 Task: Add a signature Kiera Campbell containing With heartfelt thanks and warm wishes, Kiera Campbell to email address softage.3@softage.net and add a folder Quality control
Action: Mouse moved to (104, 146)
Screenshot: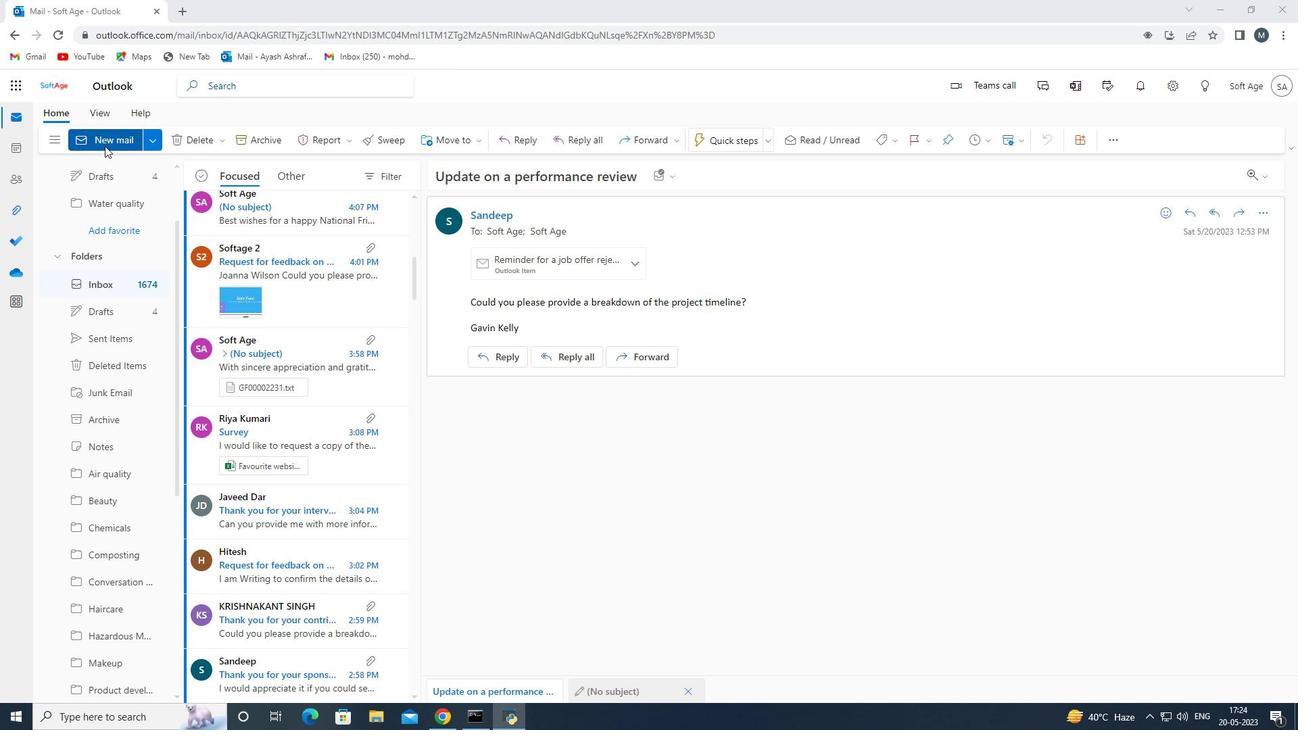 
Action: Mouse pressed left at (104, 146)
Screenshot: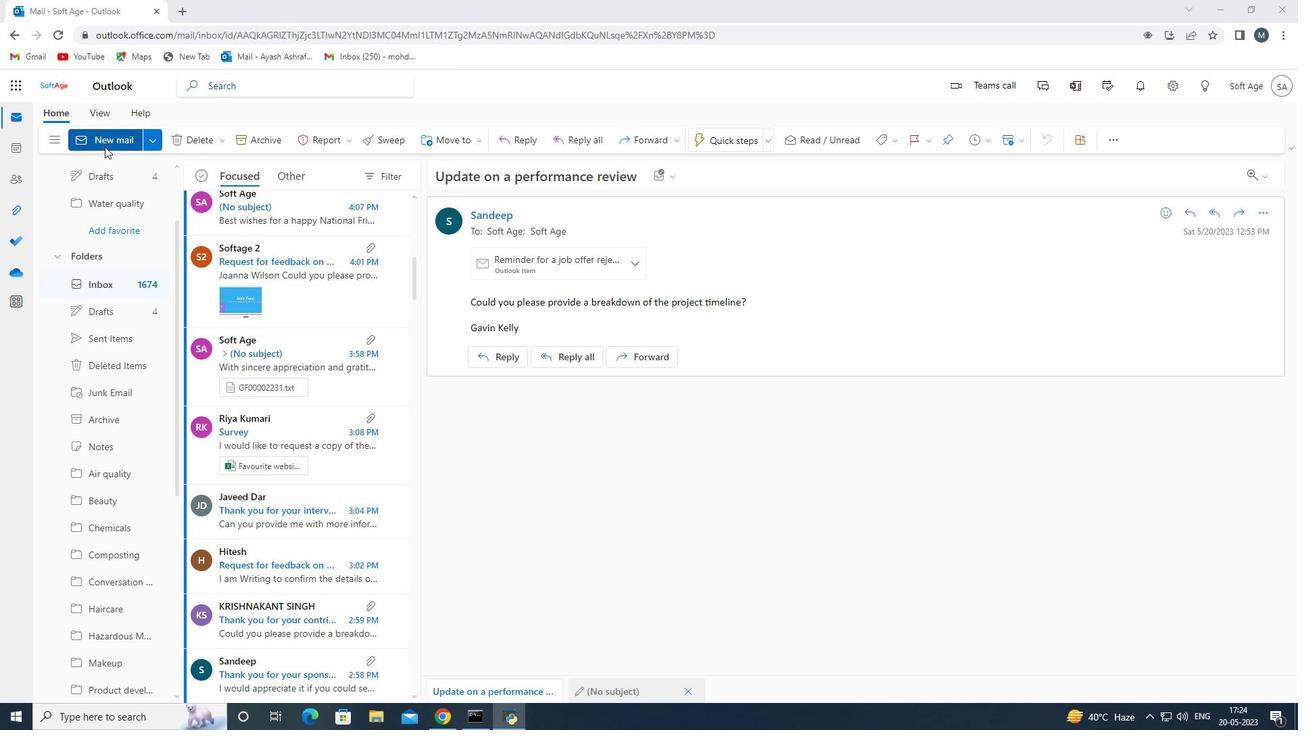 
Action: Mouse moved to (868, 146)
Screenshot: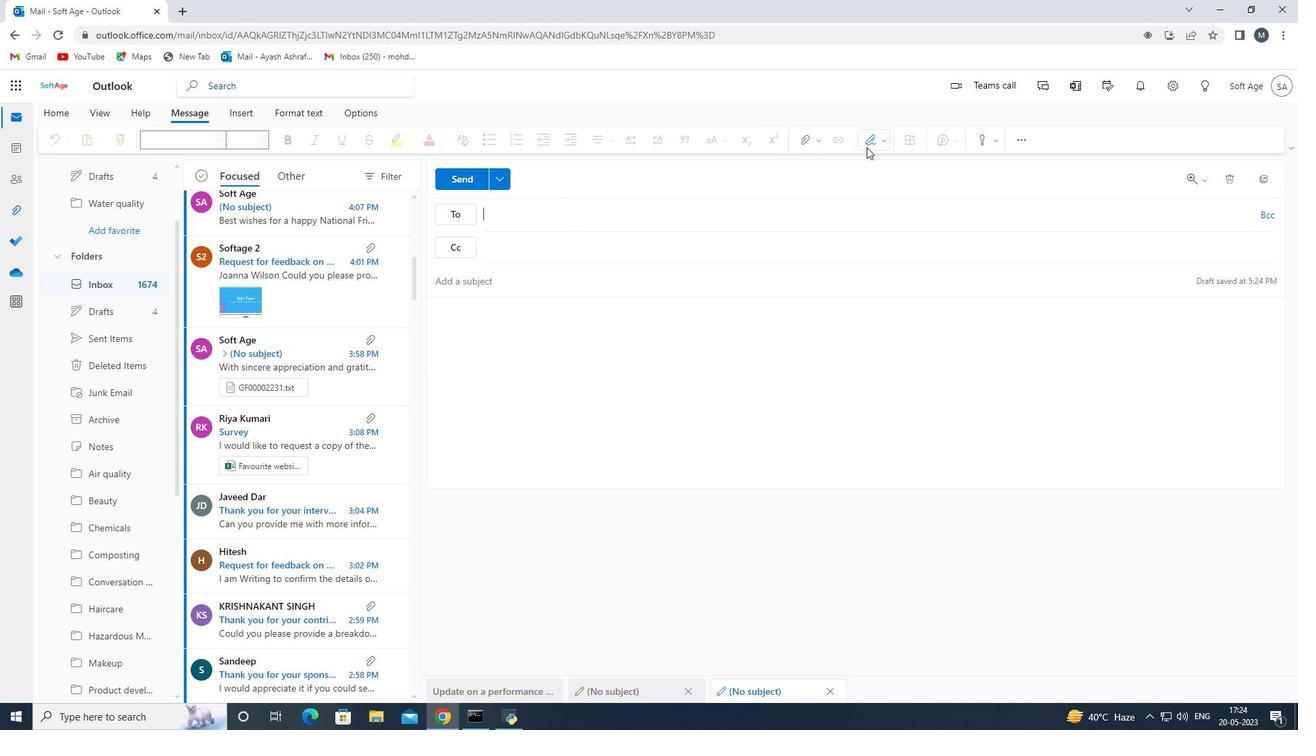 
Action: Mouse pressed left at (868, 146)
Screenshot: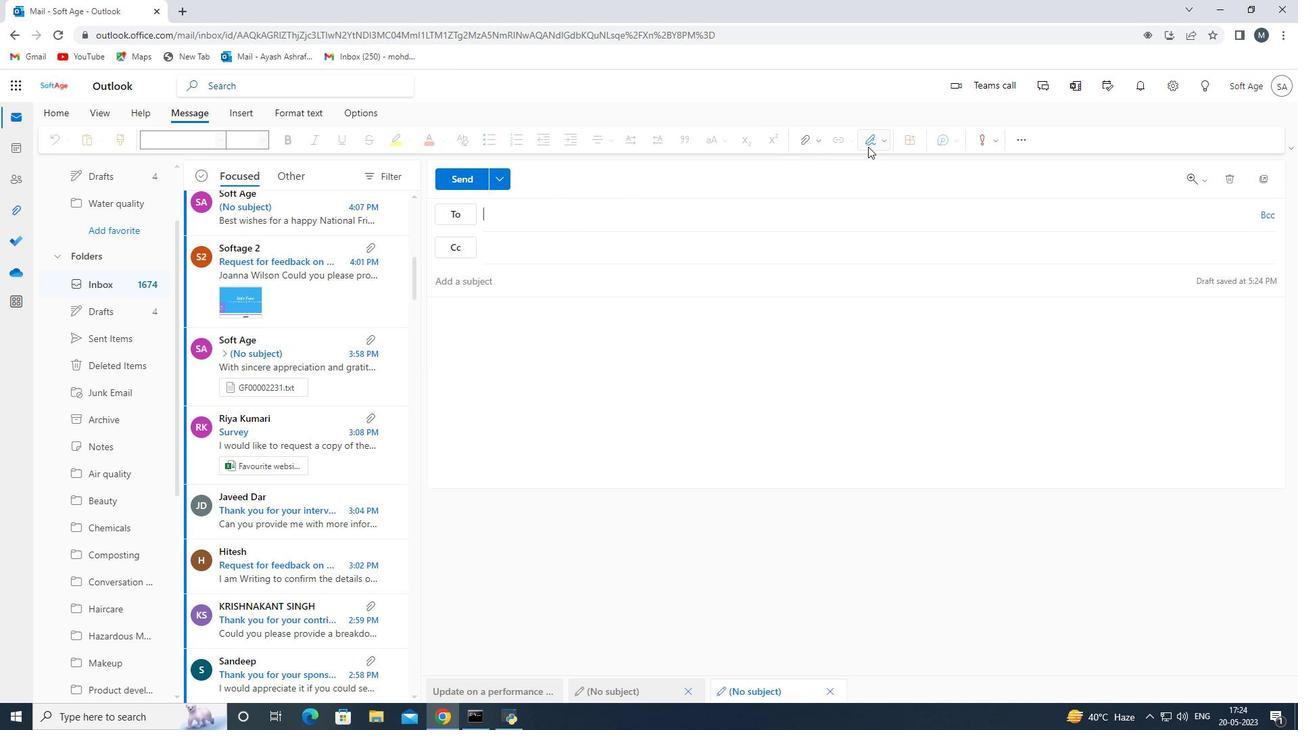 
Action: Mouse moved to (863, 193)
Screenshot: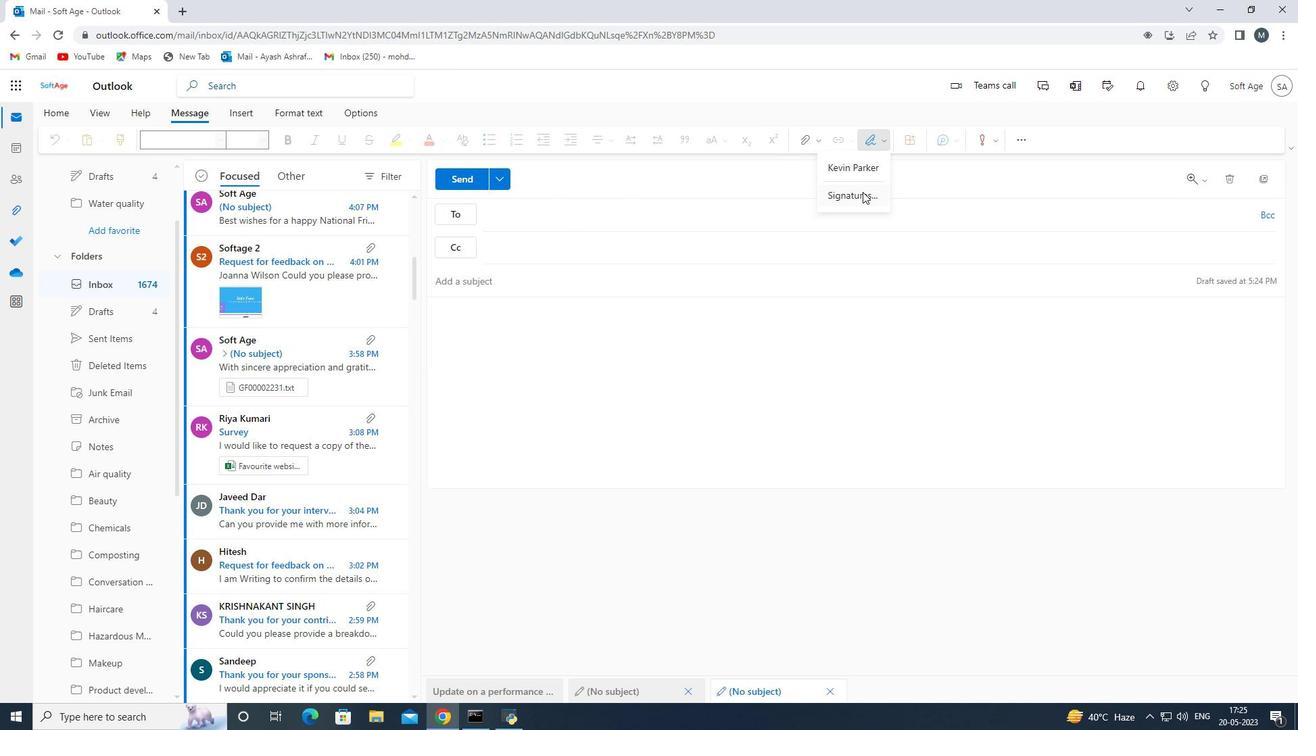 
Action: Mouse pressed left at (863, 193)
Screenshot: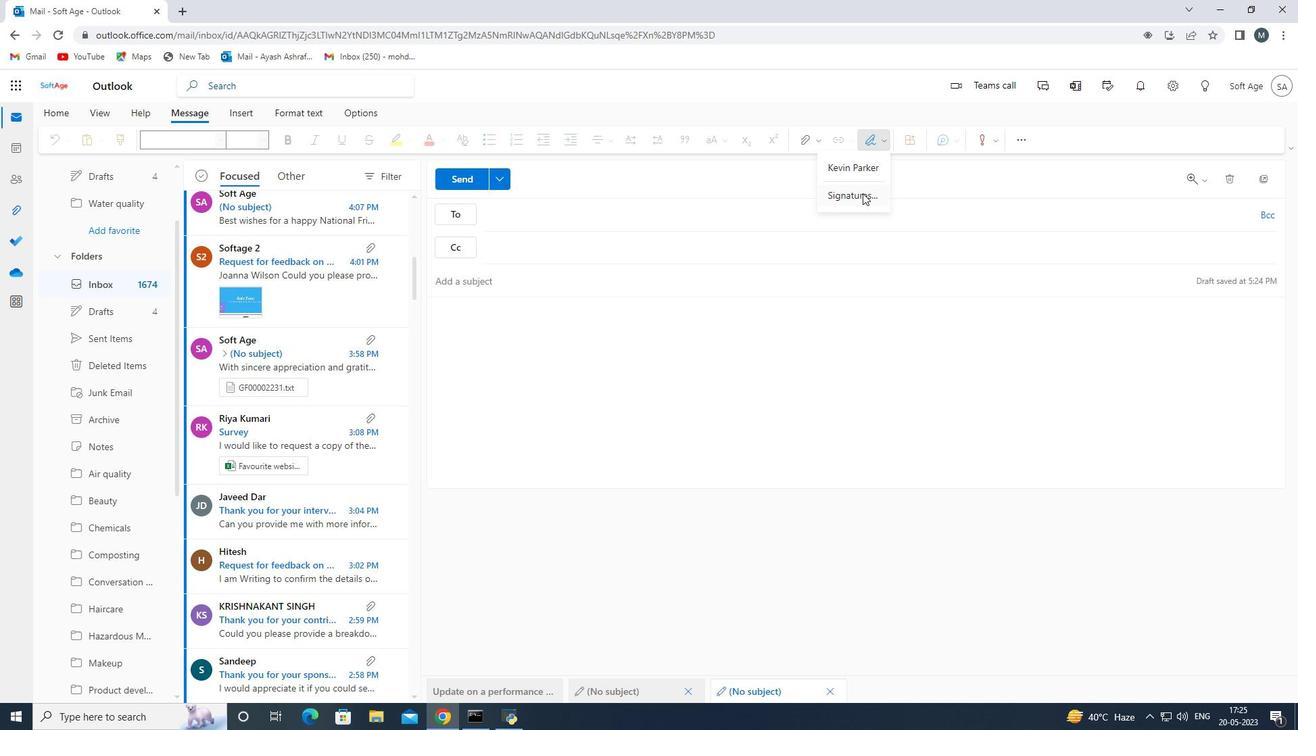
Action: Mouse moved to (929, 246)
Screenshot: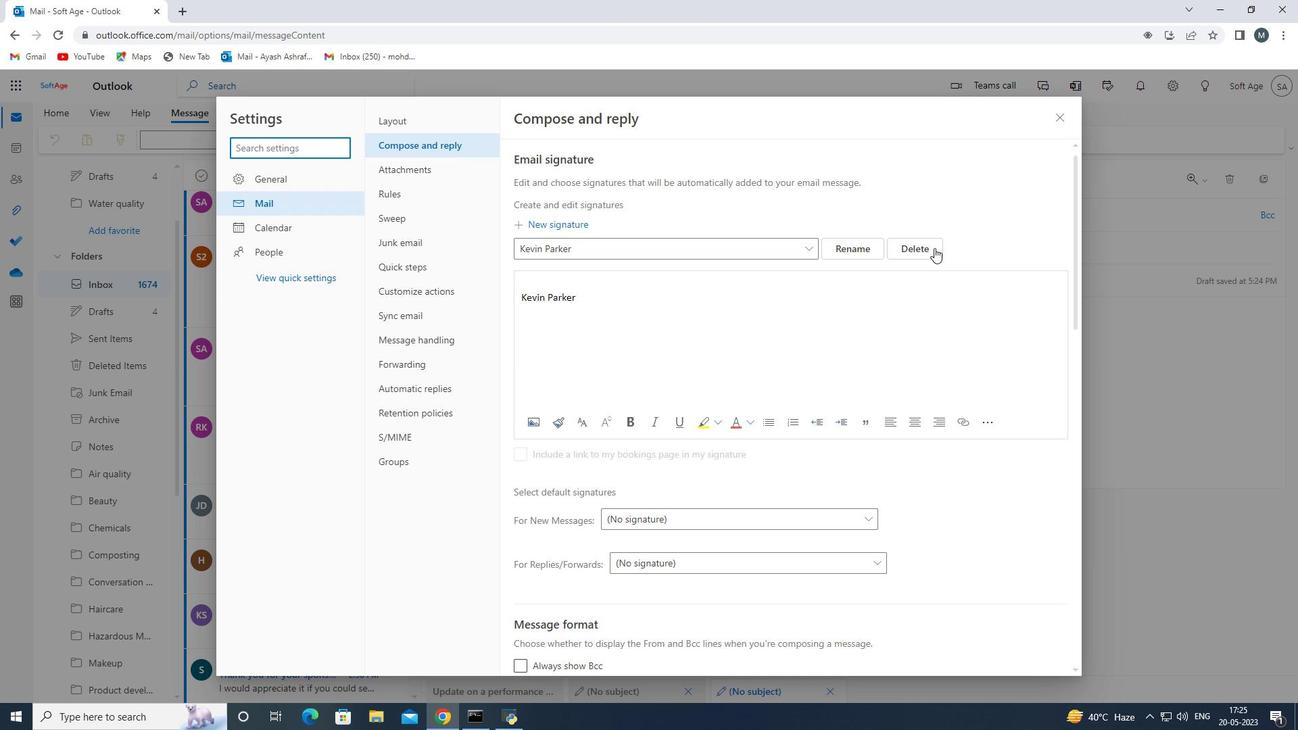 
Action: Mouse pressed left at (929, 246)
Screenshot: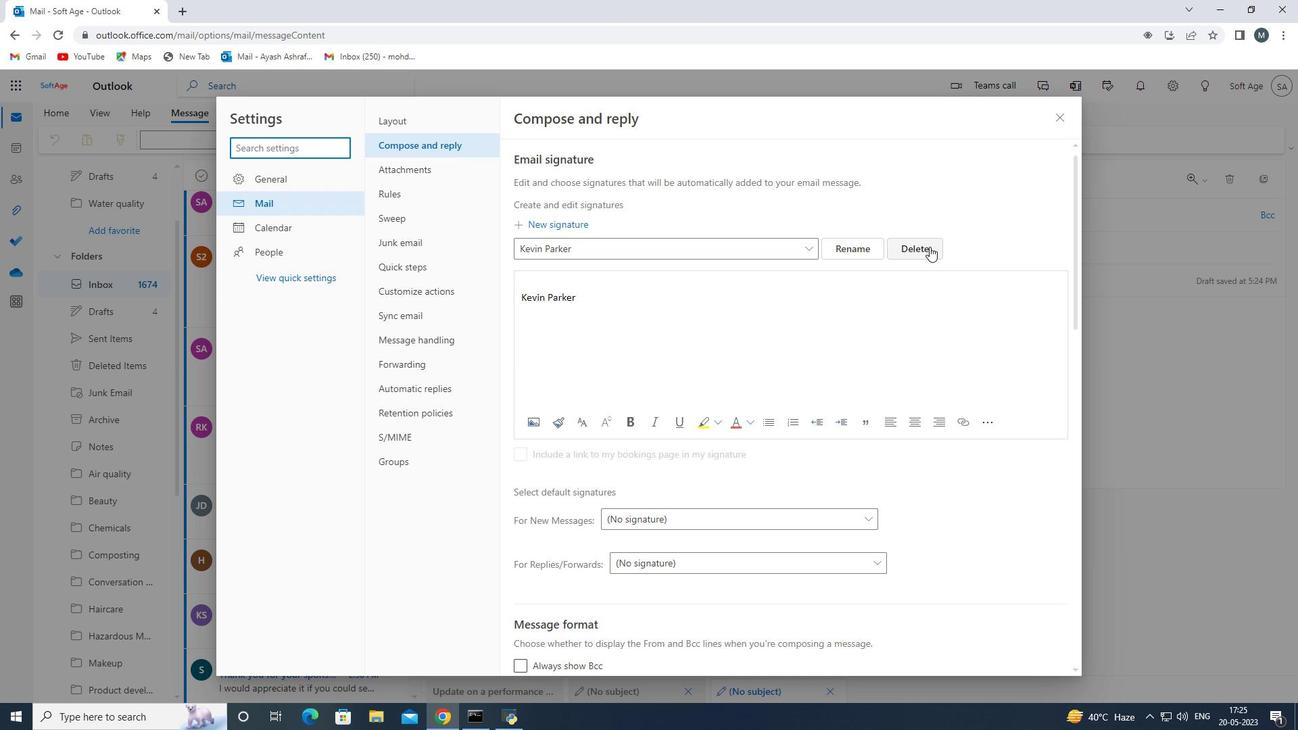 
Action: Mouse moved to (764, 248)
Screenshot: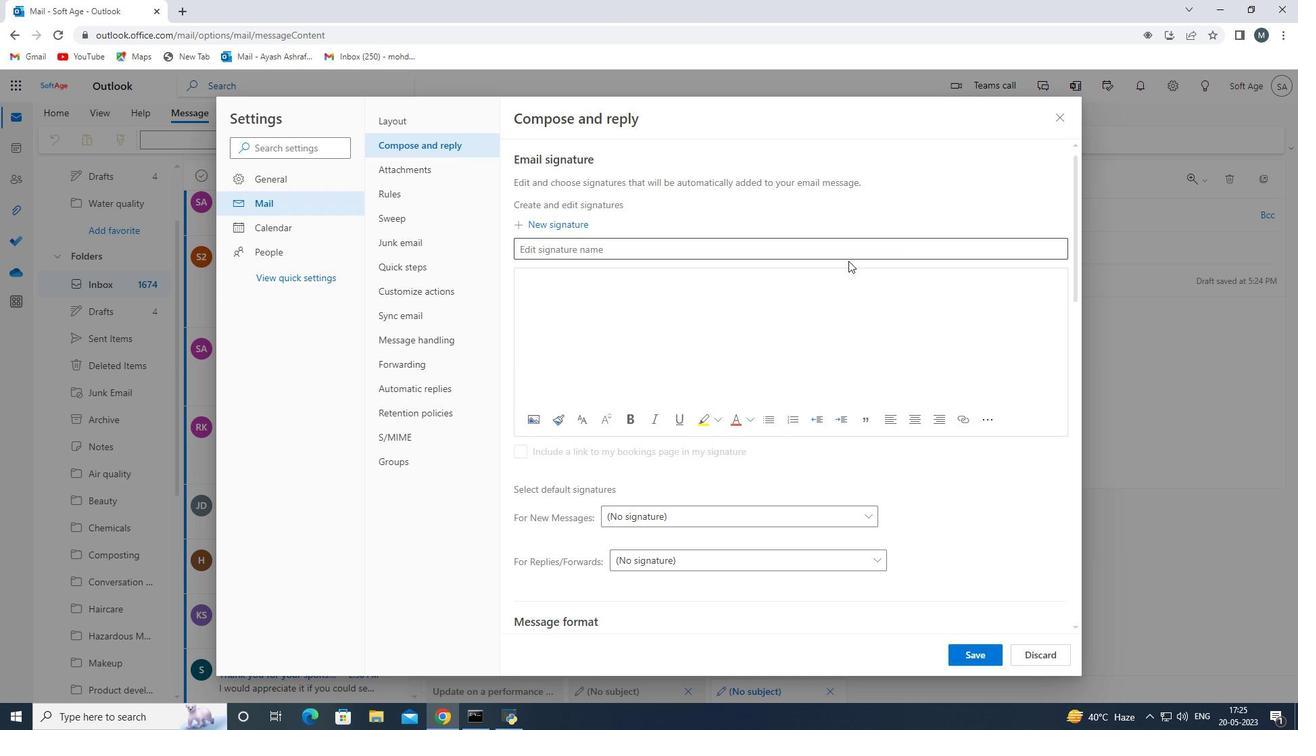 
Action: Mouse pressed left at (764, 248)
Screenshot: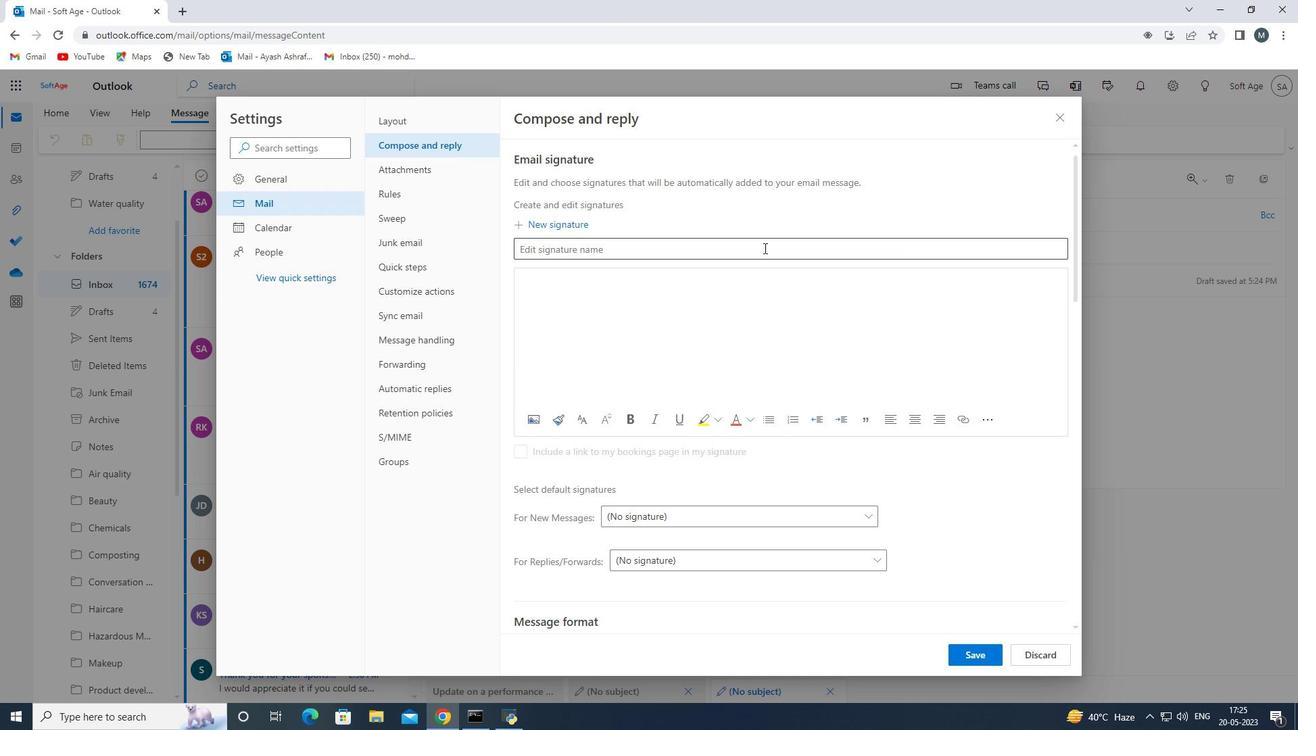 
Action: Key pressed <Key.shift>Kiera<Key.space><Key.shift>Campbell
Screenshot: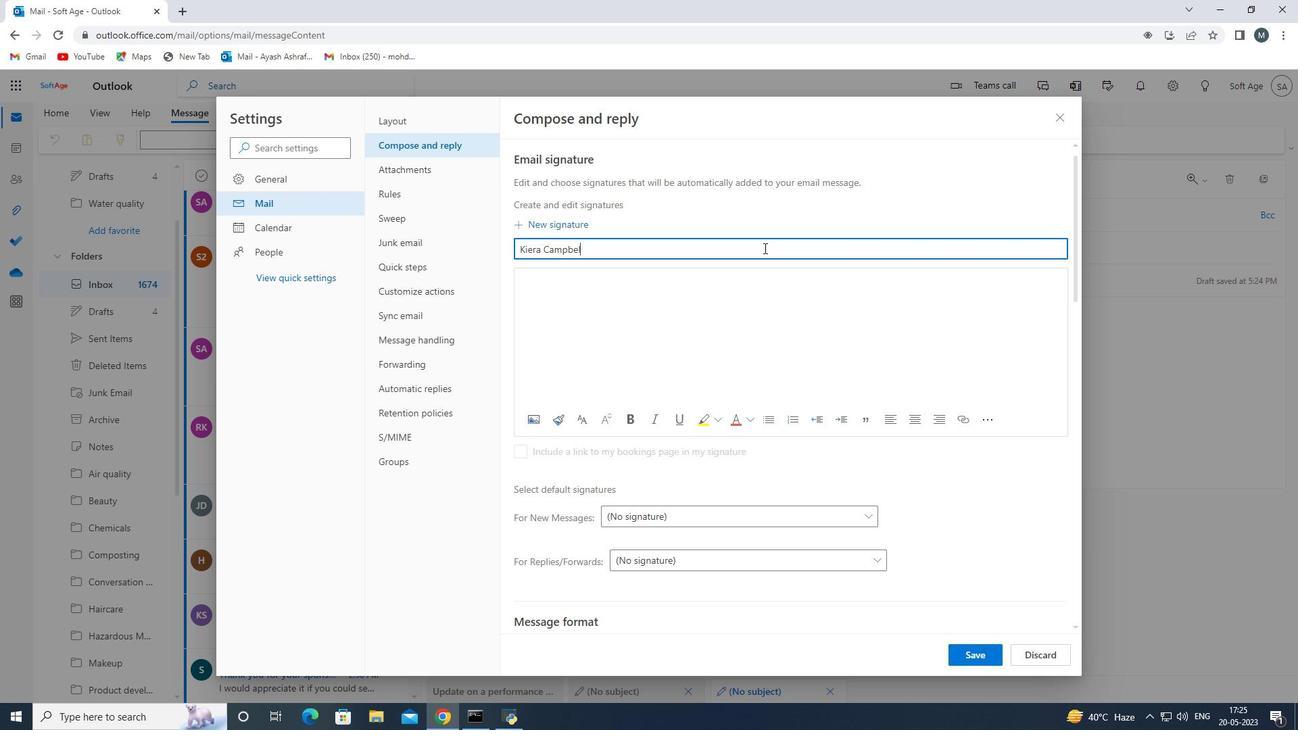 
Action: Mouse moved to (624, 296)
Screenshot: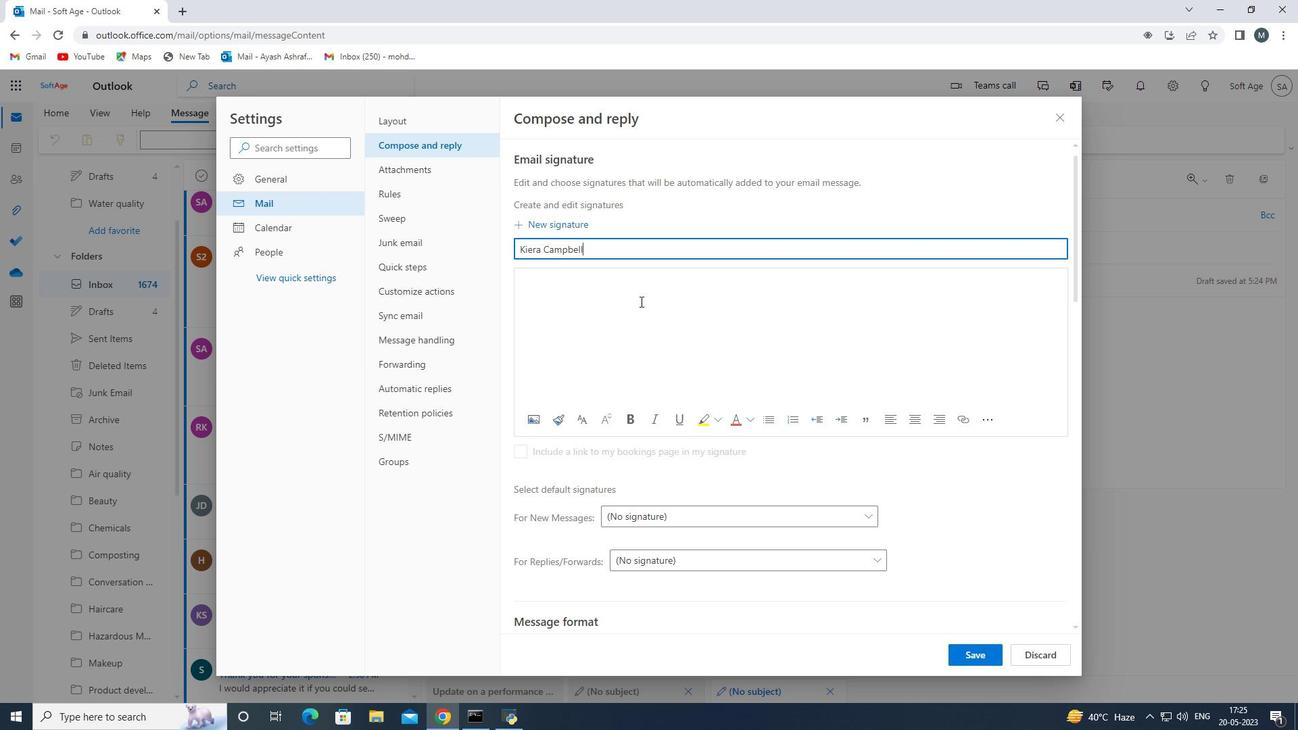 
Action: Mouse pressed left at (624, 296)
Screenshot: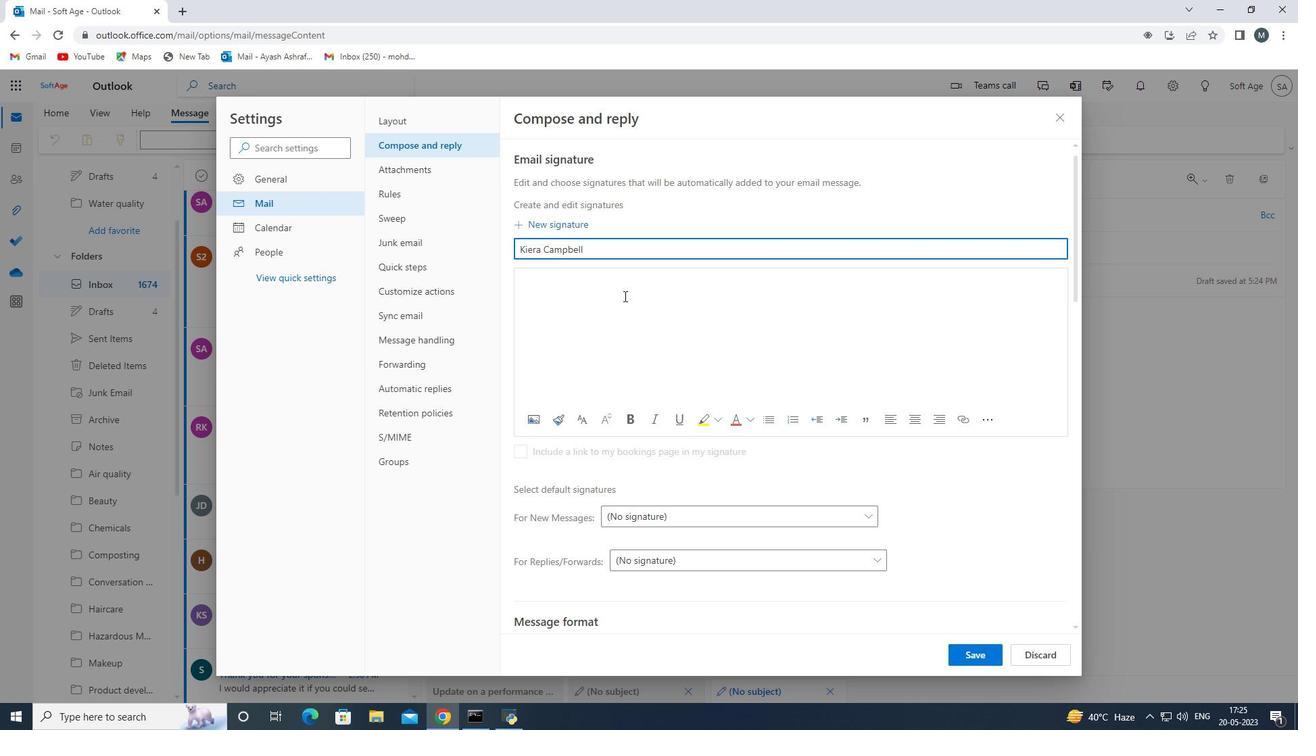 
Action: Key pressed <Key.enter><Key.shift>Kiera<Key.space><Key.shift>Campbell<Key.space>
Screenshot: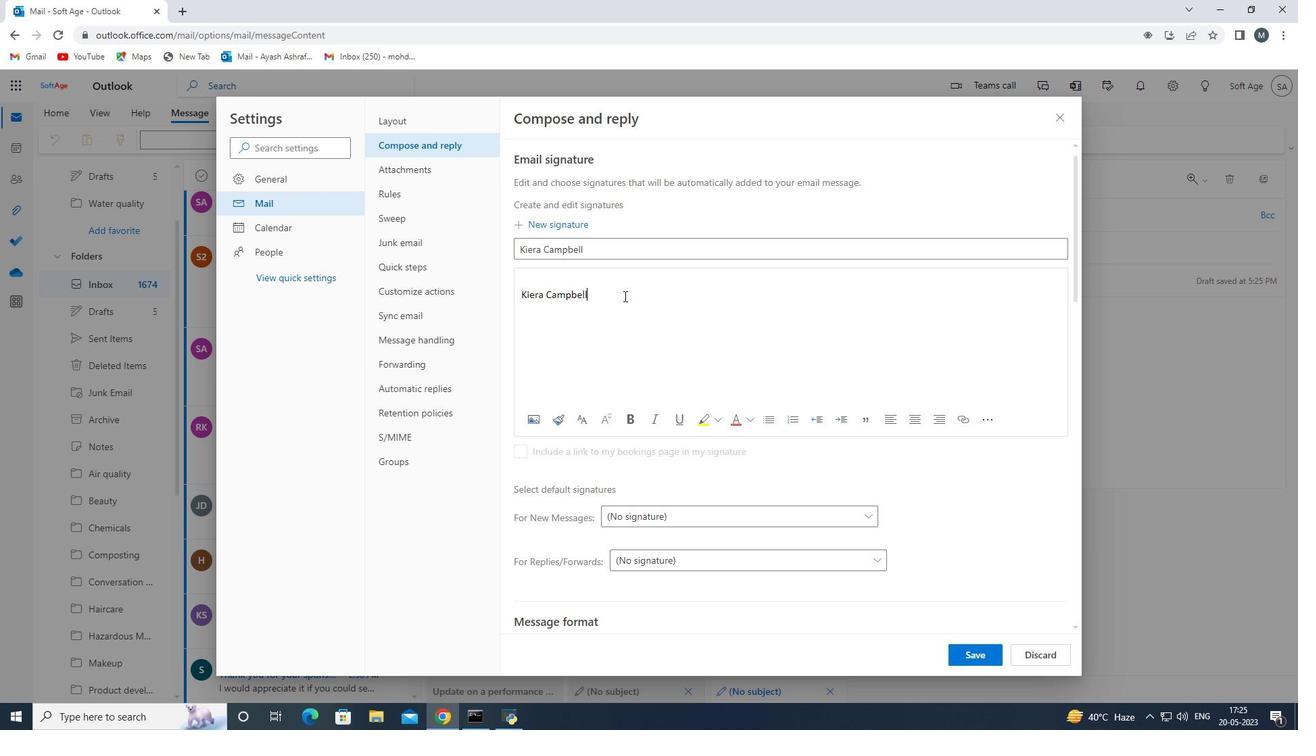 
Action: Mouse moved to (955, 655)
Screenshot: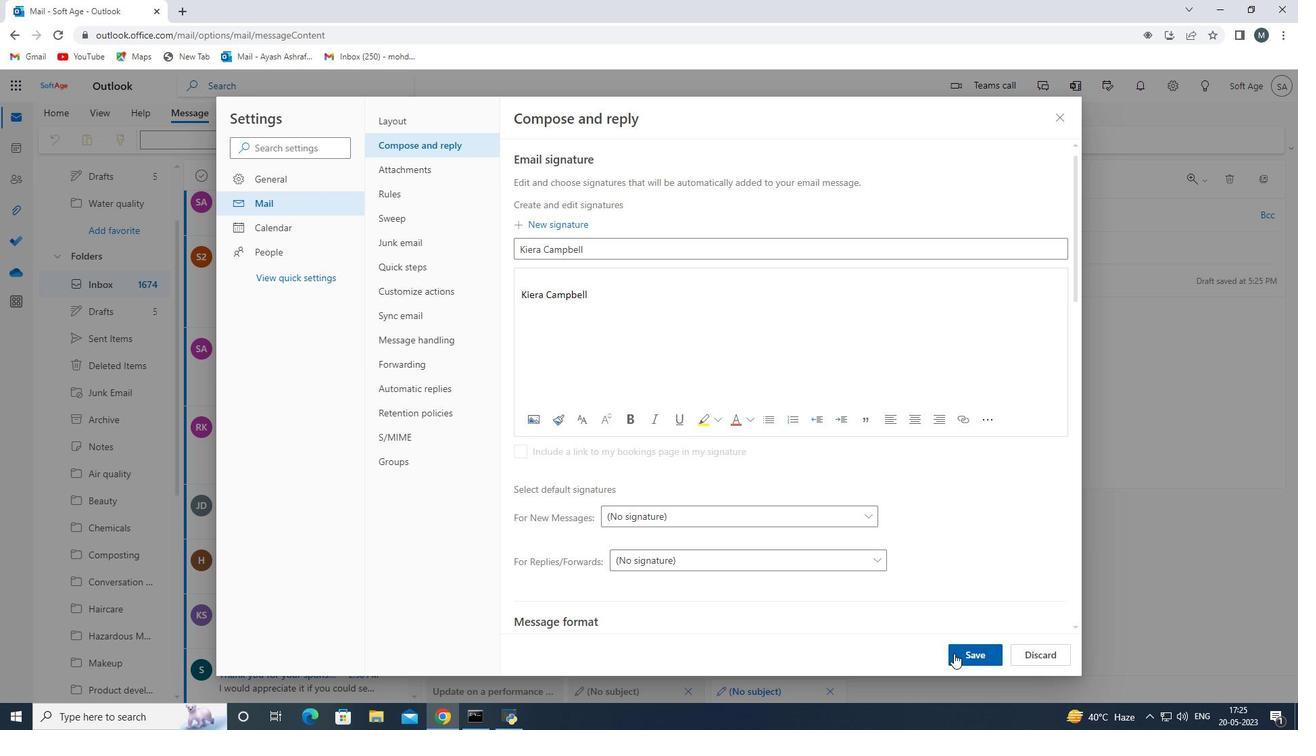 
Action: Mouse pressed left at (955, 655)
Screenshot: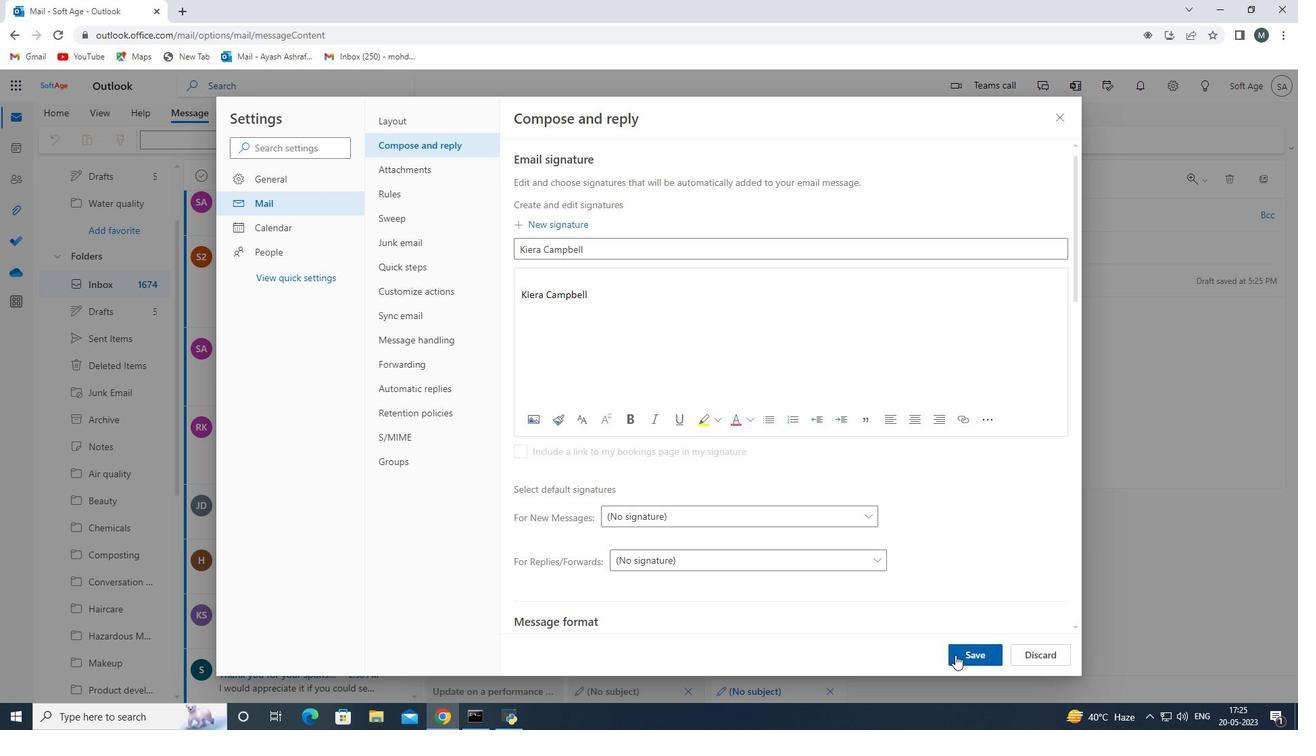 
Action: Mouse moved to (936, 368)
Screenshot: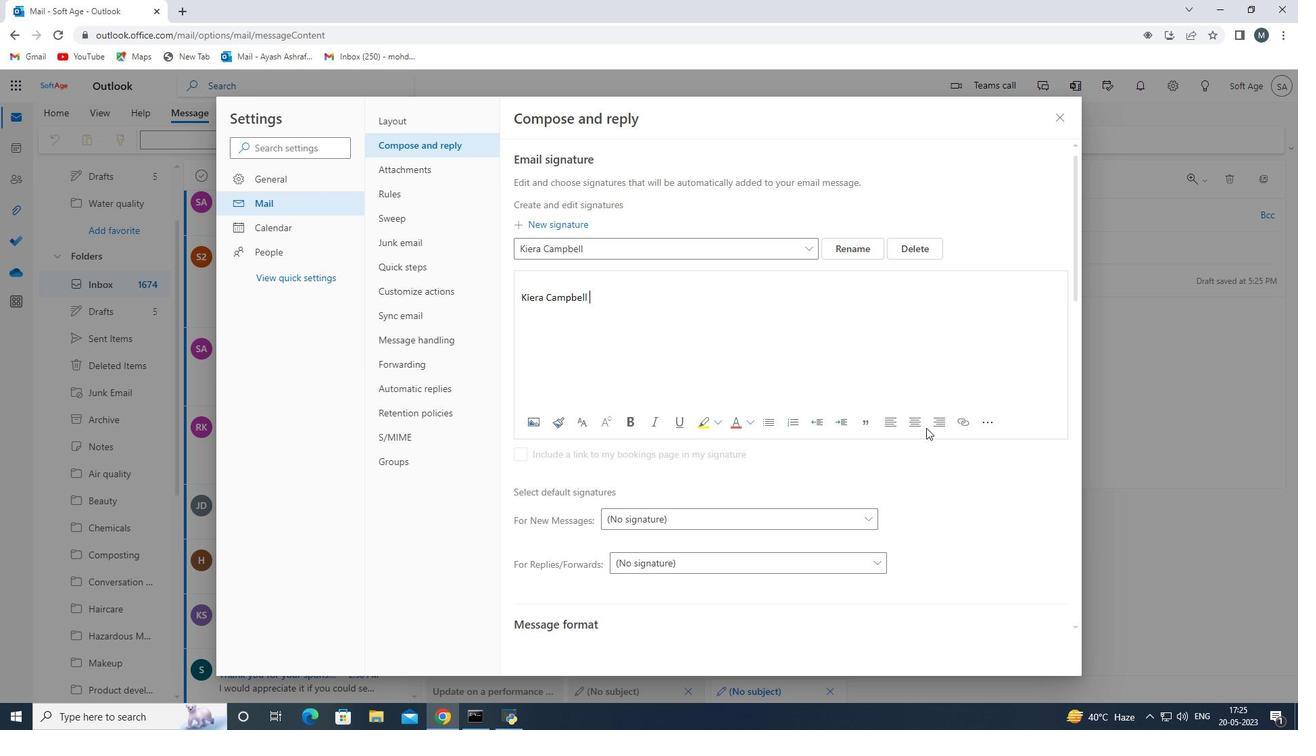 
Action: Mouse scrolled (936, 369) with delta (0, 0)
Screenshot: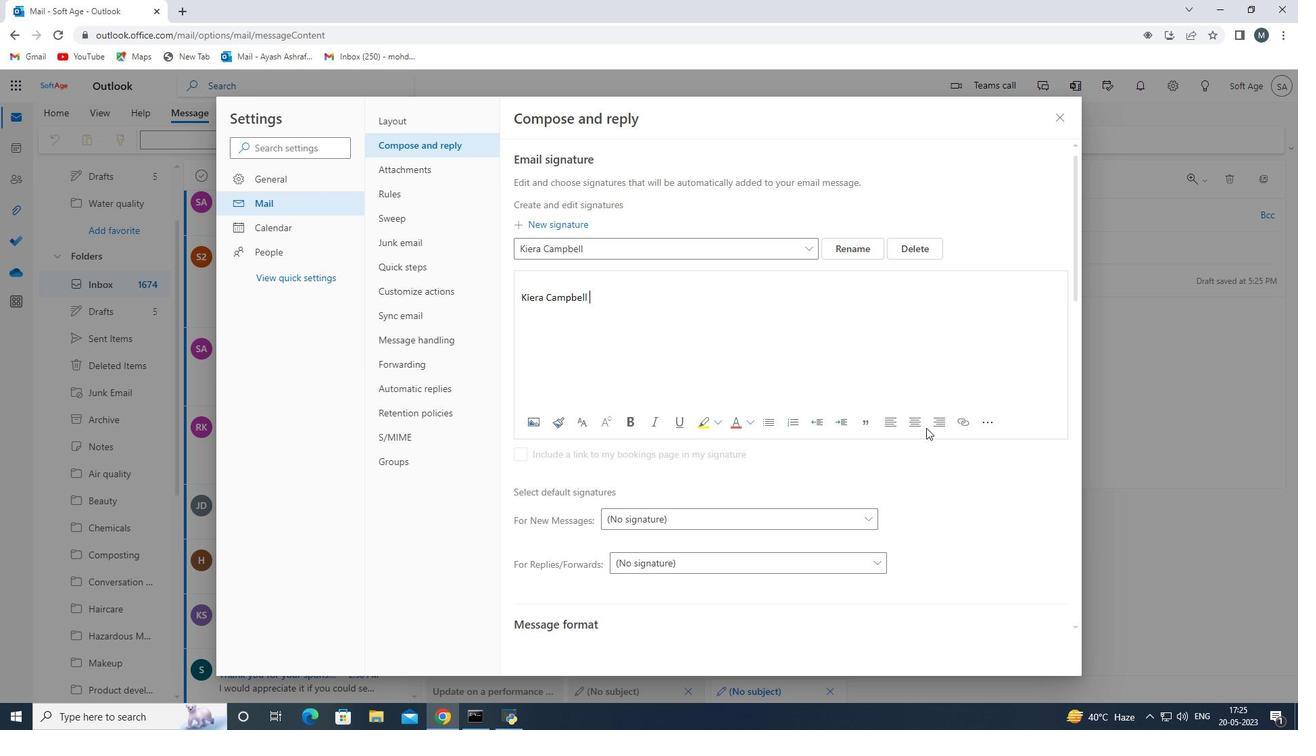 
Action: Mouse scrolled (936, 369) with delta (0, 0)
Screenshot: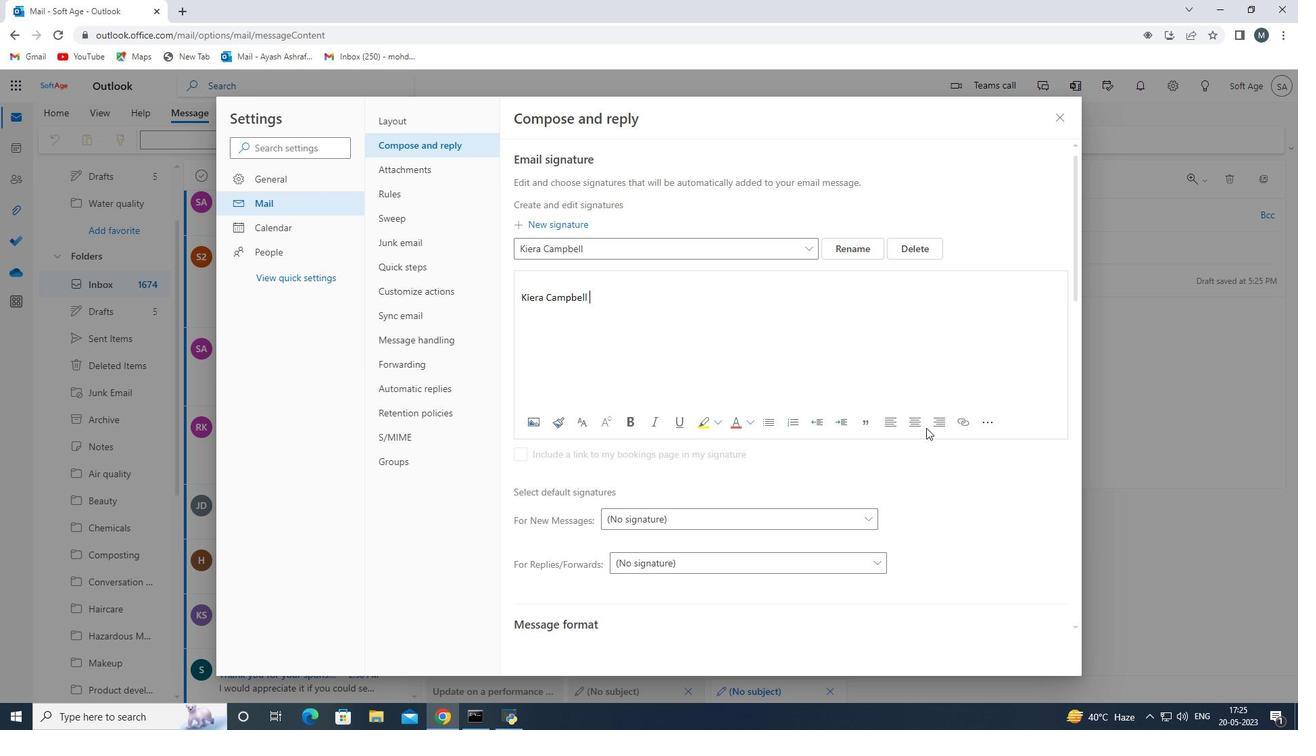 
Action: Mouse moved to (1063, 126)
Screenshot: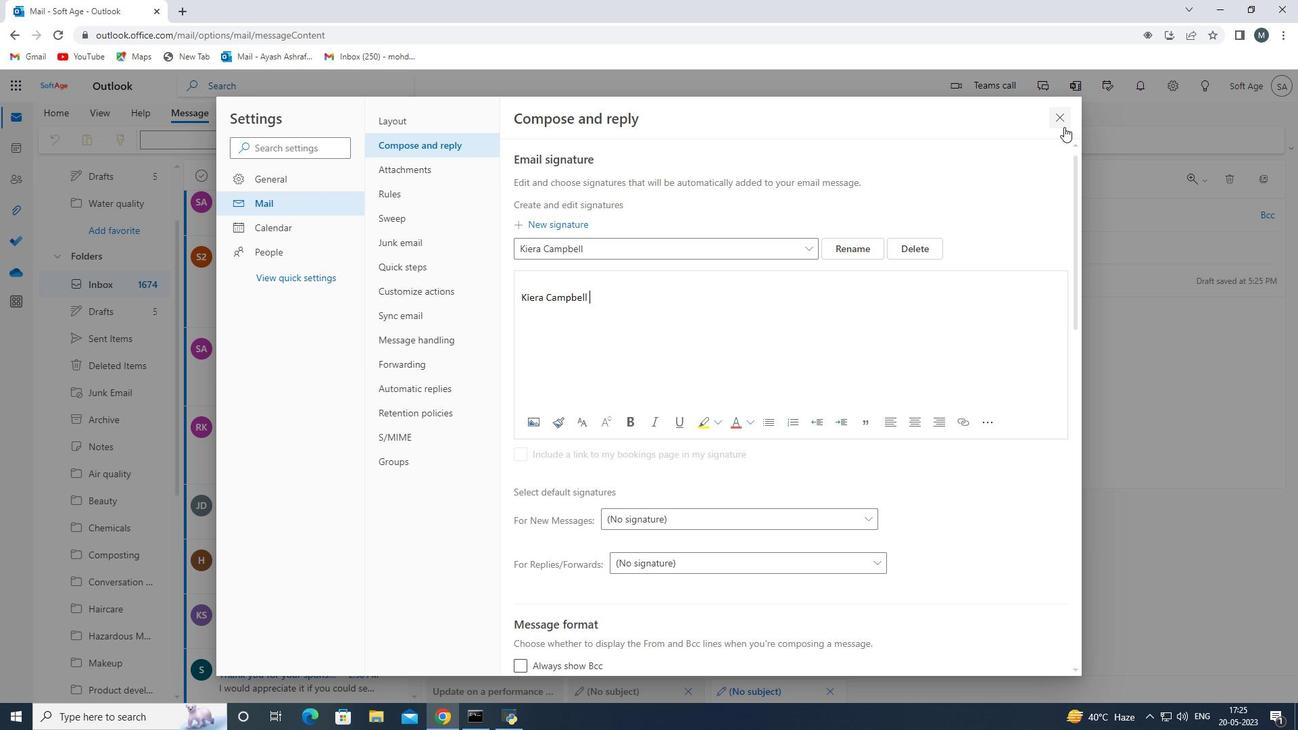 
Action: Mouse pressed left at (1063, 126)
Screenshot: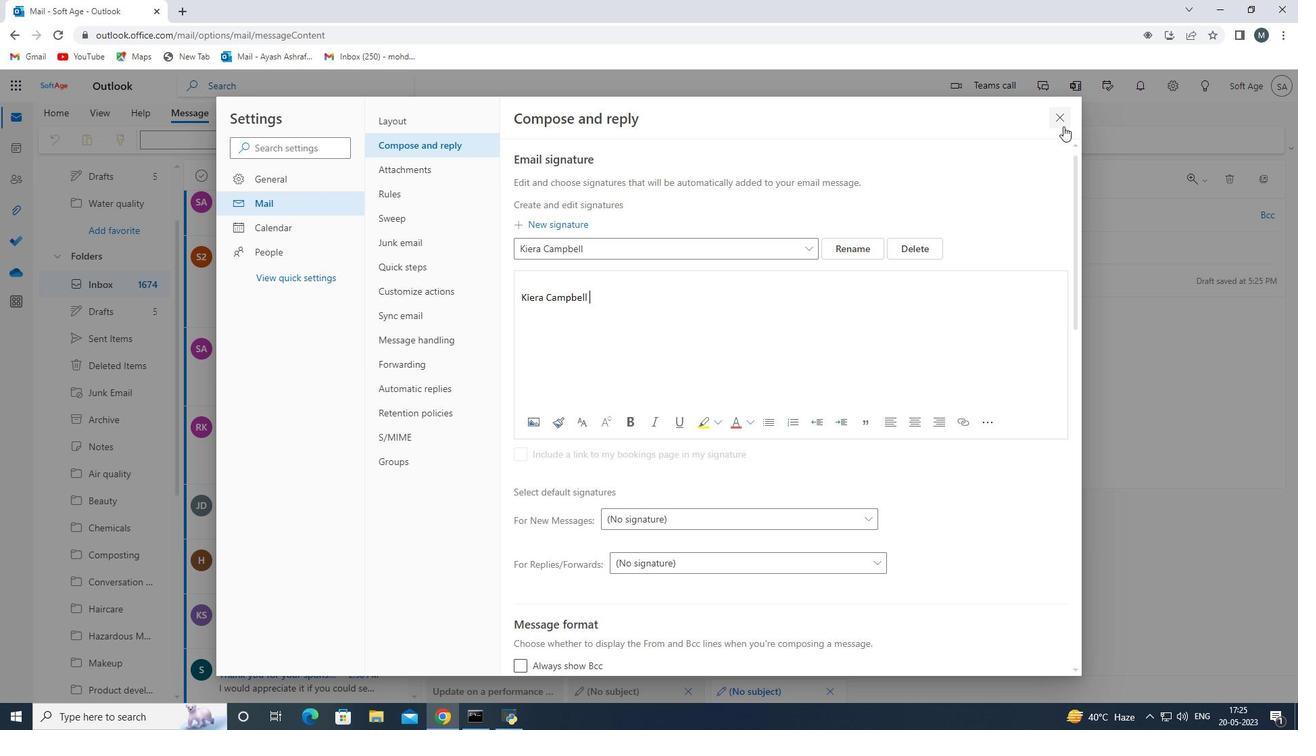 
Action: Mouse moved to (479, 309)
Screenshot: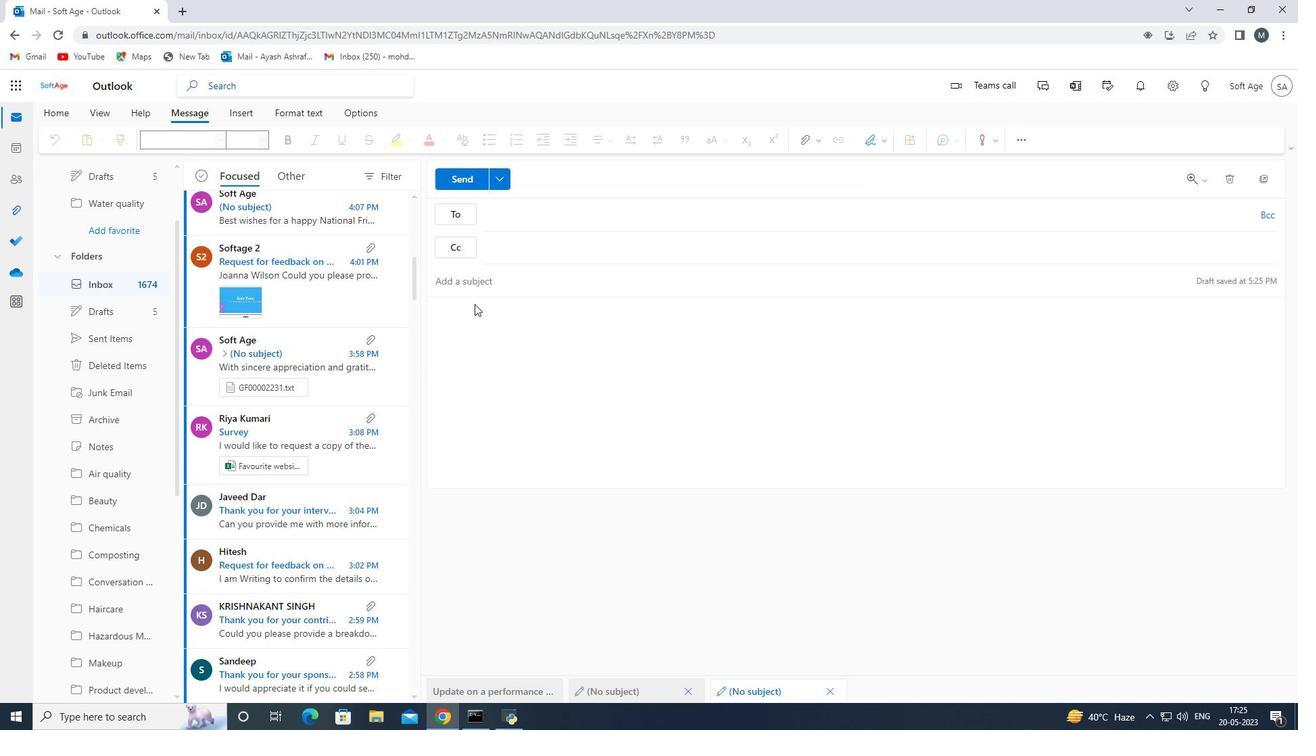 
Action: Mouse pressed left at (479, 309)
Screenshot: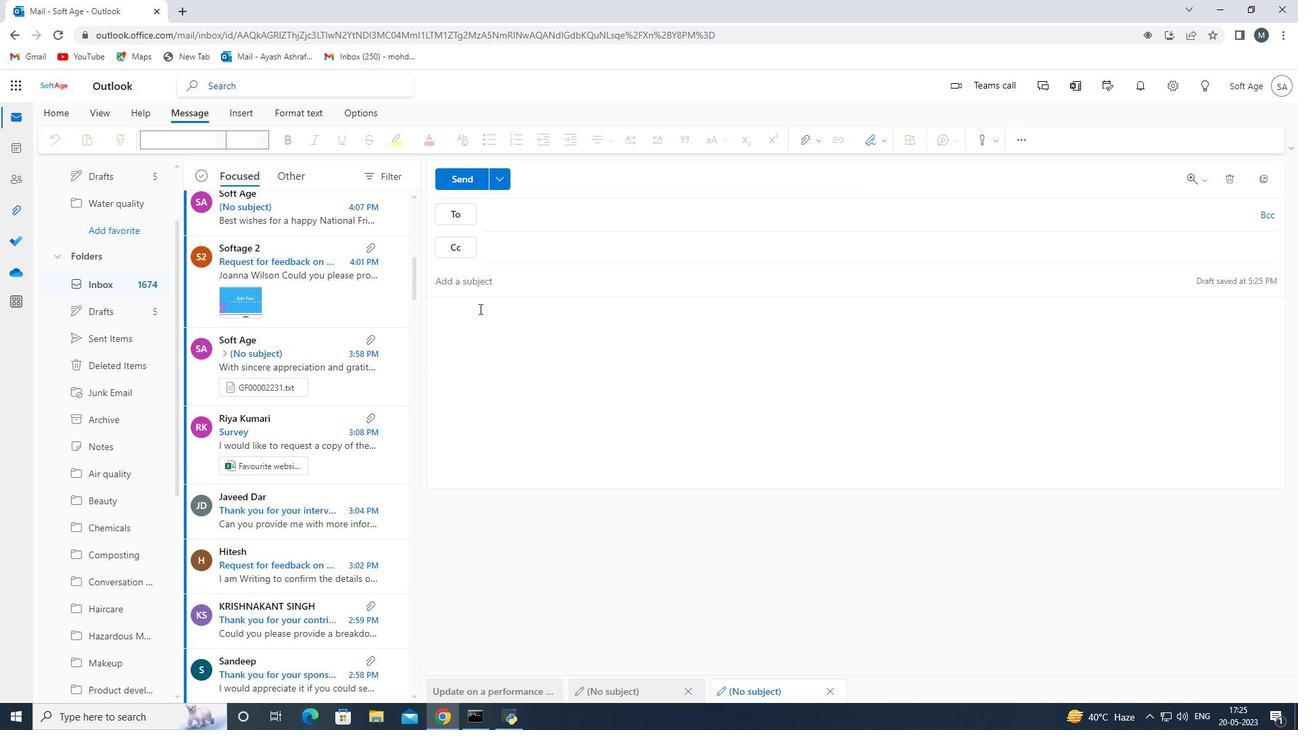 
Action: Key pressed <Key.shift>Heartfelt<Key.space>thanks<Key.space>and<Key.space>warm<Key.space>wishes,<Key.space><Key.shift>kiera<Key.space><Key.backspace><Key.backspace><Key.backspace><Key.backspace><Key.backspace><Key.backspace><Key.enter><Key.enter>
Screenshot: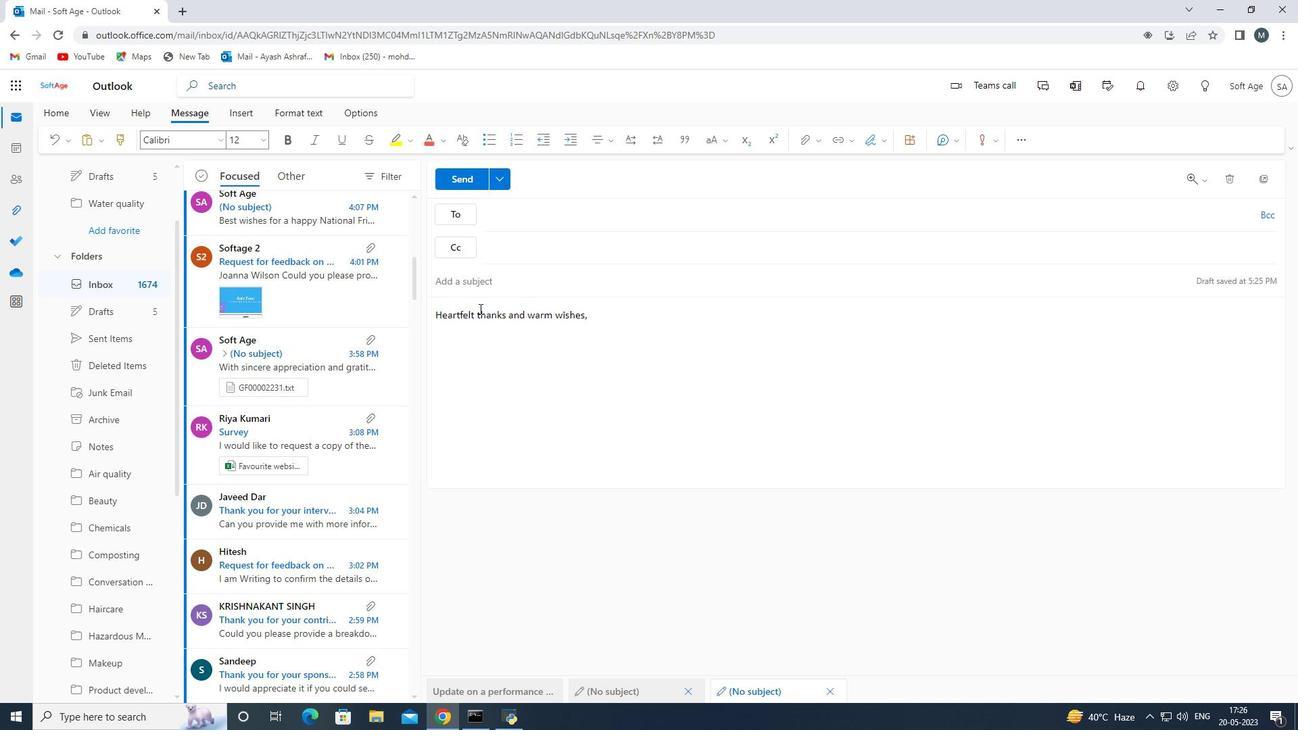 
Action: Mouse moved to (875, 144)
Screenshot: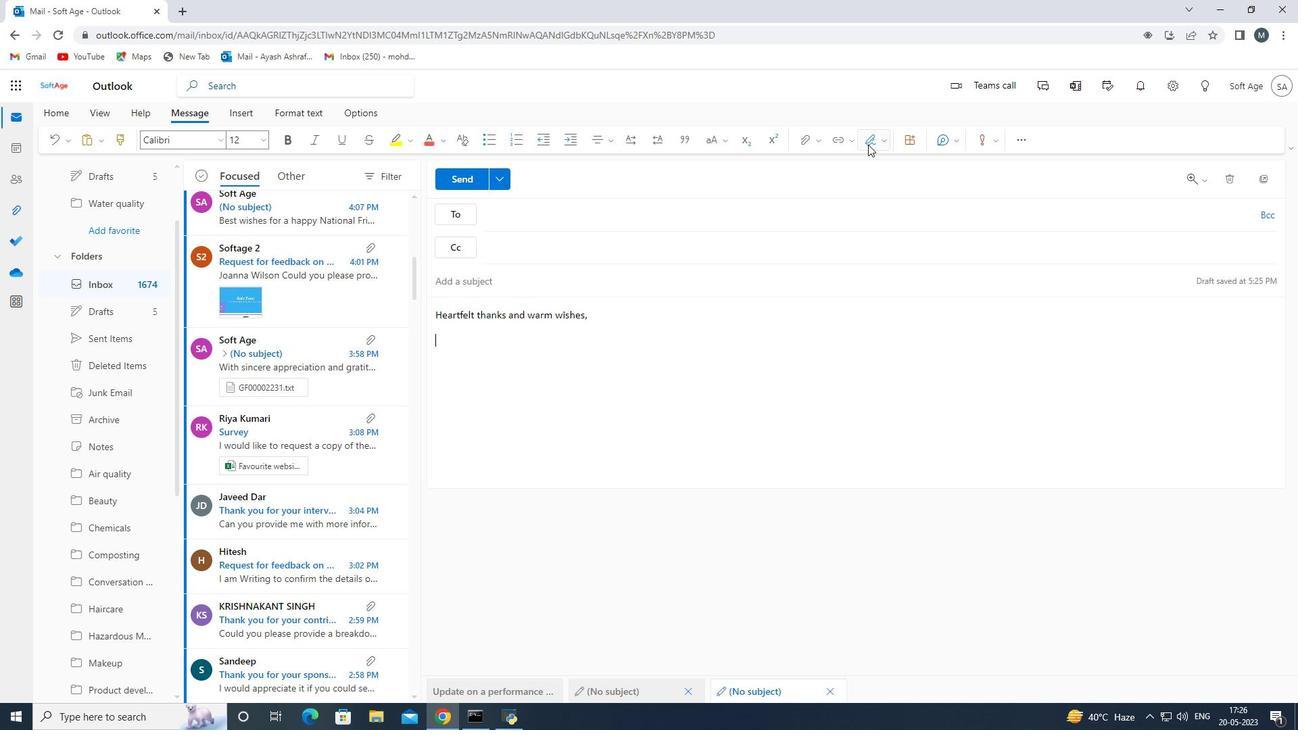 
Action: Mouse pressed left at (875, 144)
Screenshot: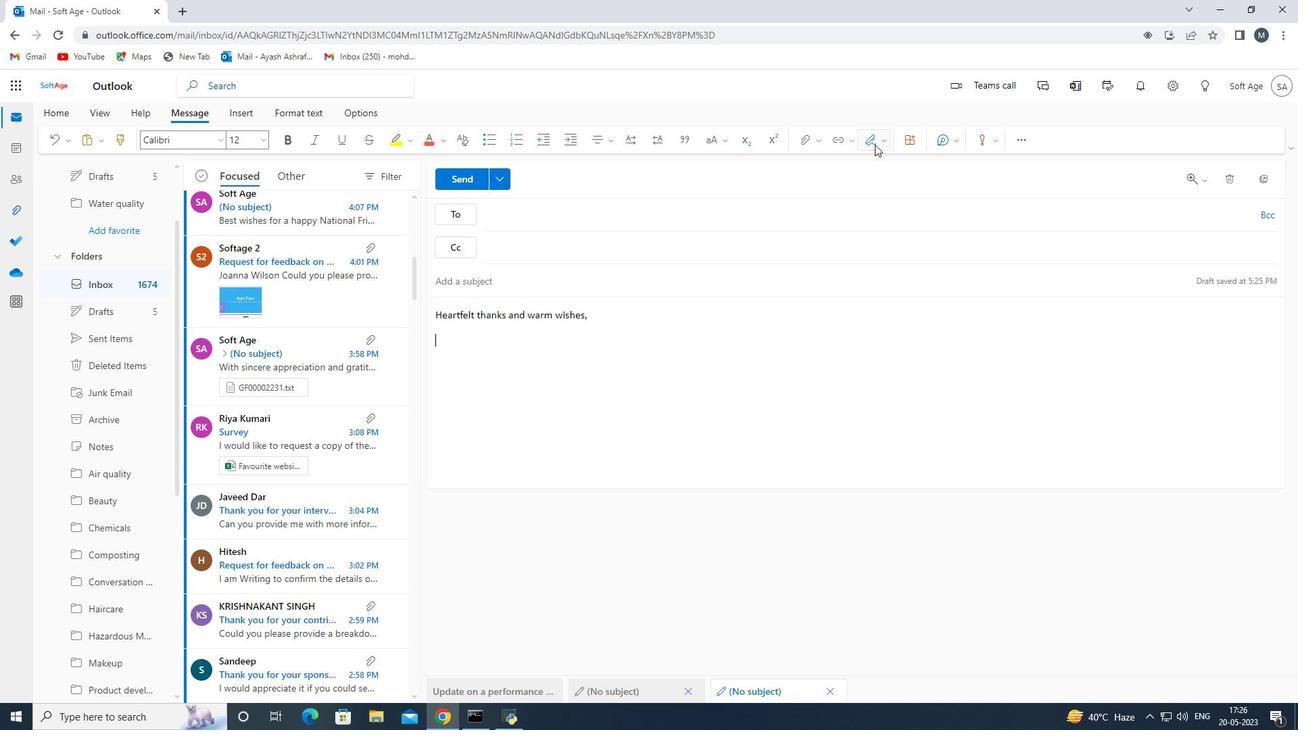
Action: Mouse moved to (856, 171)
Screenshot: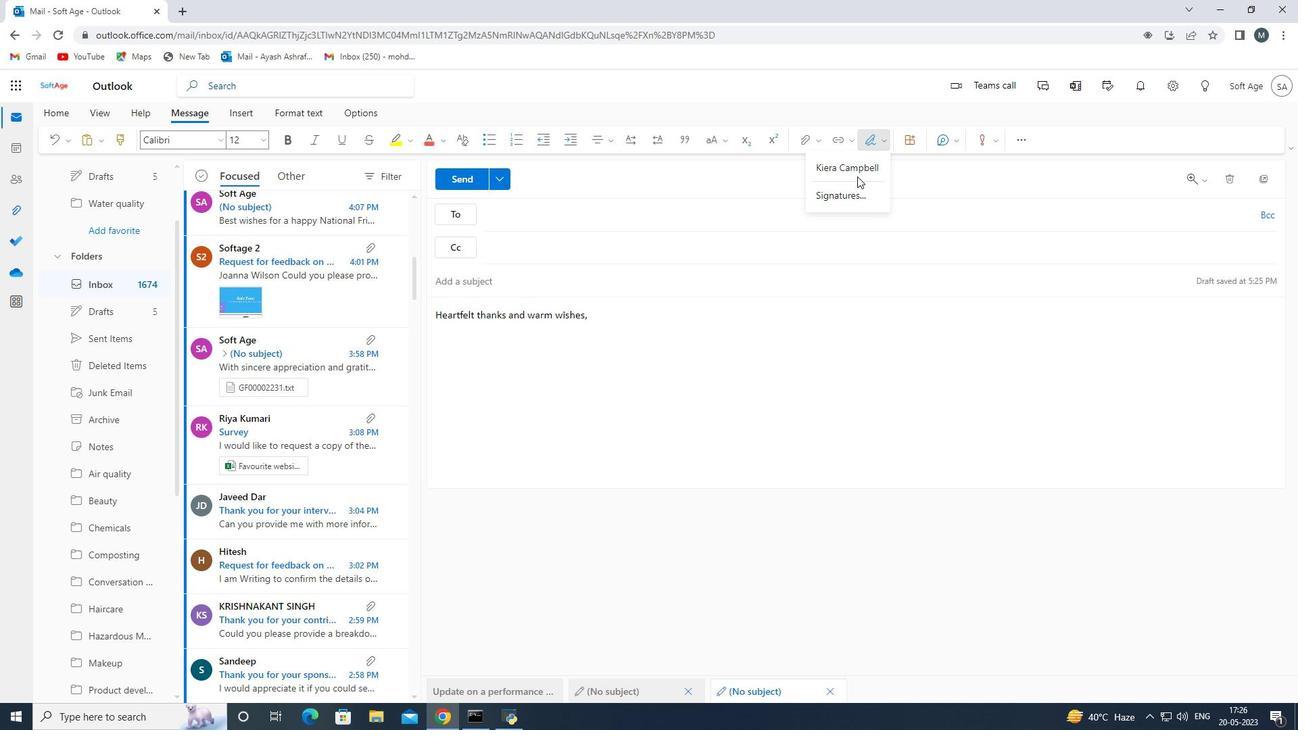 
Action: Mouse pressed left at (856, 171)
Screenshot: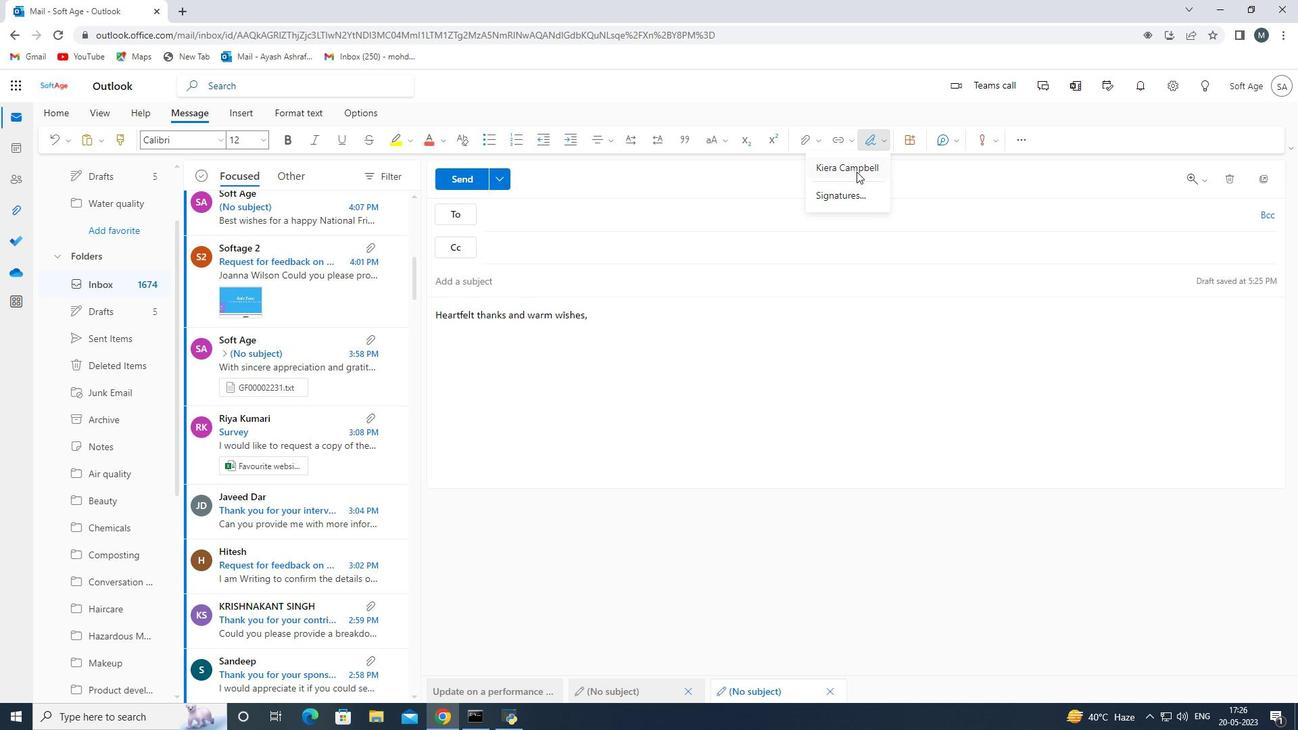 
Action: Mouse moved to (585, 332)
Screenshot: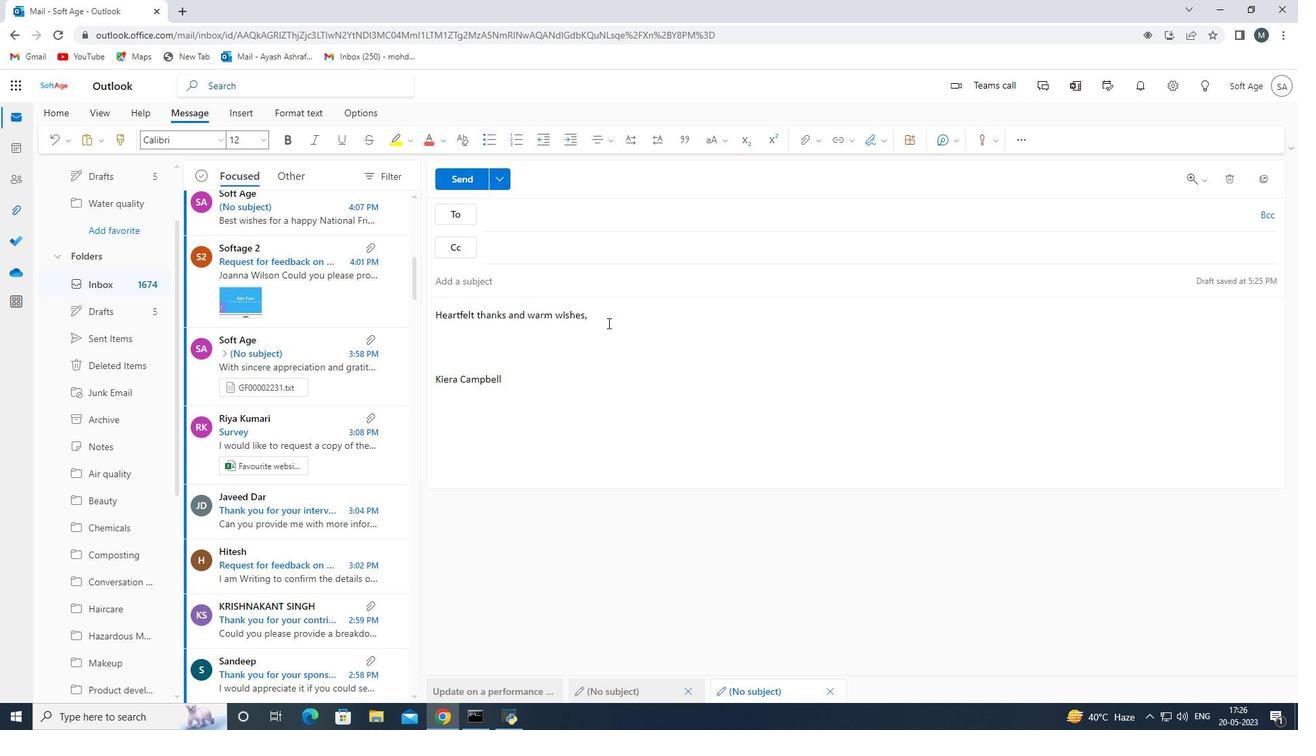 
Action: Key pressed <Key.backspace><Key.backspace>
Screenshot: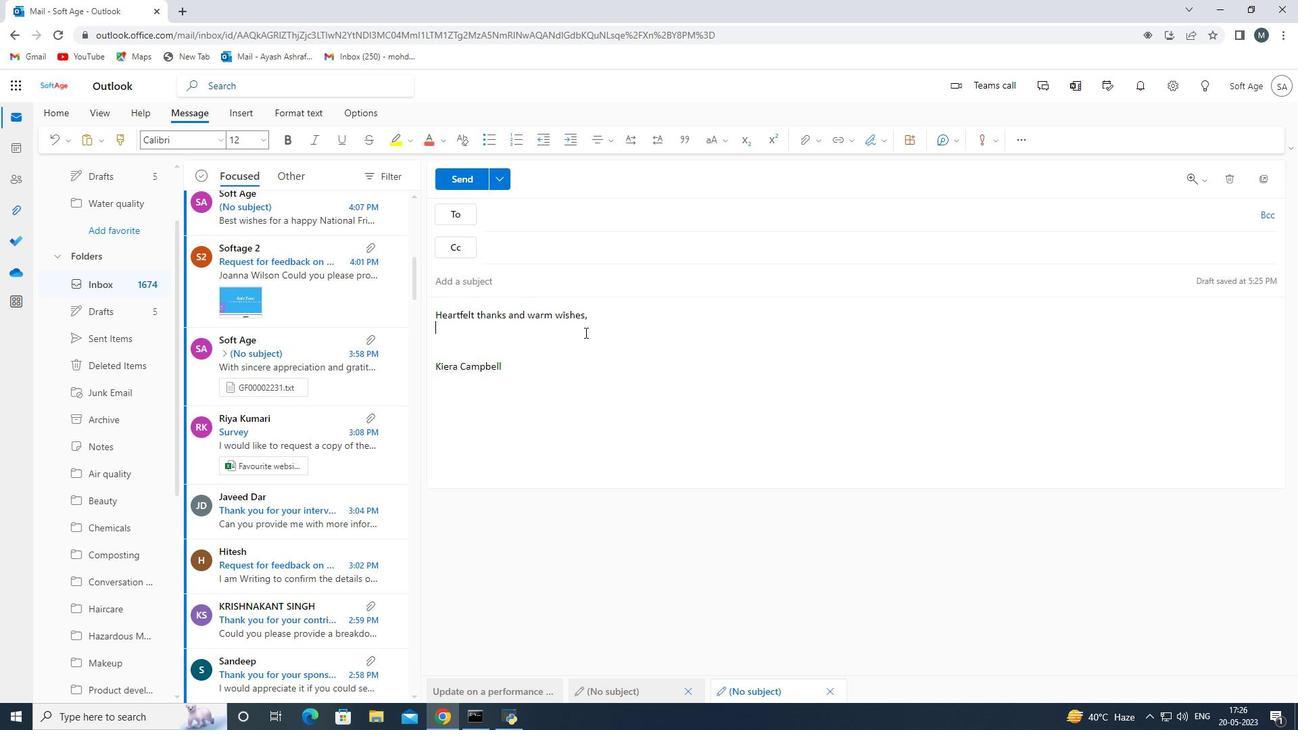 
Action: Mouse moved to (532, 313)
Screenshot: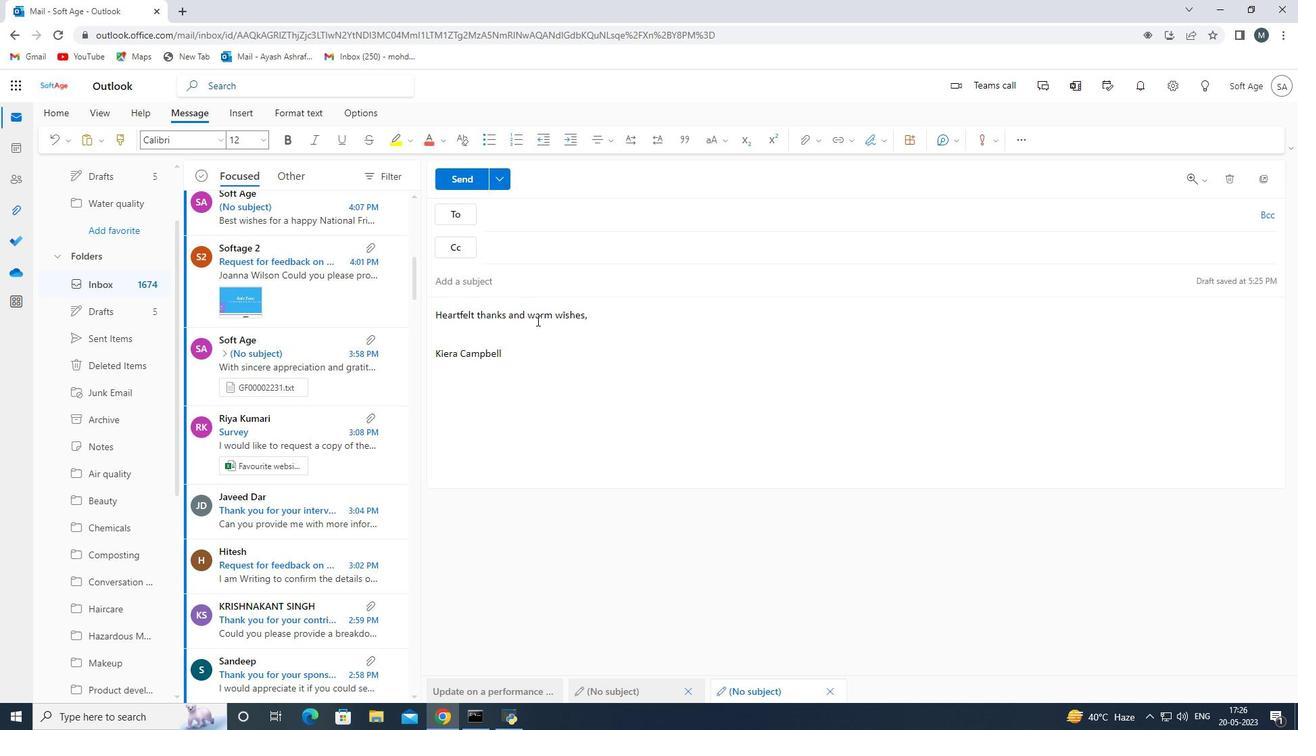 
Action: Mouse scrolled (532, 313) with delta (0, 0)
Screenshot: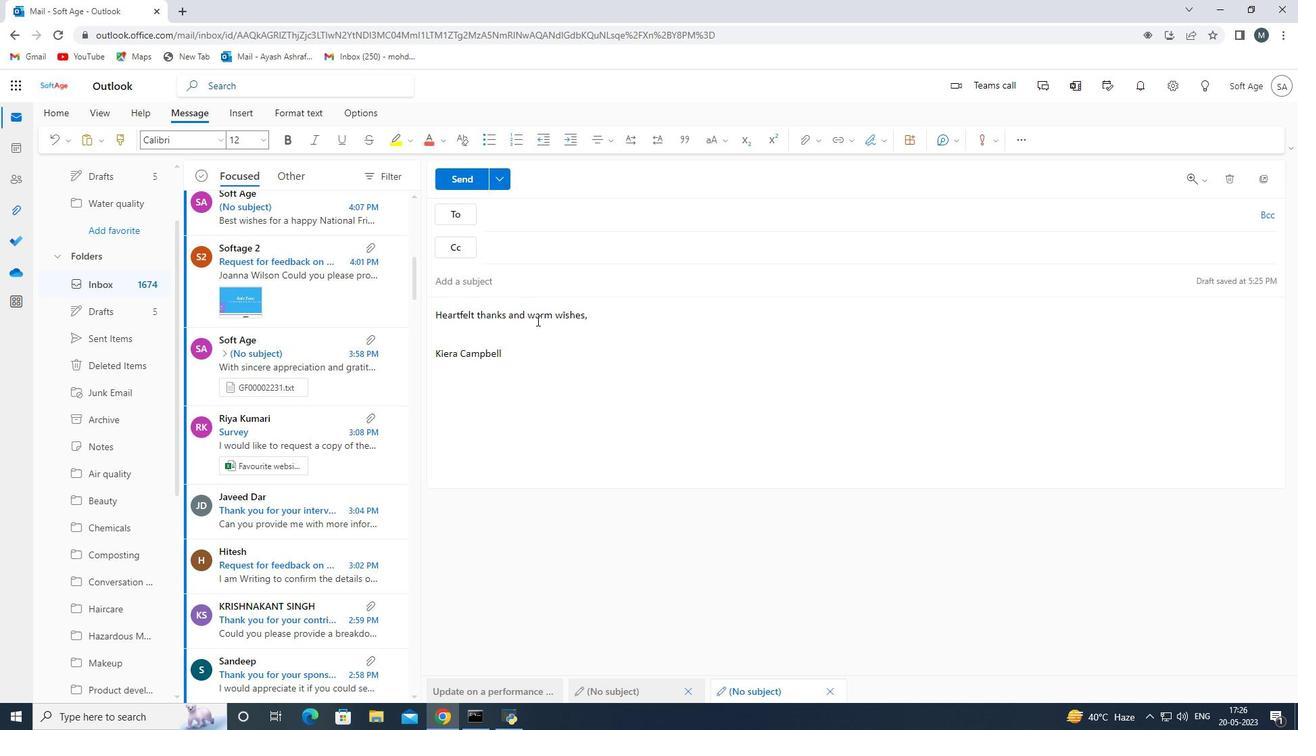 
Action: Mouse moved to (530, 311)
Screenshot: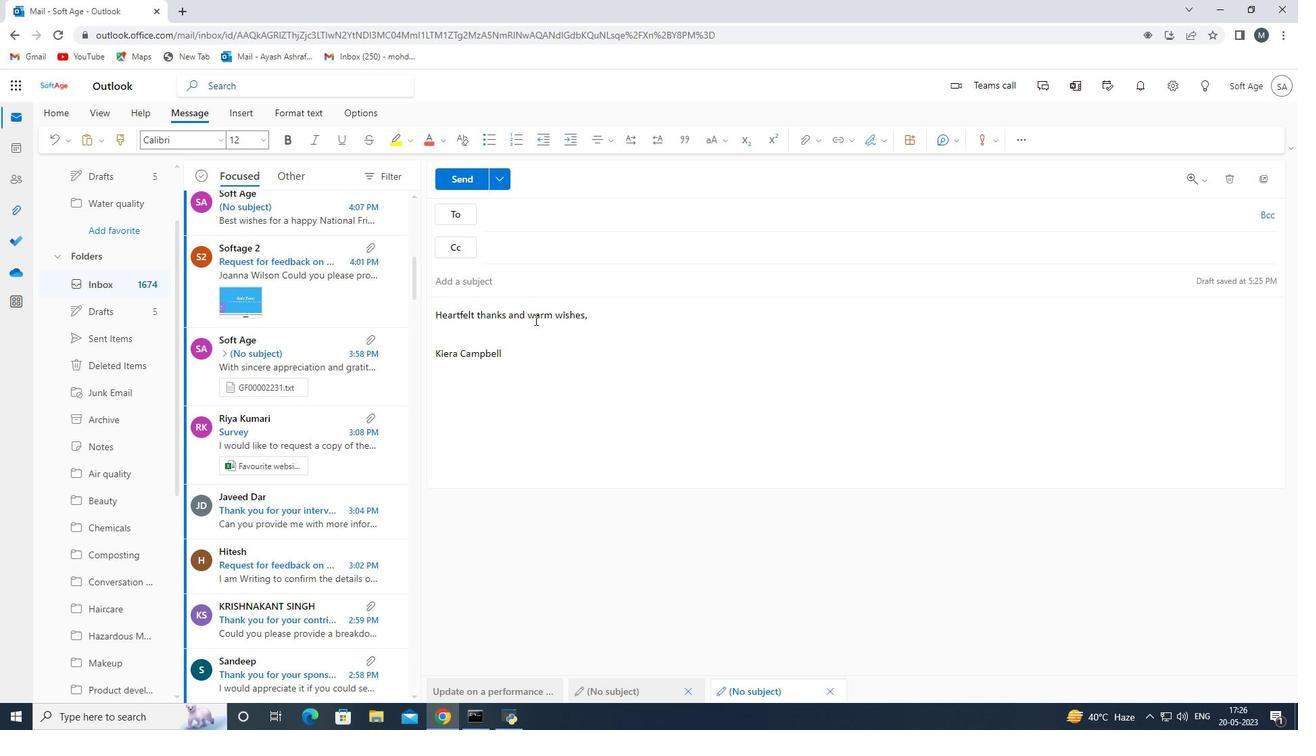 
Action: Mouse scrolled (530, 311) with delta (0, 0)
Screenshot: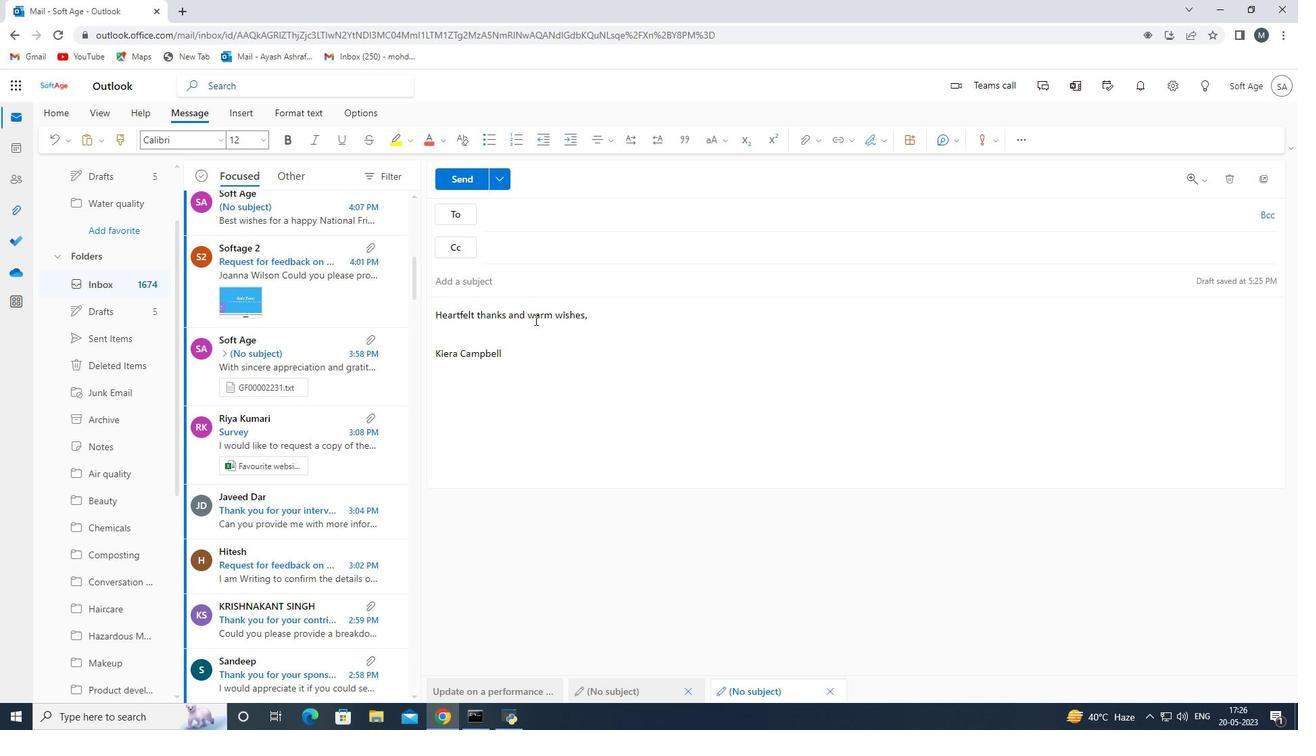 
Action: Mouse moved to (529, 309)
Screenshot: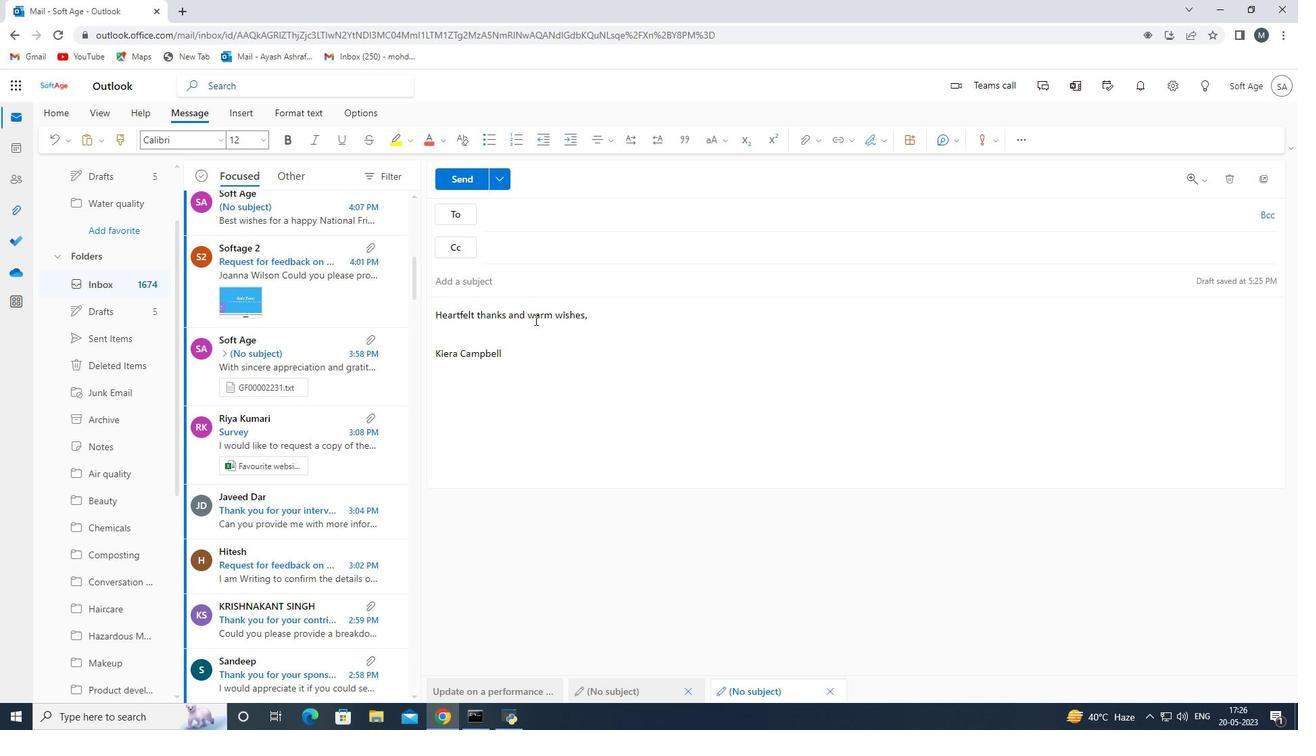 
Action: Mouse scrolled (529, 310) with delta (0, 0)
Screenshot: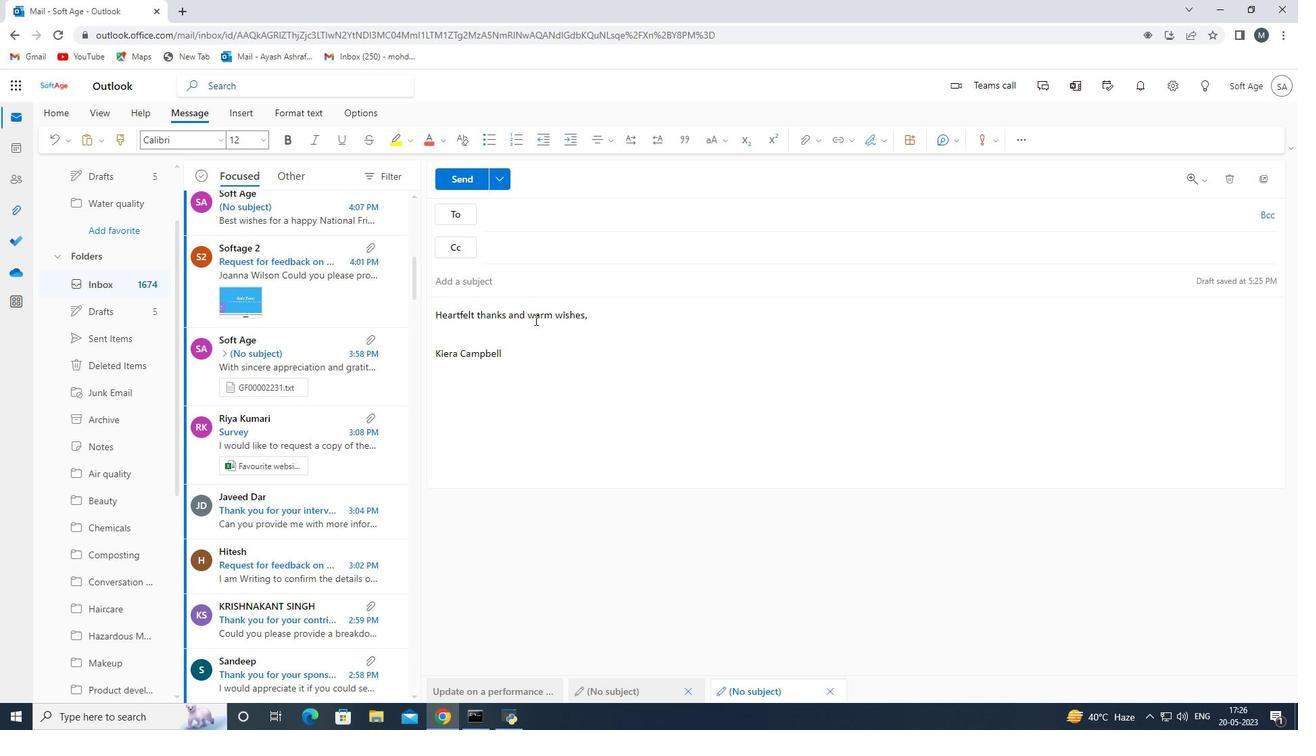 
Action: Mouse moved to (520, 220)
Screenshot: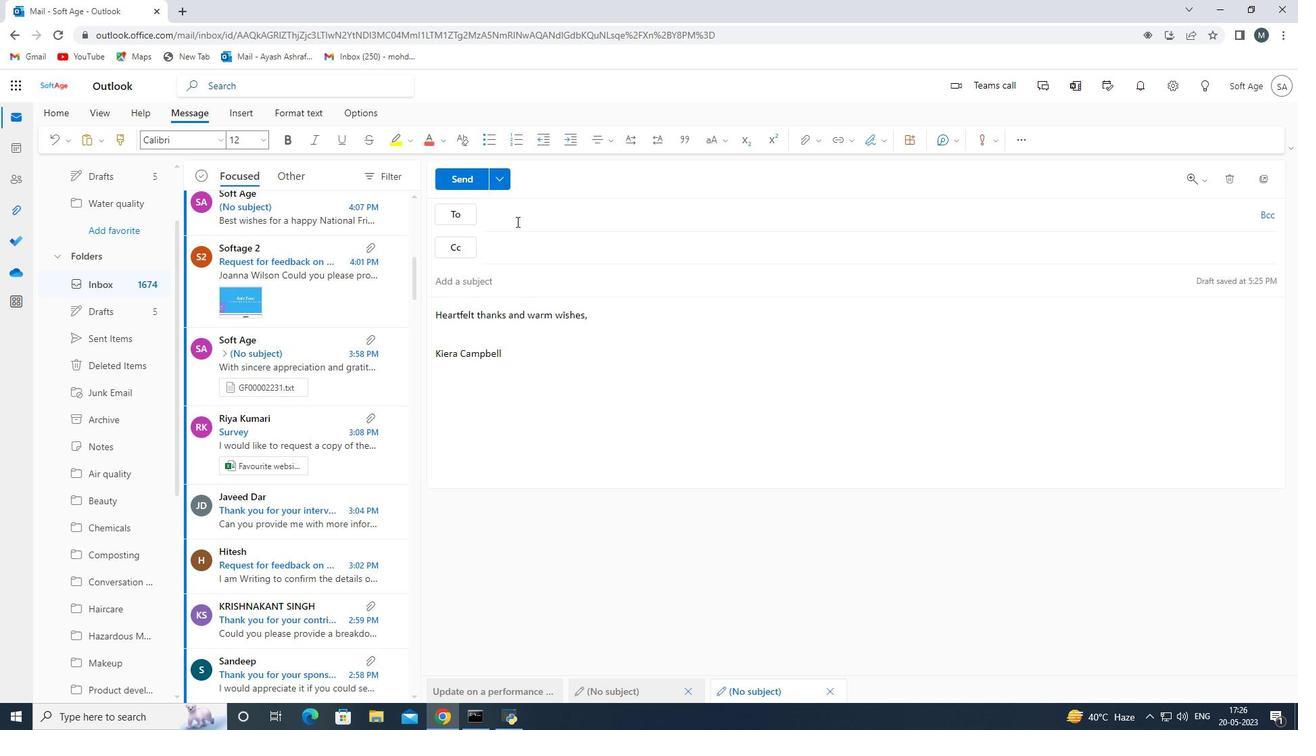 
Action: Mouse pressed left at (520, 220)
Screenshot: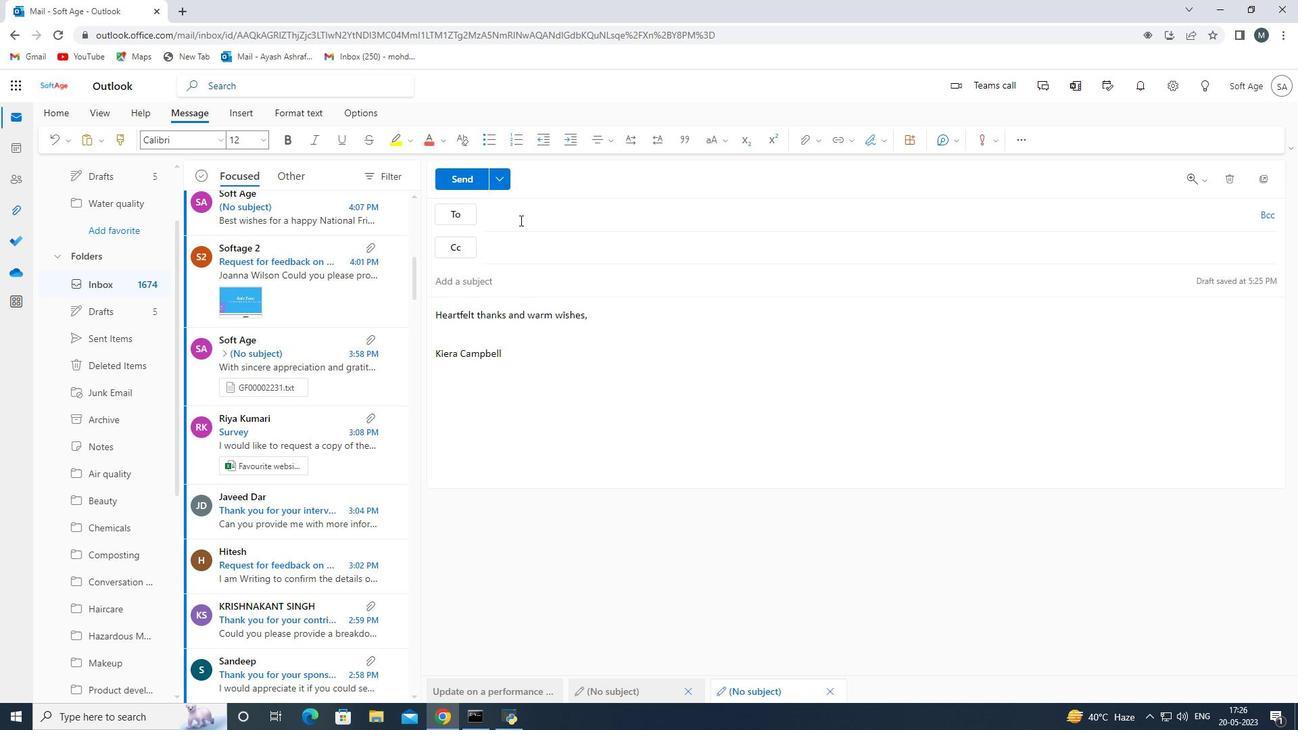 
Action: Key pressed softage.3<Key.shift>@softage.net
Screenshot: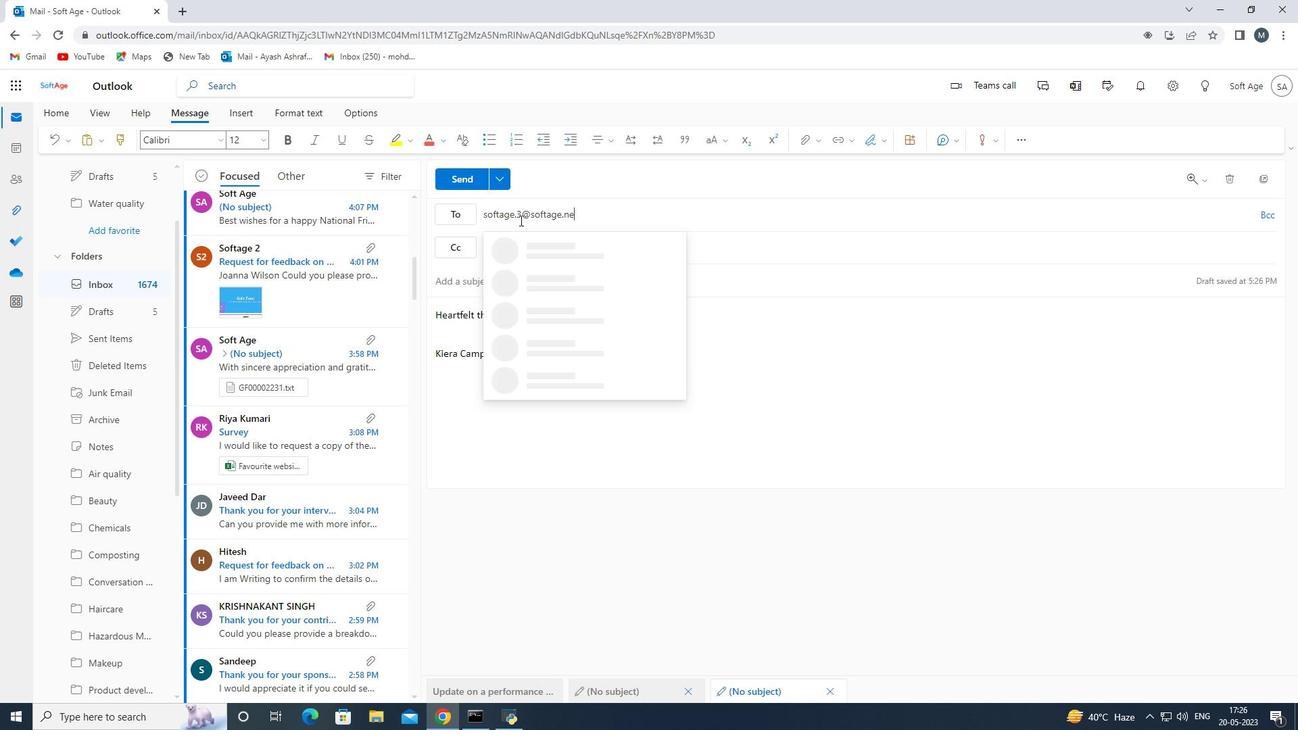 
Action: Mouse moved to (557, 248)
Screenshot: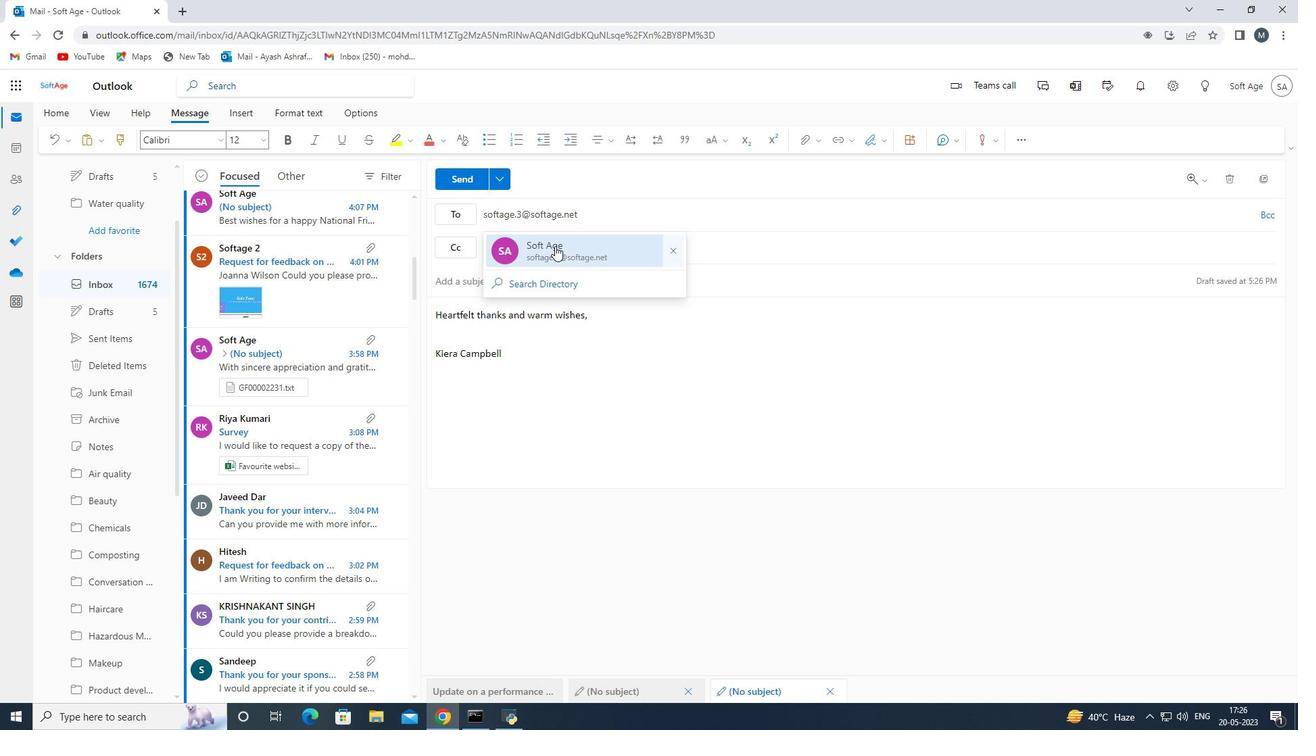 
Action: Mouse pressed left at (557, 248)
Screenshot: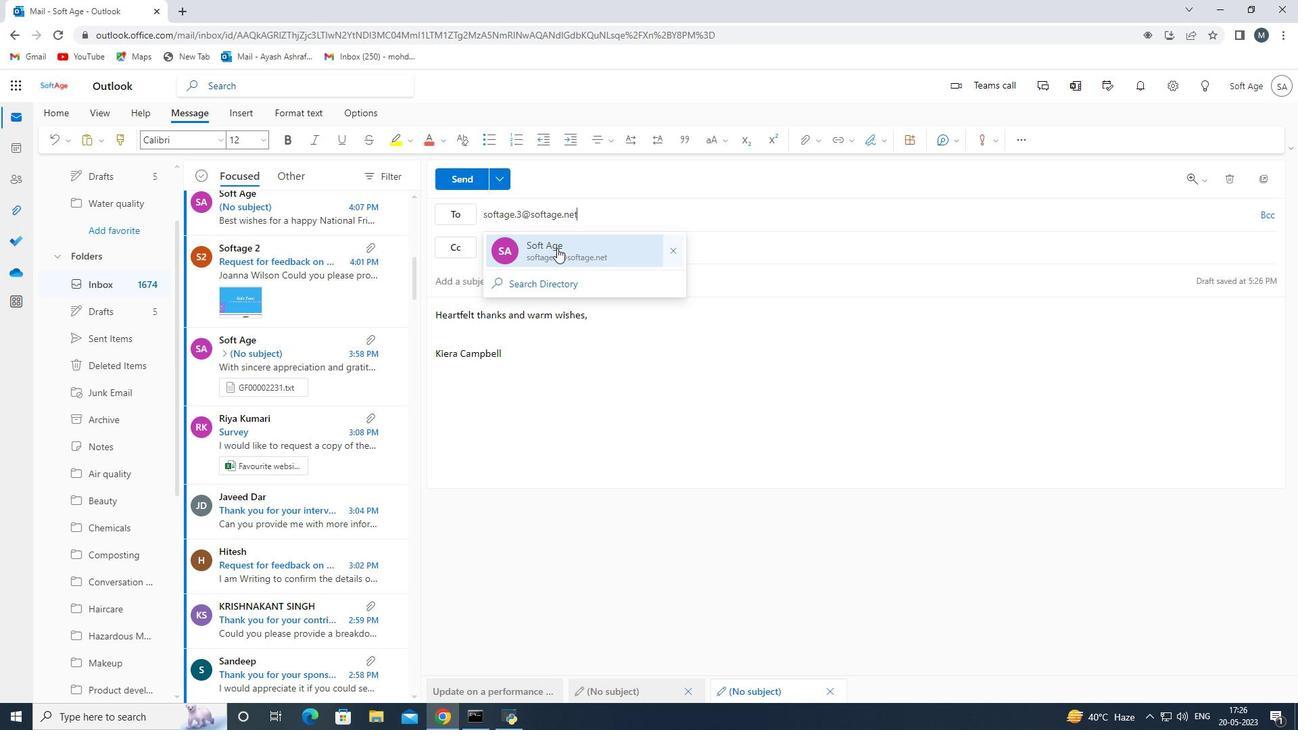 
Action: Mouse moved to (142, 538)
Screenshot: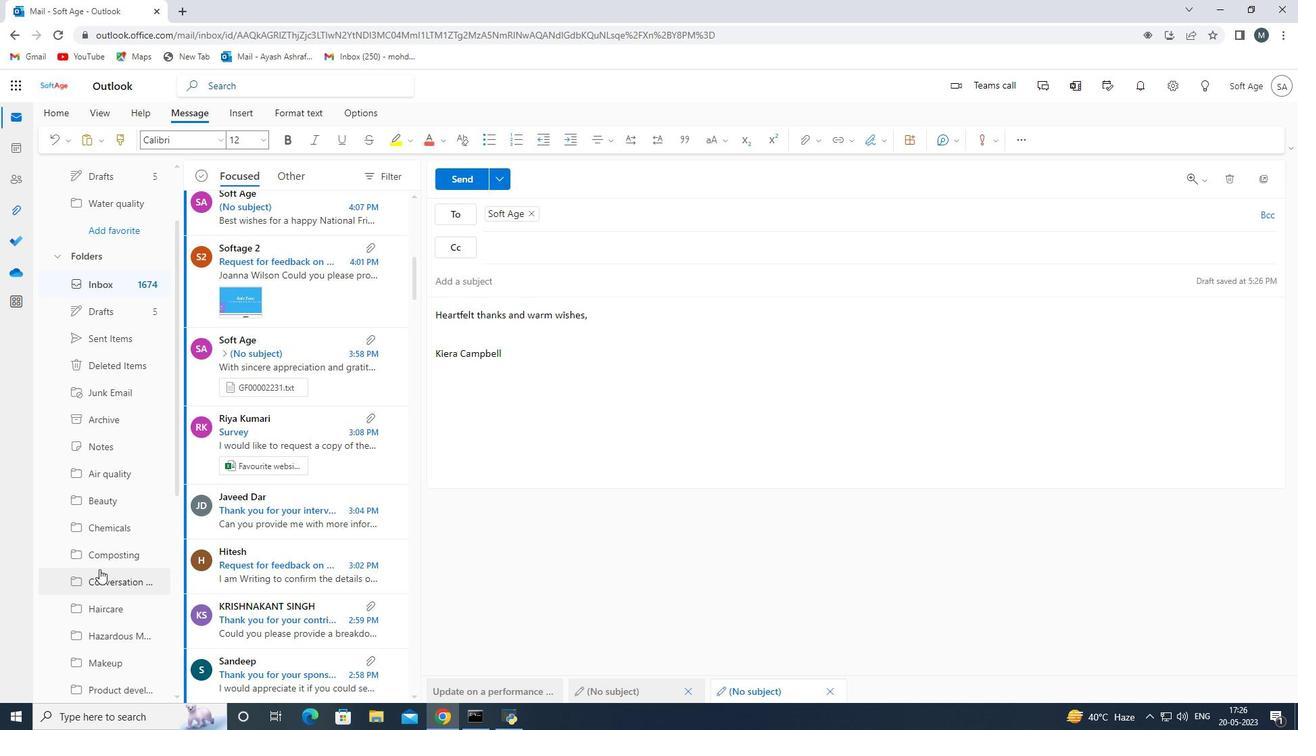 
Action: Mouse scrolled (142, 537) with delta (0, 0)
Screenshot: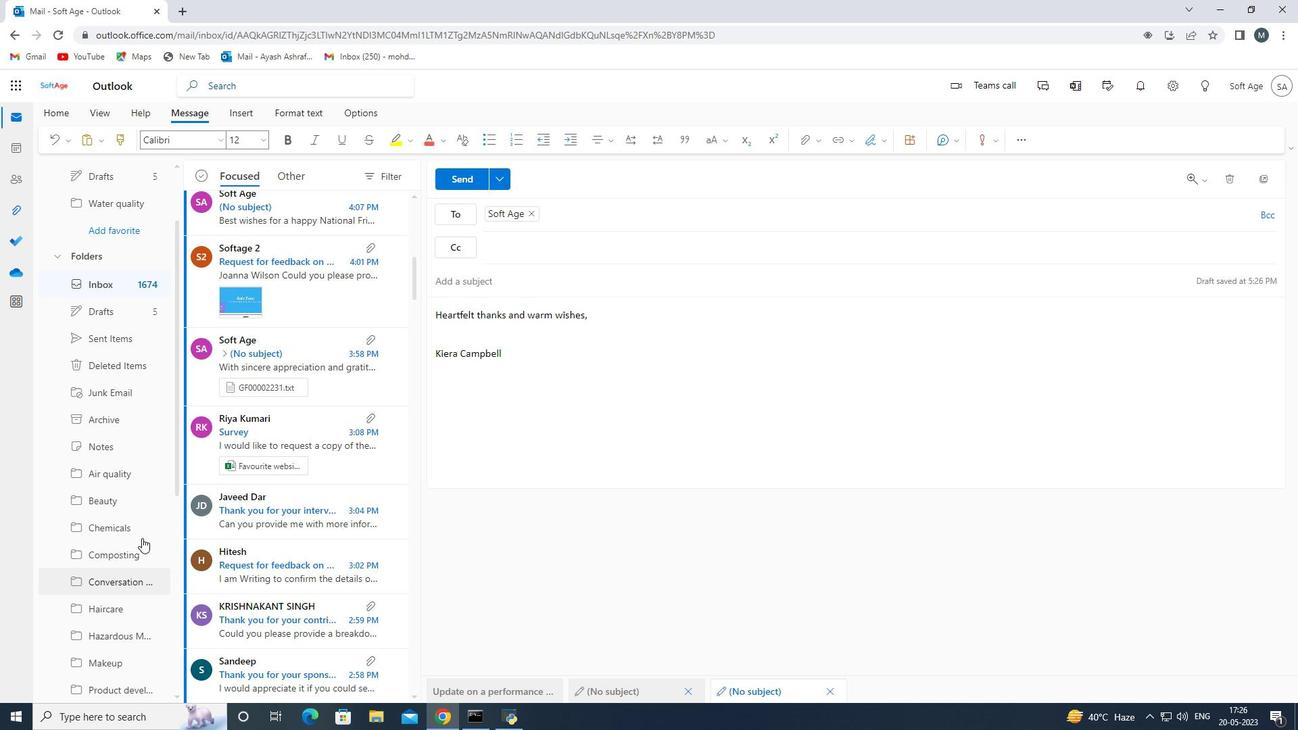 
Action: Mouse scrolled (142, 537) with delta (0, 0)
Screenshot: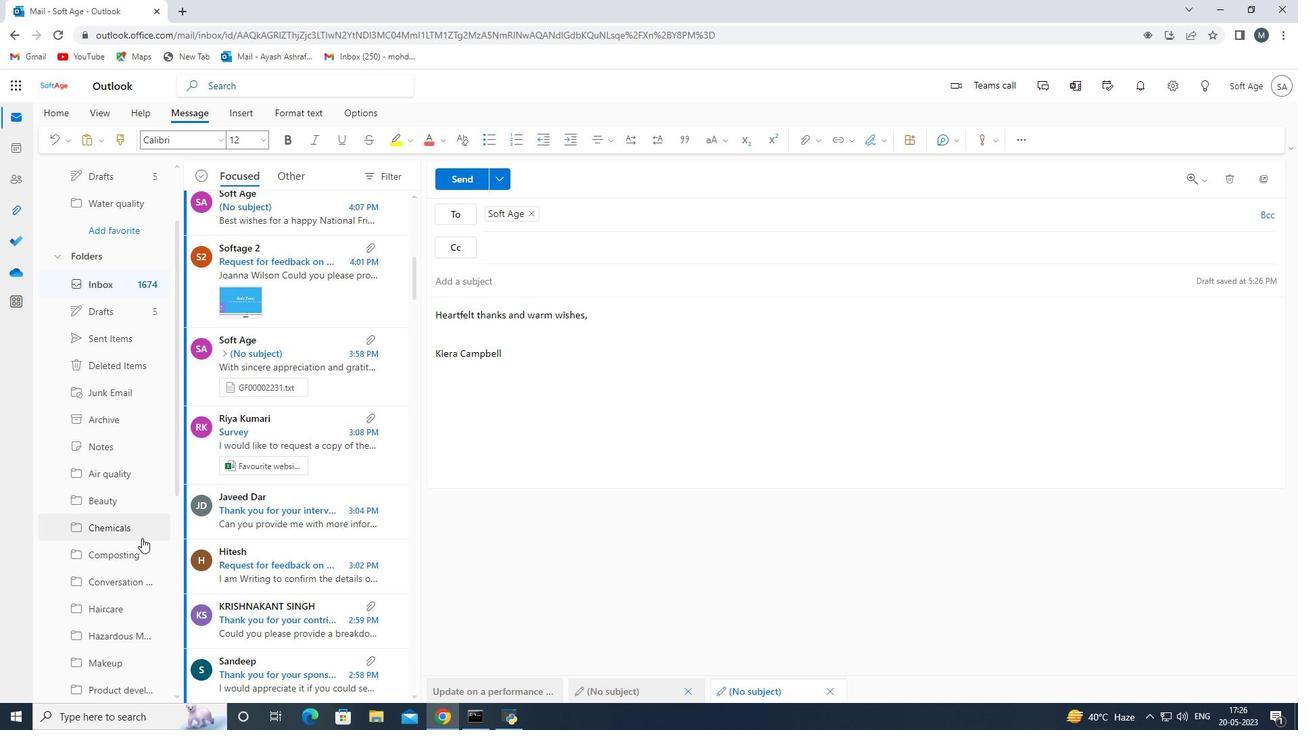 
Action: Mouse scrolled (142, 537) with delta (0, 0)
Screenshot: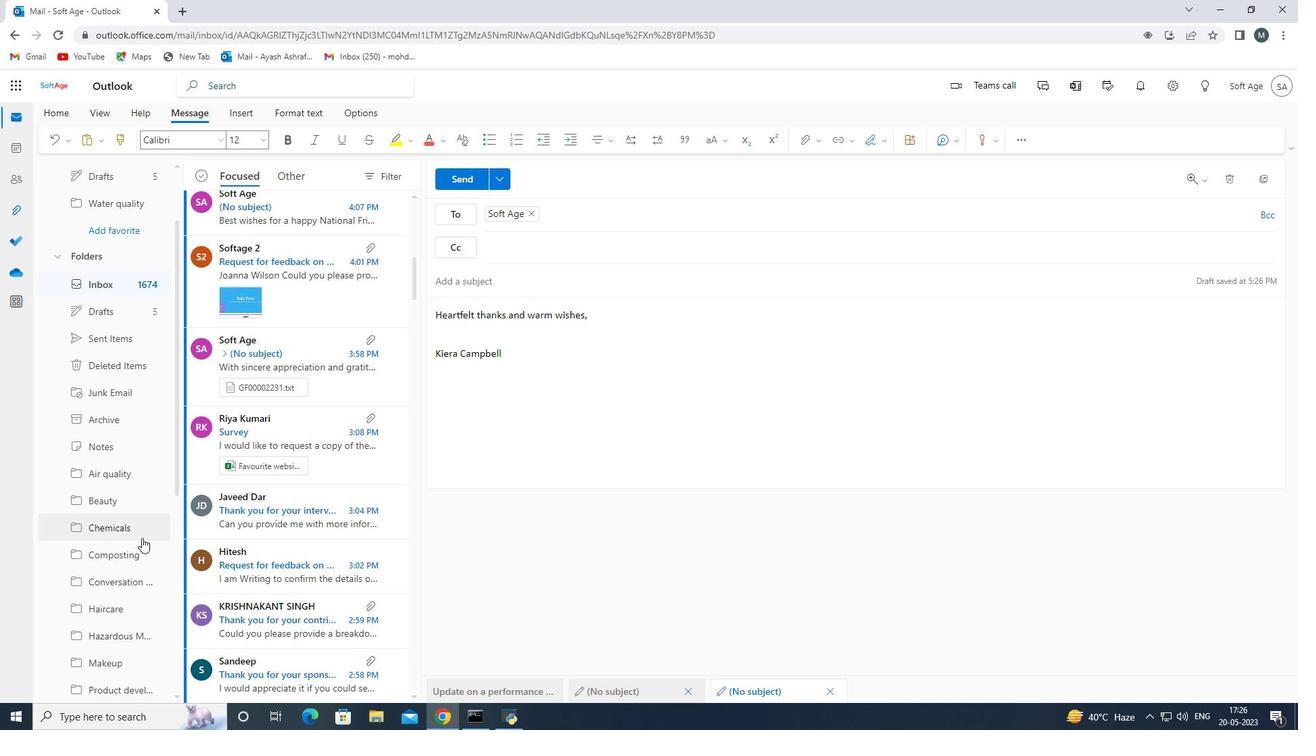 
Action: Mouse scrolled (142, 537) with delta (0, 0)
Screenshot: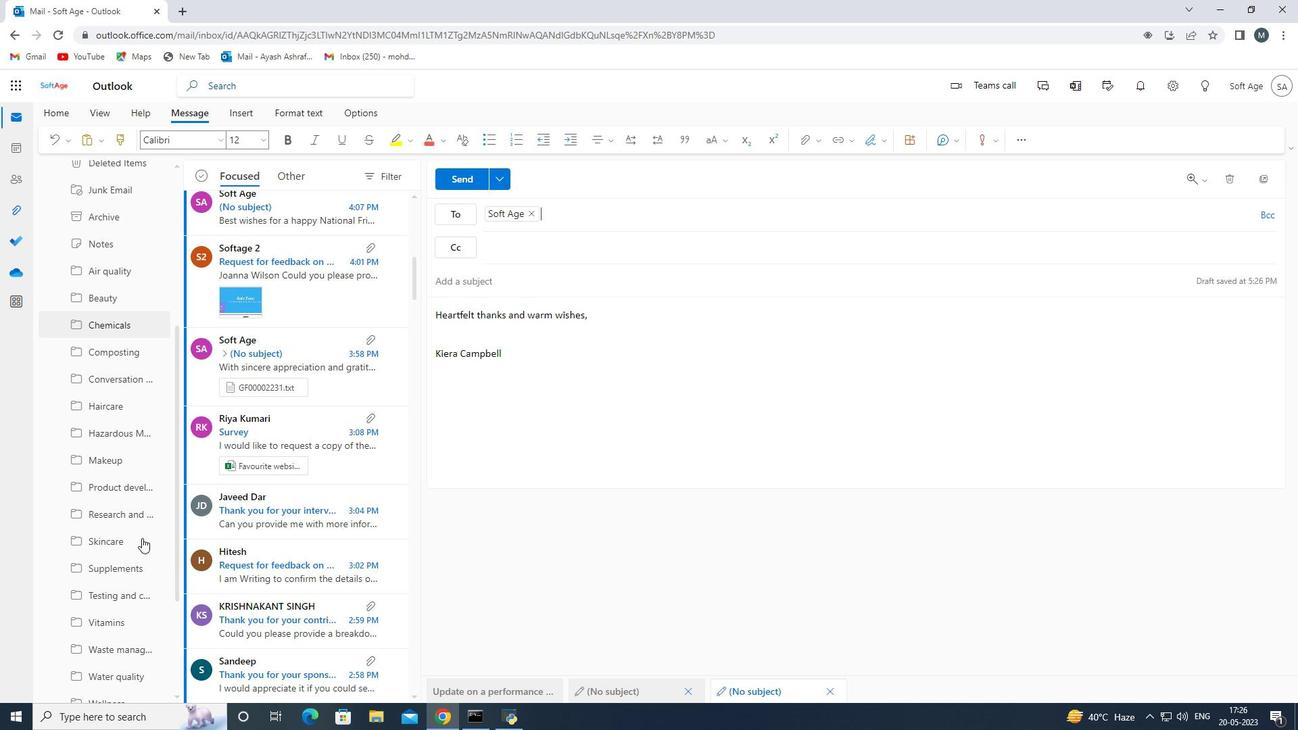 
Action: Mouse moved to (123, 595)
Screenshot: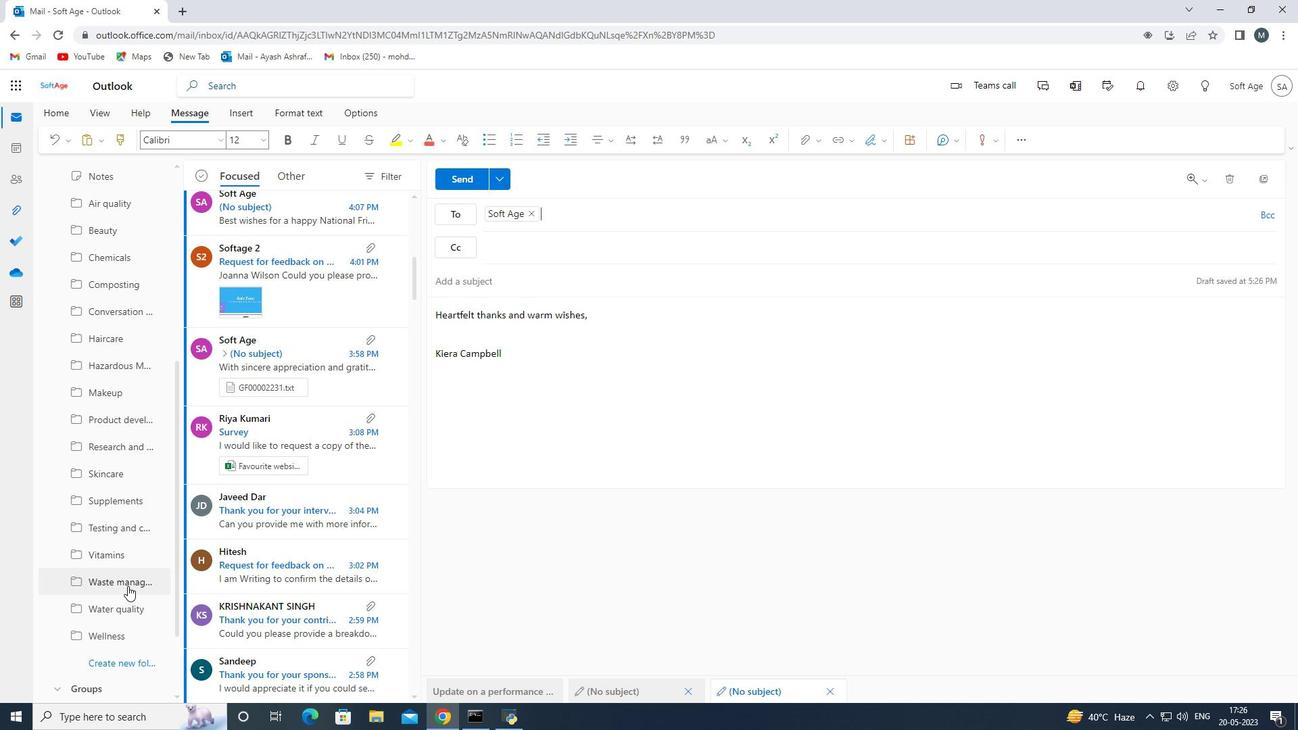 
Action: Mouse scrolled (123, 595) with delta (0, 0)
Screenshot: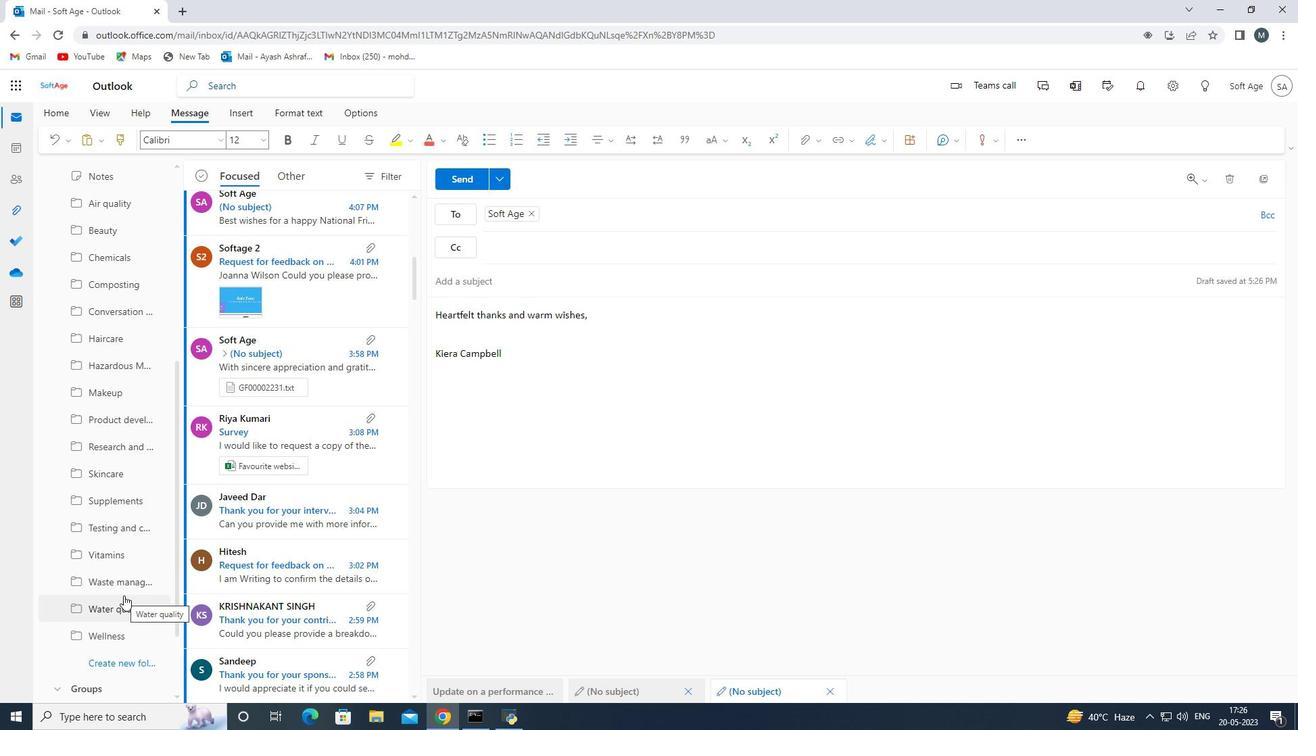 
Action: Mouse scrolled (123, 595) with delta (0, 0)
Screenshot: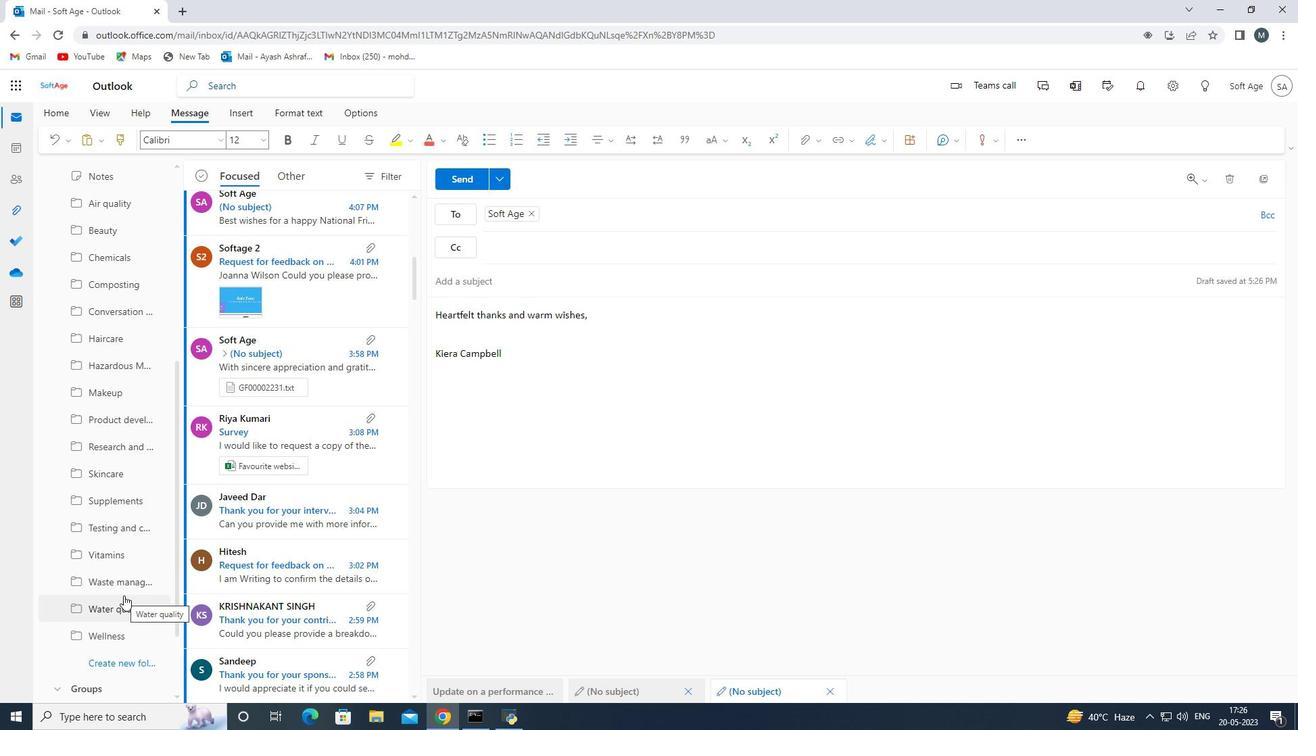 
Action: Mouse scrolled (123, 595) with delta (0, 0)
Screenshot: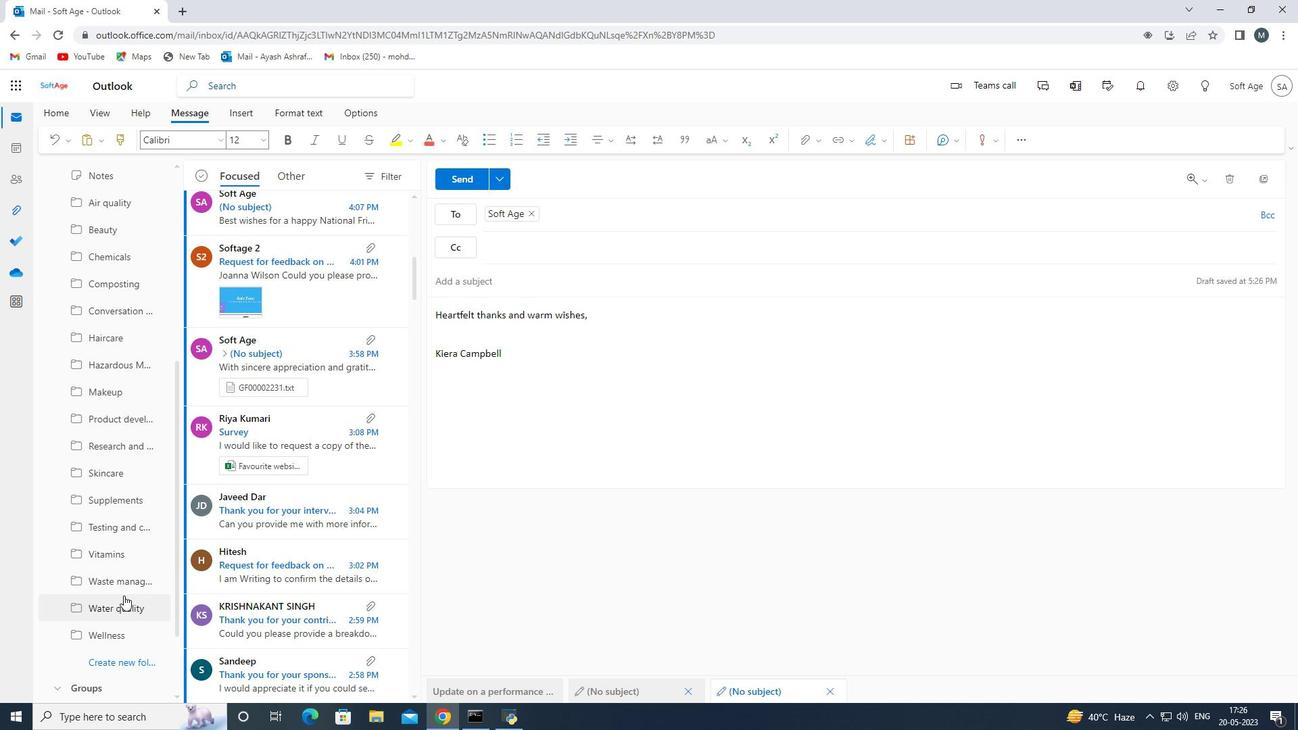 
Action: Mouse scrolled (123, 595) with delta (0, 0)
Screenshot: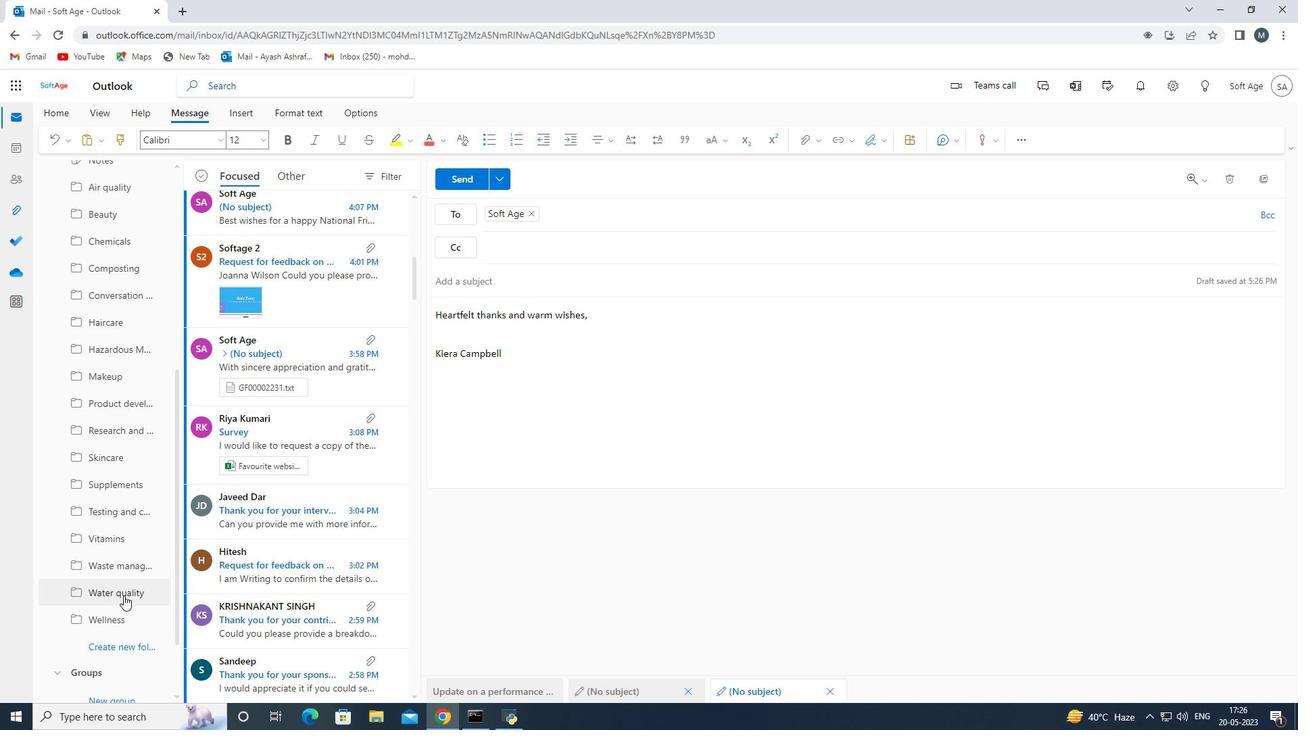
Action: Mouse moved to (128, 562)
Screenshot: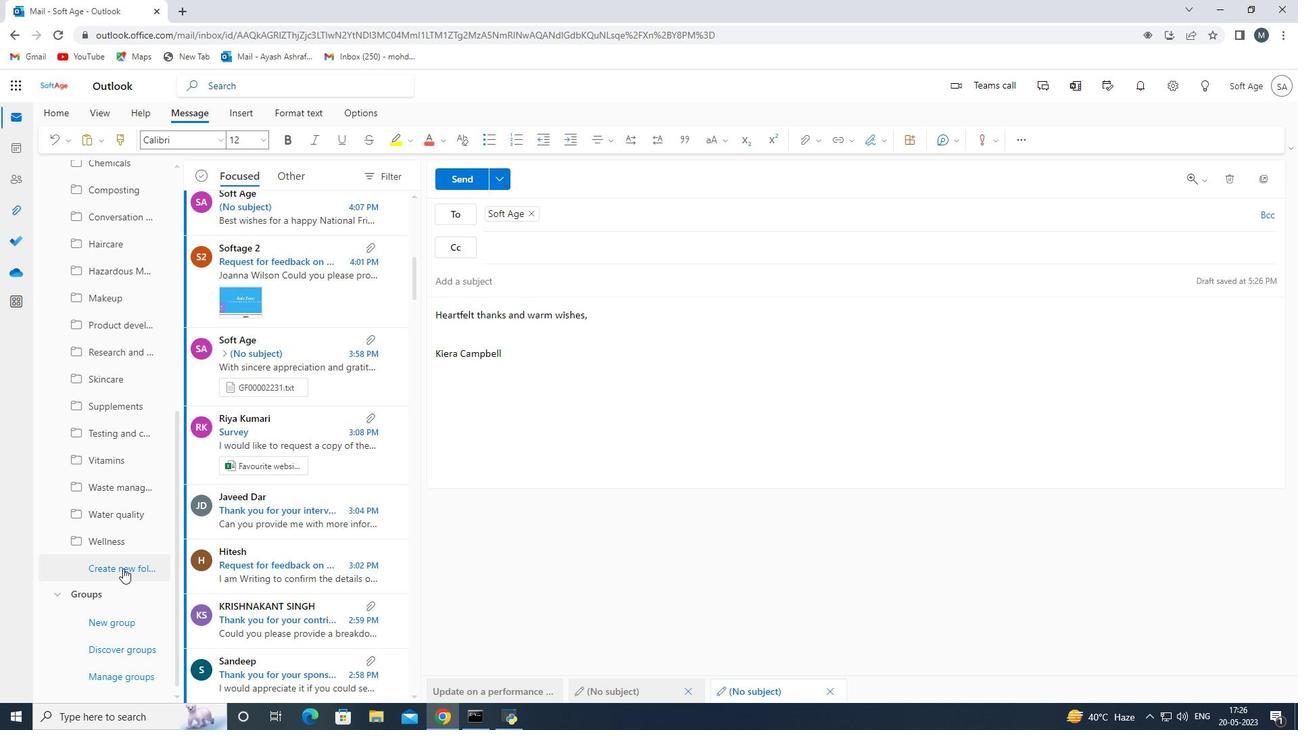 
Action: Mouse pressed left at (128, 562)
Screenshot: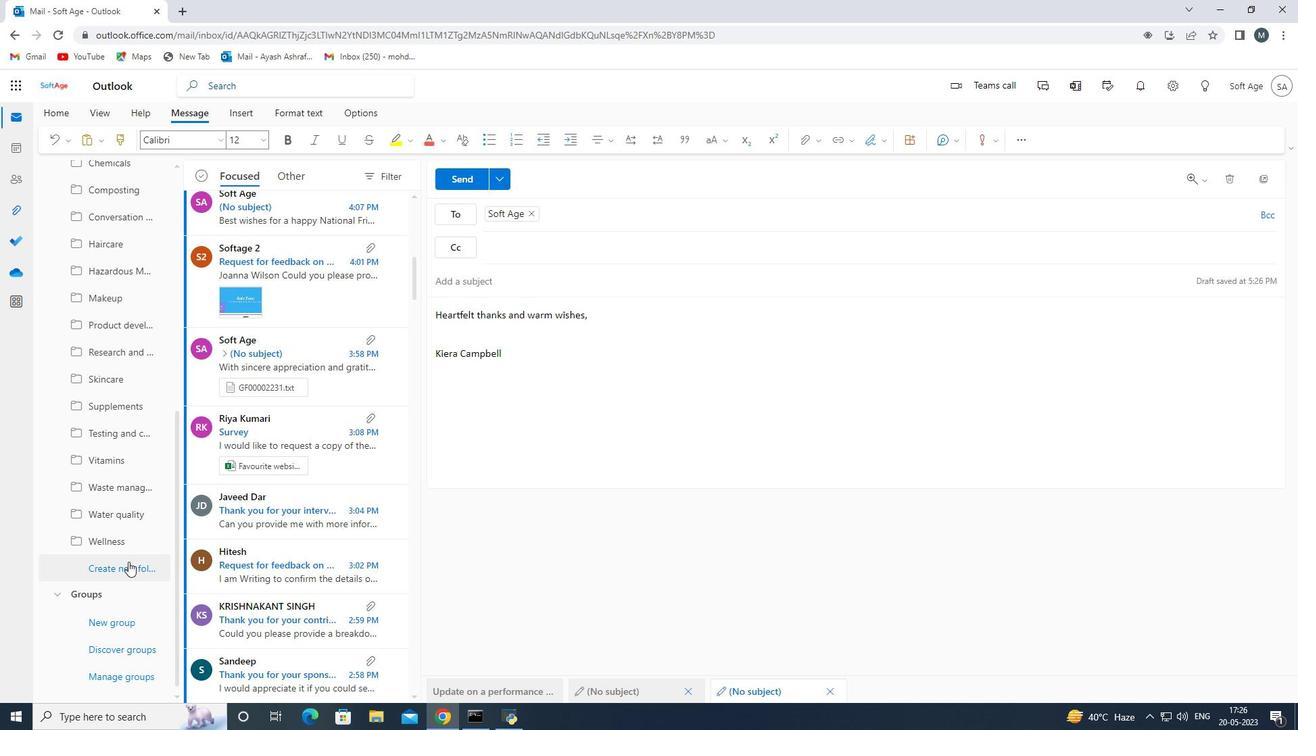 
Action: Key pressed <Key.shift><Key.shift><Key.shift><Key.shift><Key.shift><Key.shift><Key.shift><Key.shift><Key.shift><Key.shift><Key.shift><Key.shift><Key.shift><Key.shift><Key.shift><Key.shift>Quality<Key.space><Key.shift>Control<Key.space>
Screenshot: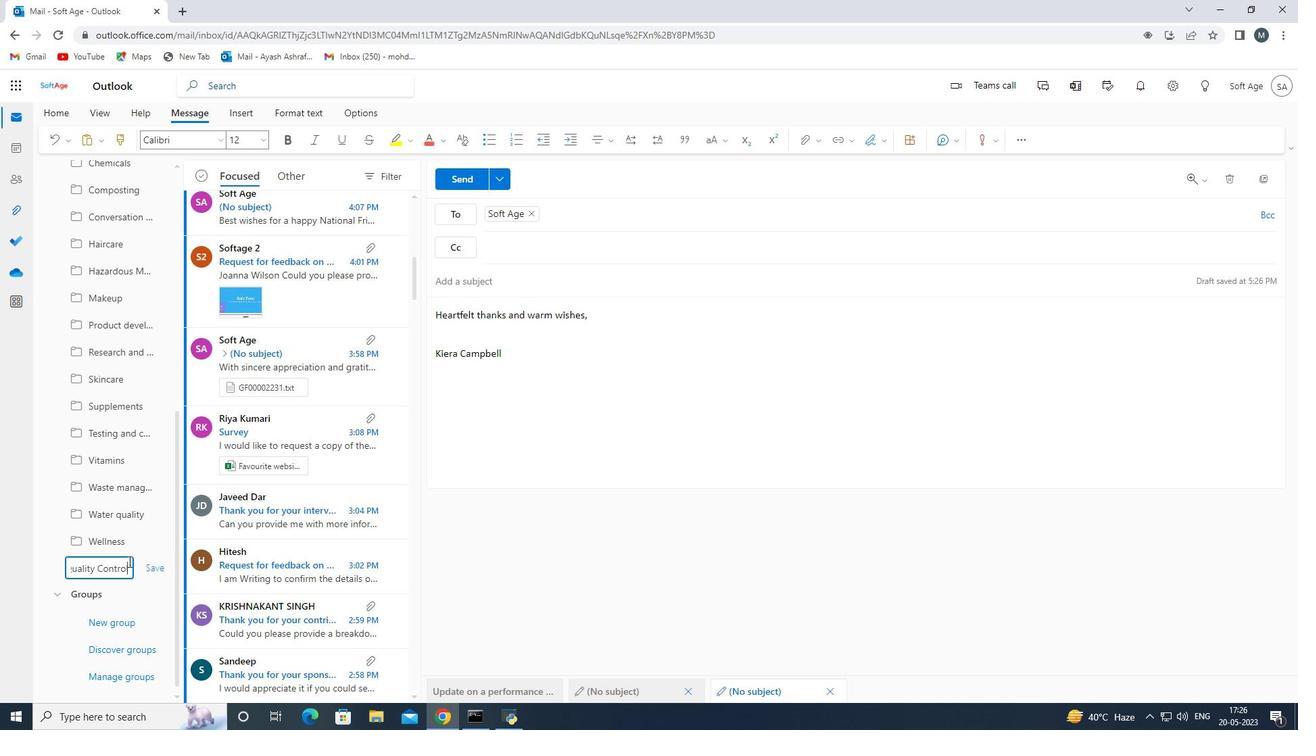 
Action: Mouse moved to (158, 572)
Screenshot: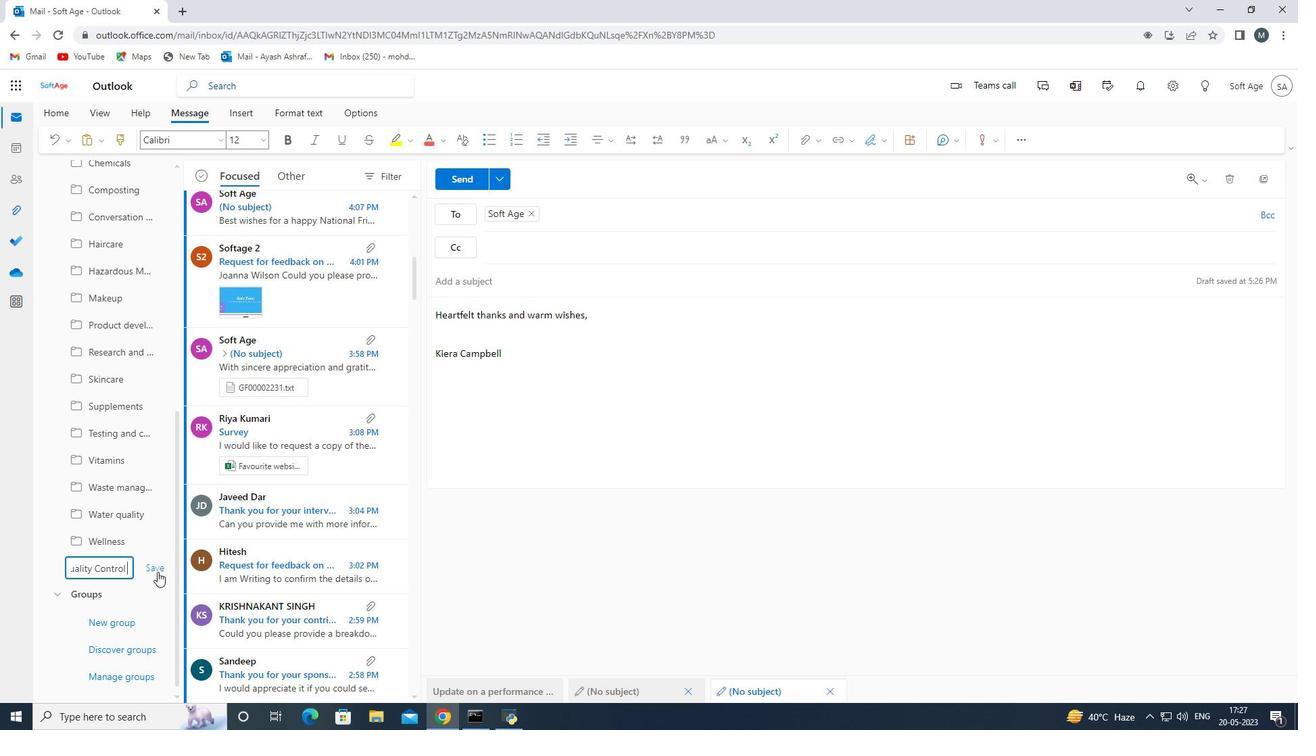 
Action: Mouse pressed left at (158, 572)
Screenshot: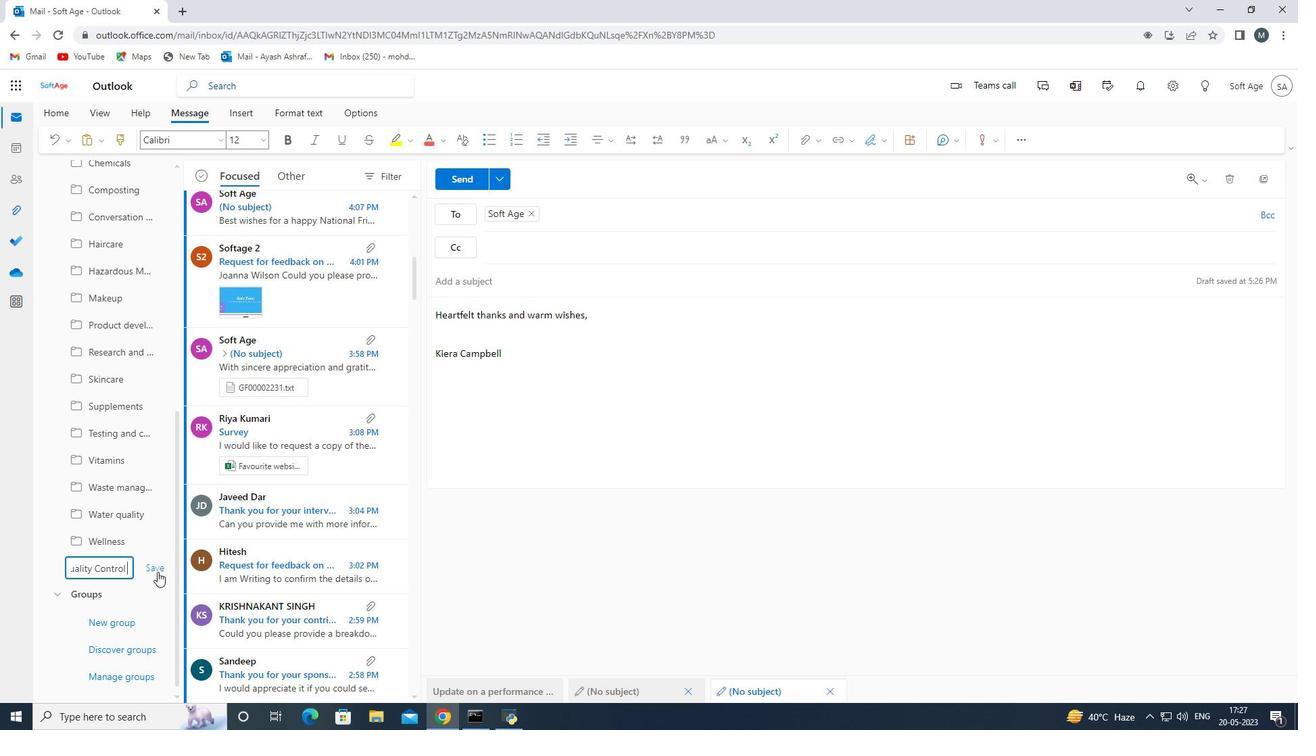 
Action: Mouse moved to (175, 606)
Screenshot: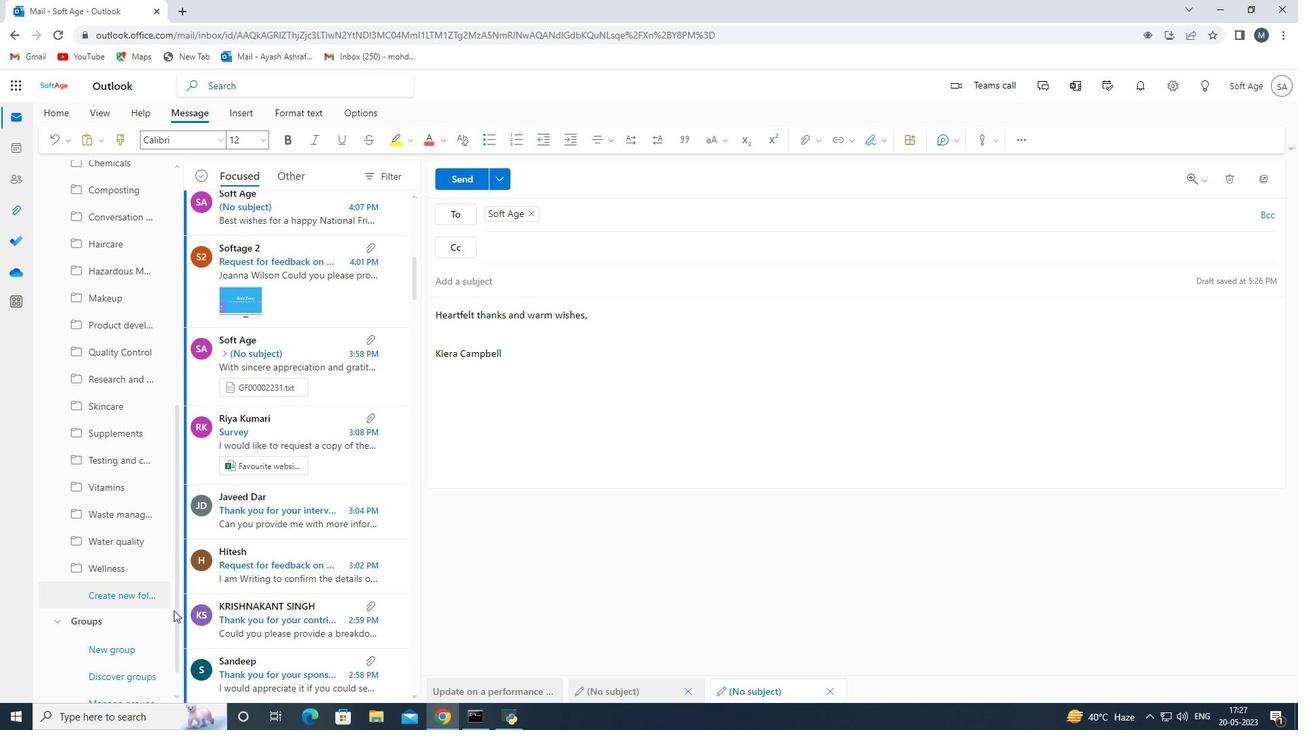 
Action: Mouse scrolled (175, 607) with delta (0, 0)
Screenshot: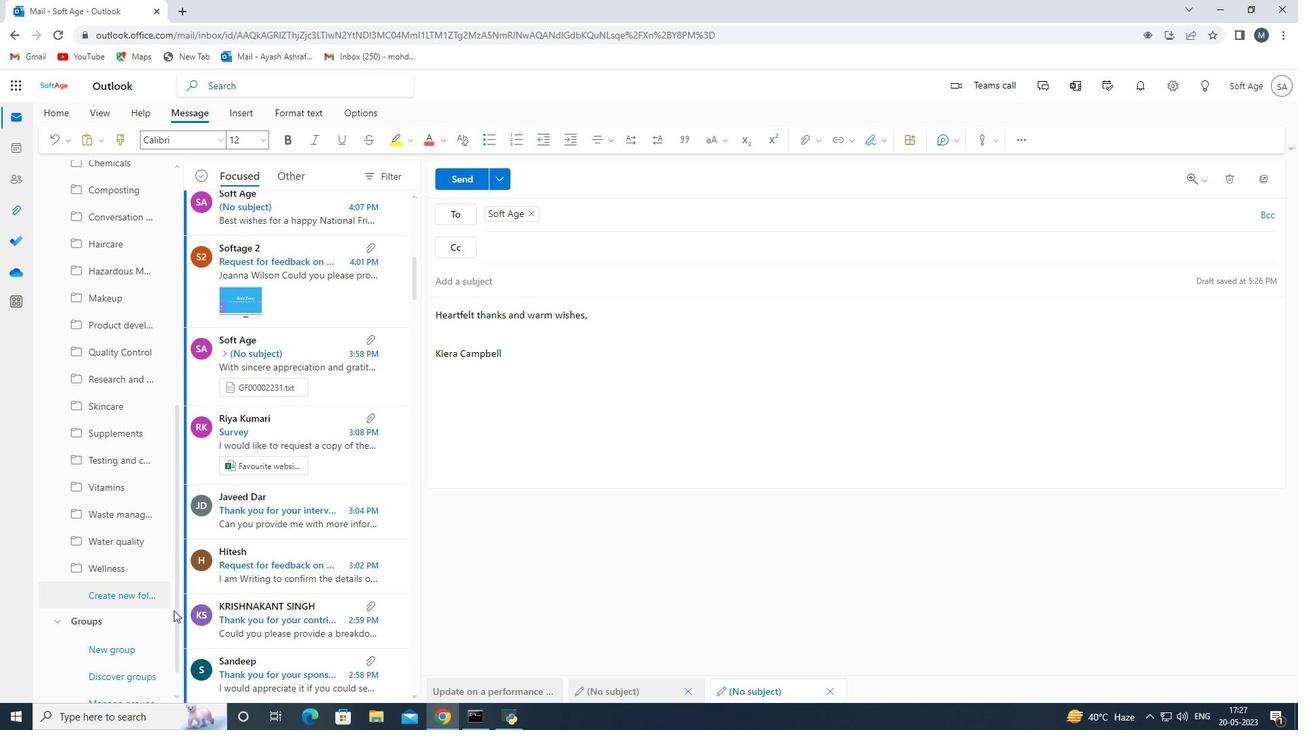 
Action: Mouse scrolled (175, 607) with delta (0, 0)
Screenshot: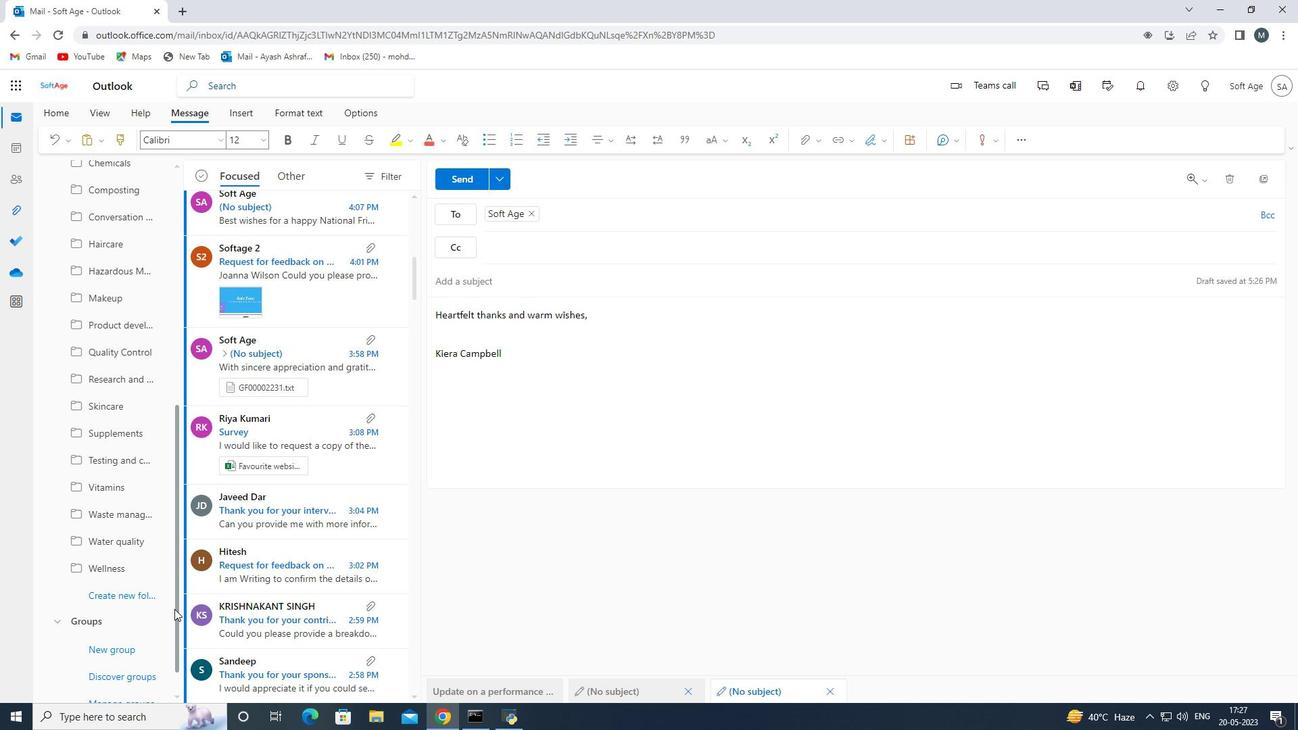 
Action: Mouse scrolled (175, 607) with delta (0, 0)
Screenshot: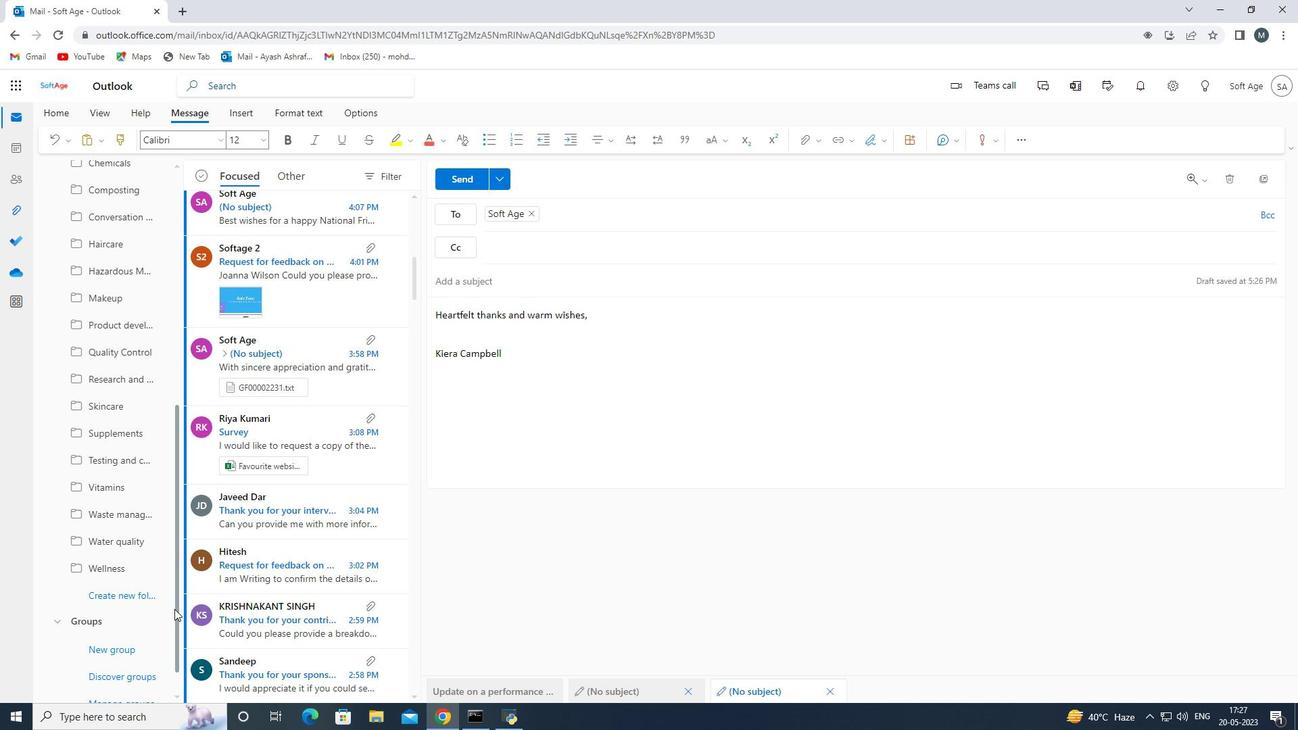 
Action: Mouse moved to (177, 605)
Screenshot: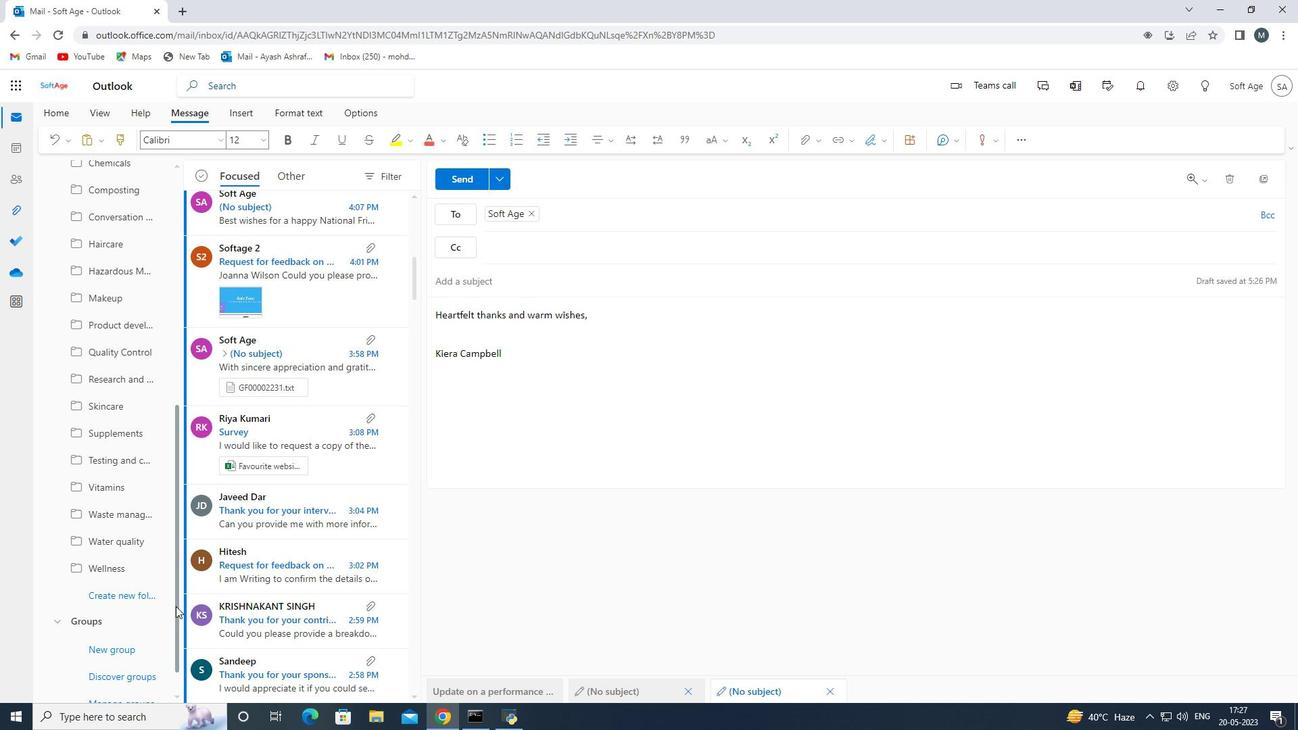 
Action: Mouse scrolled (177, 606) with delta (0, 0)
Screenshot: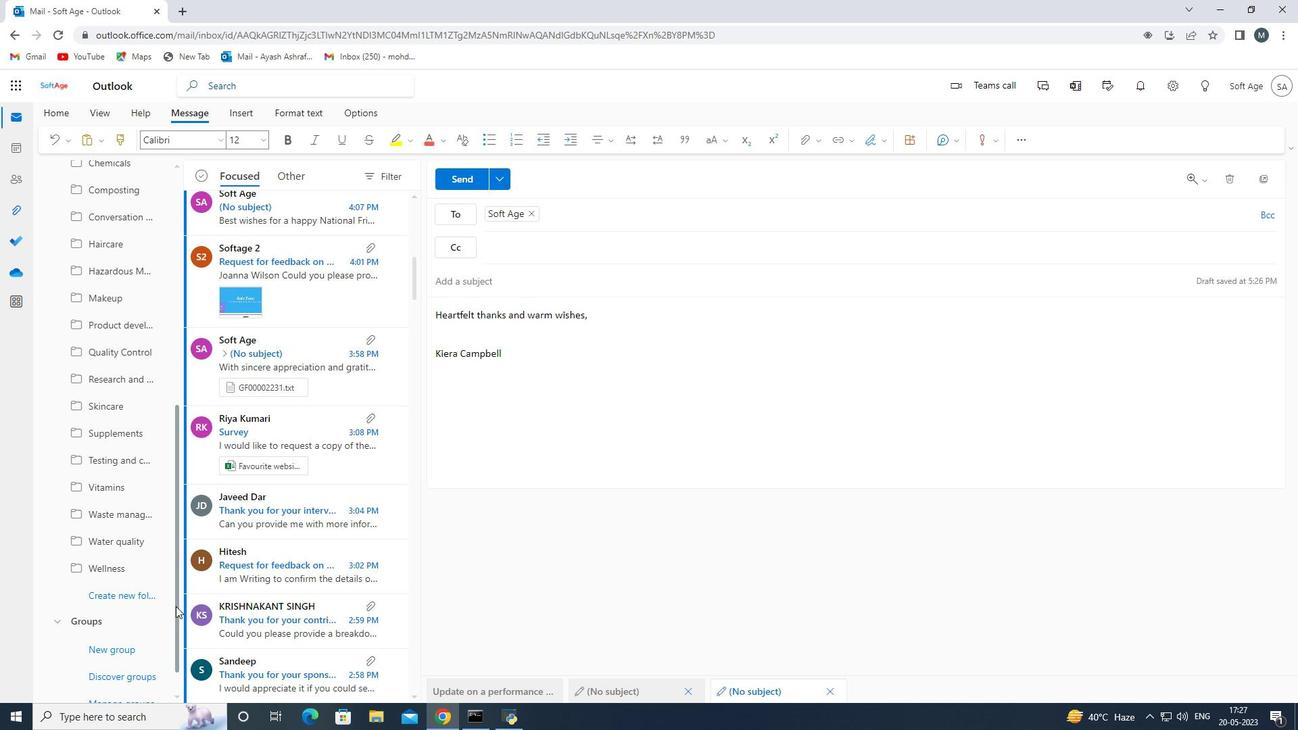 
Action: Mouse moved to (672, 503)
Screenshot: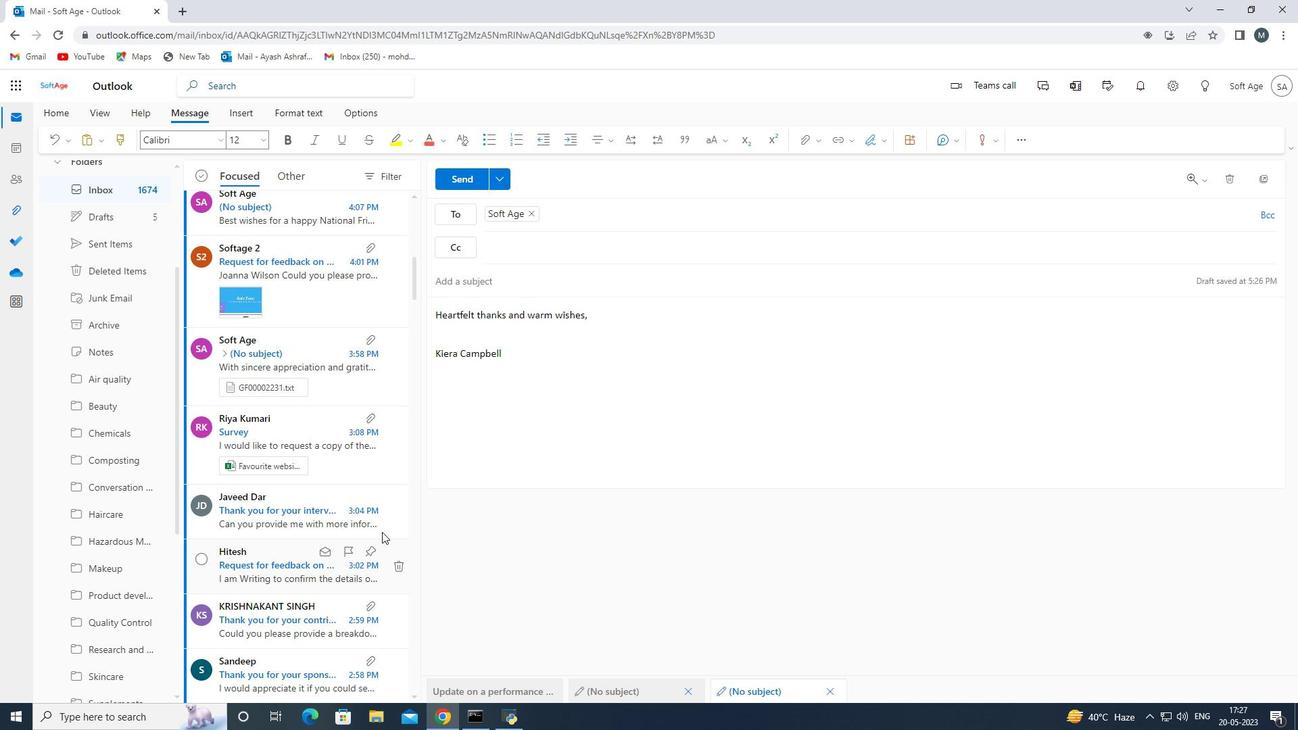 
Action: Mouse scrolled (672, 503) with delta (0, 0)
Screenshot: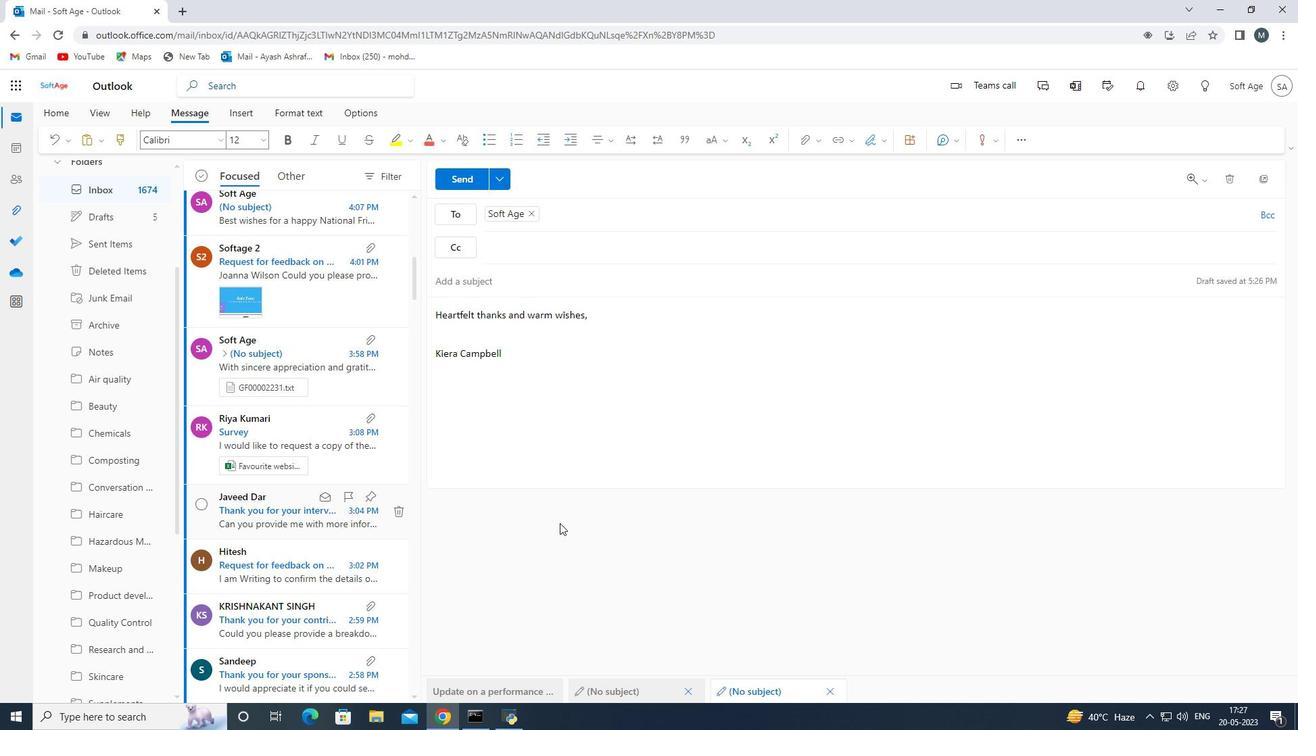 
Action: Mouse scrolled (672, 503) with delta (0, 0)
Screenshot: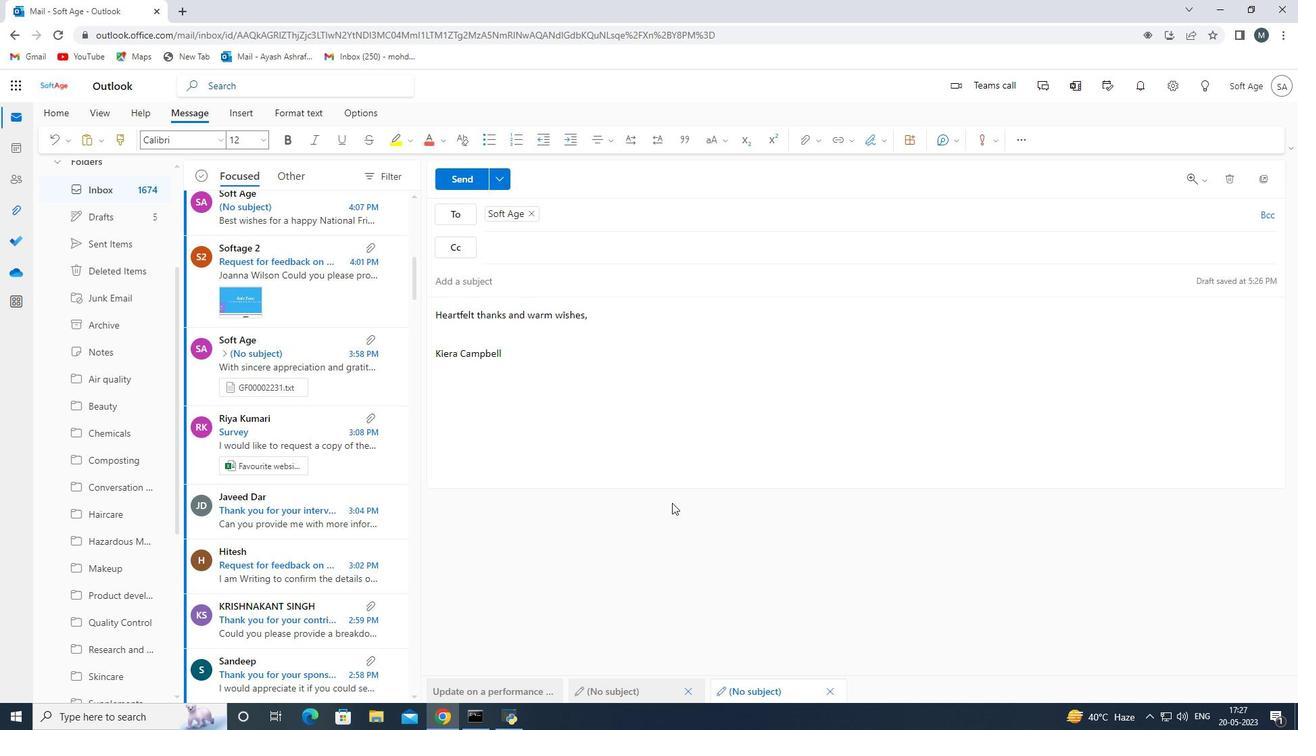 
Action: Mouse scrolled (672, 503) with delta (0, 0)
Screenshot: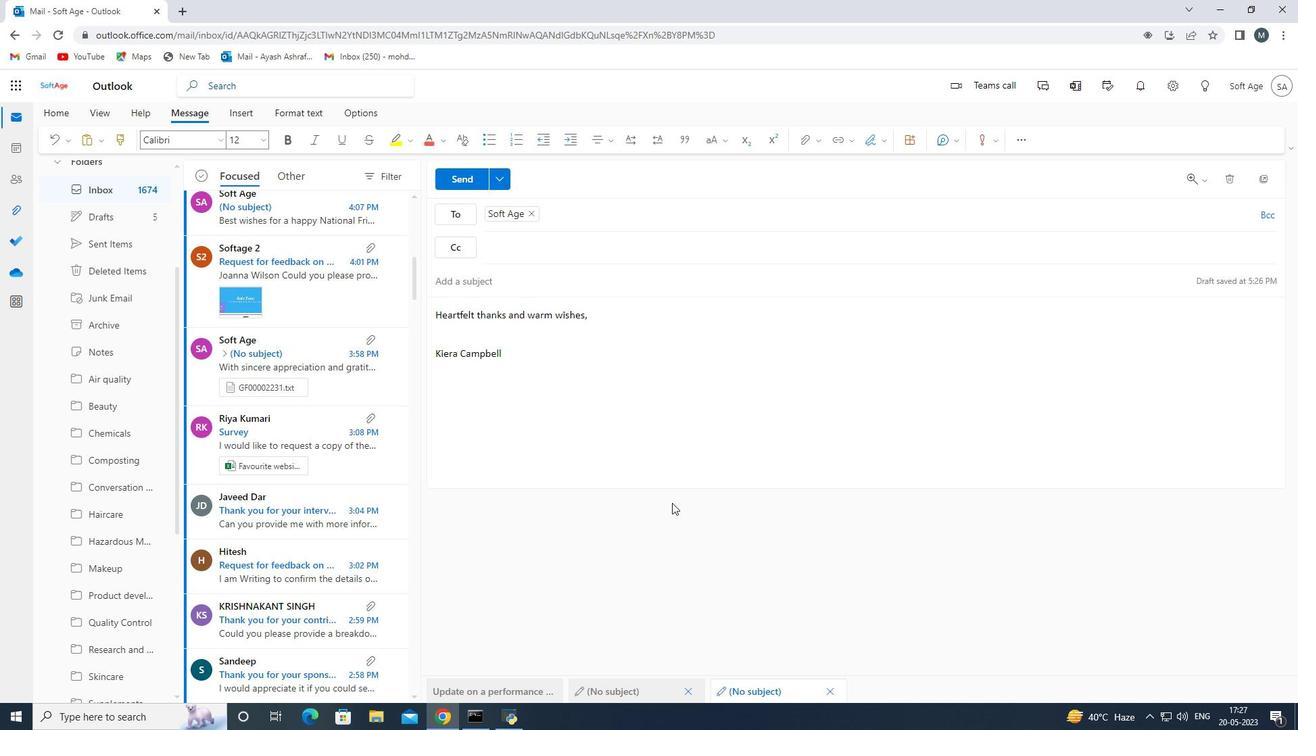 
Action: Mouse moved to (666, 495)
Screenshot: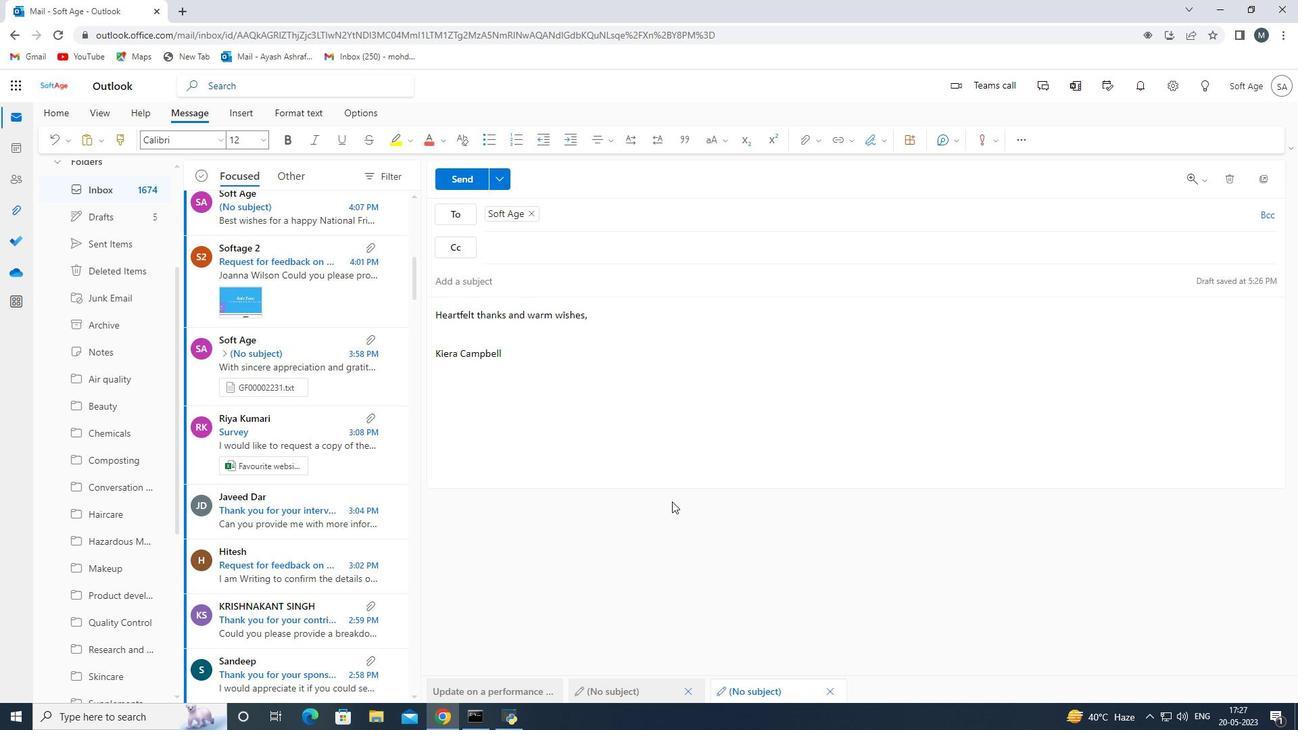
Action: Mouse scrolled (666, 495) with delta (0, 0)
Screenshot: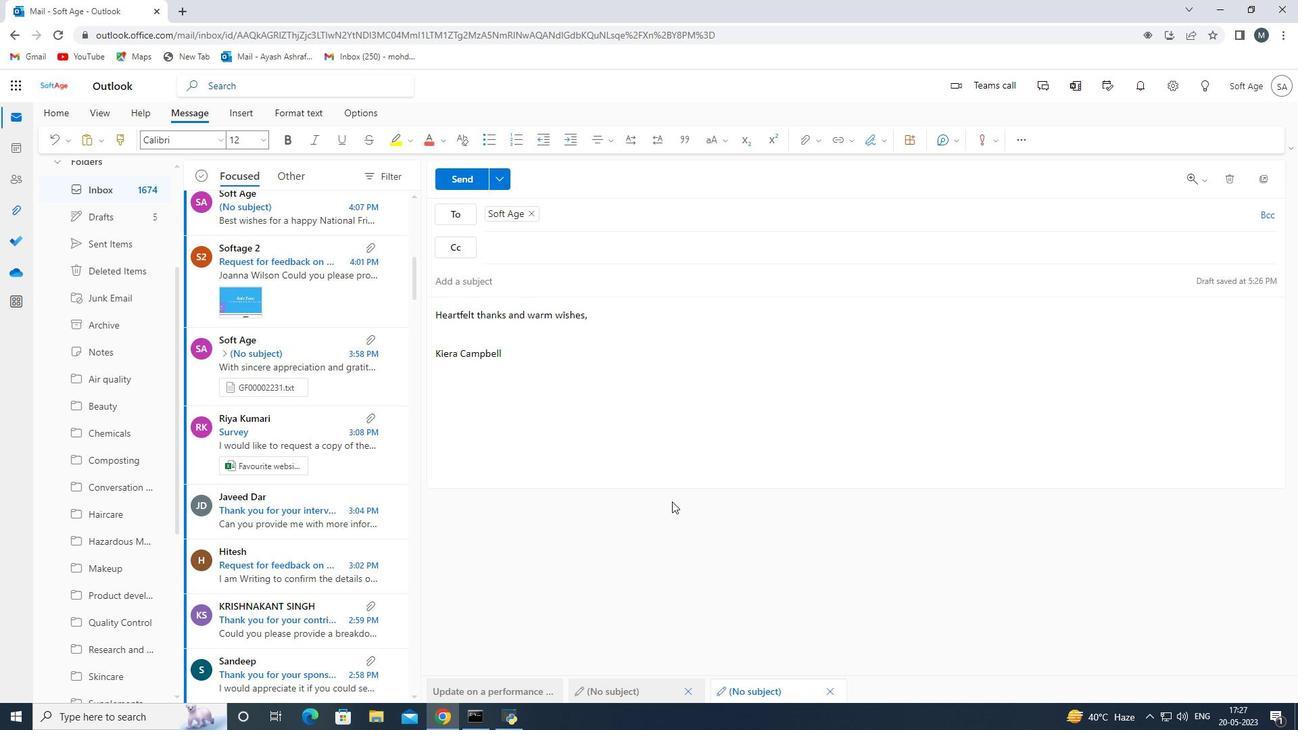 
Action: Mouse moved to (665, 491)
Screenshot: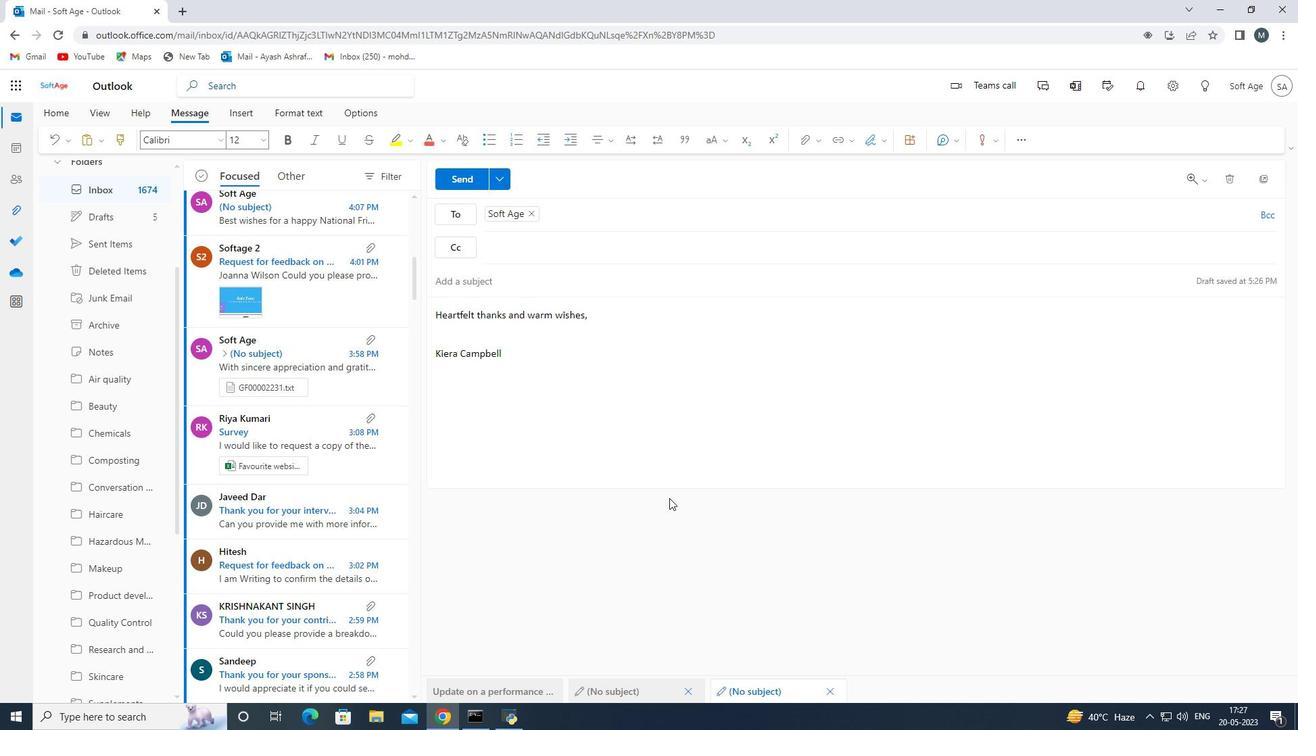 
Action: Mouse scrolled (665, 492) with delta (0, 0)
Screenshot: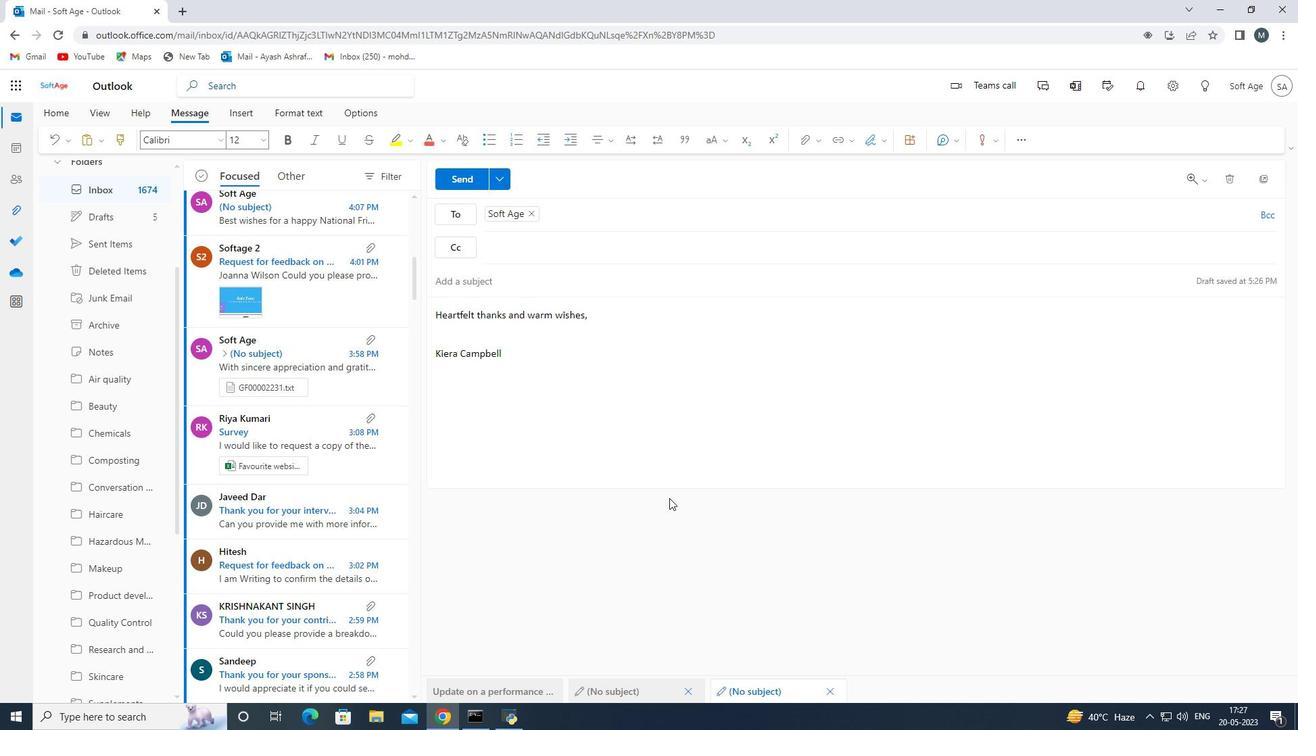 
Action: Mouse moved to (664, 490)
Screenshot: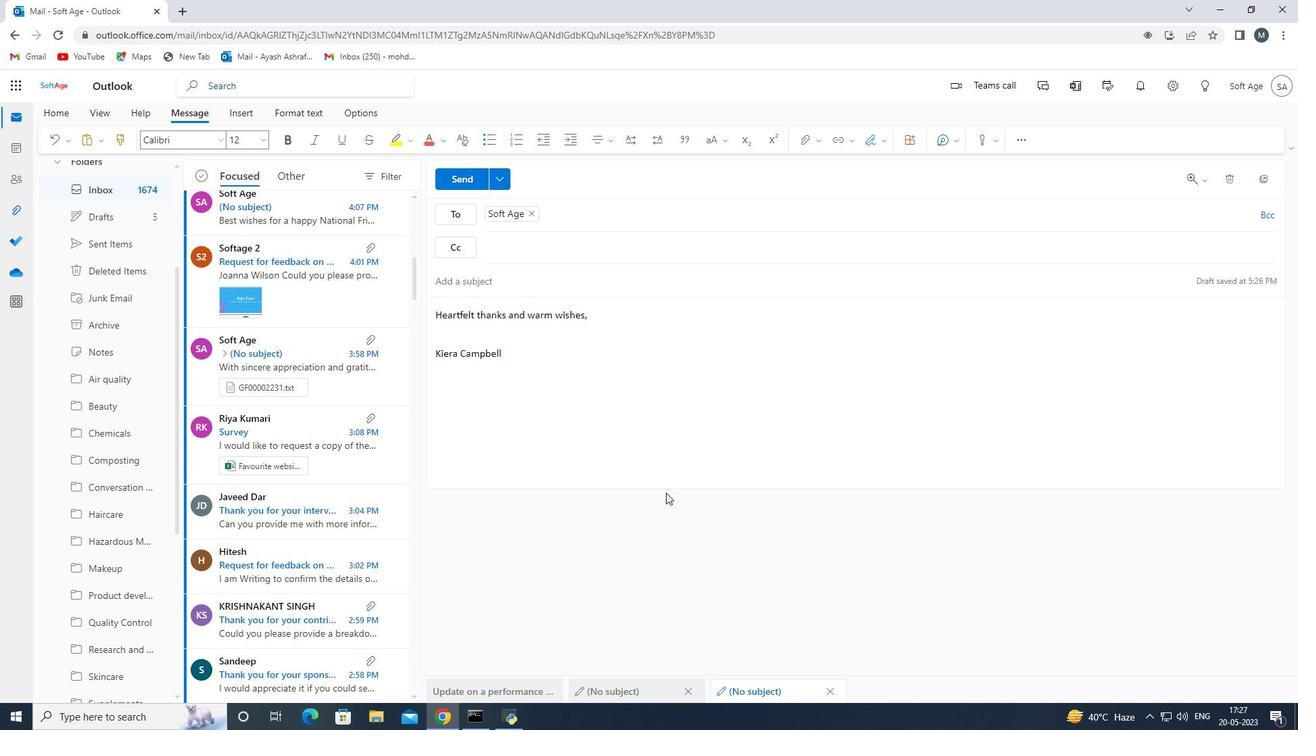 
Action: Mouse scrolled (664, 489) with delta (0, 0)
Screenshot: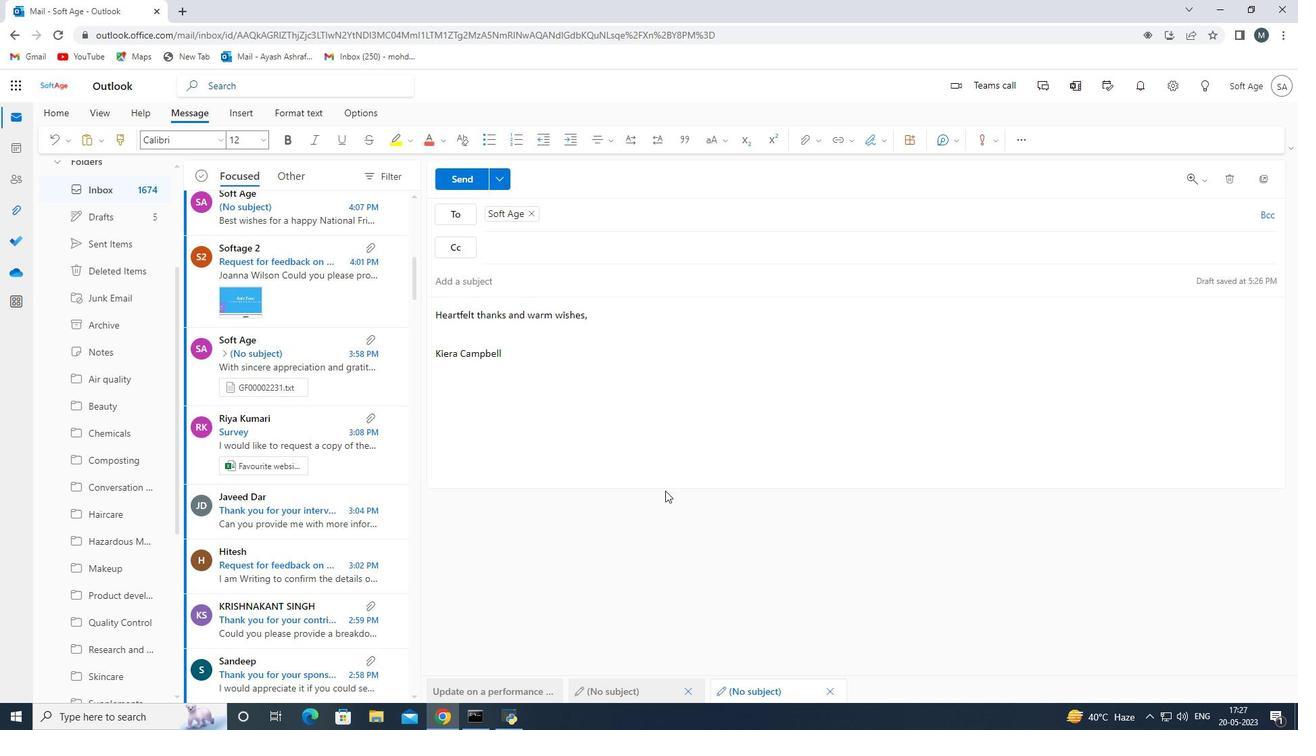 
Action: Mouse moved to (633, 493)
Screenshot: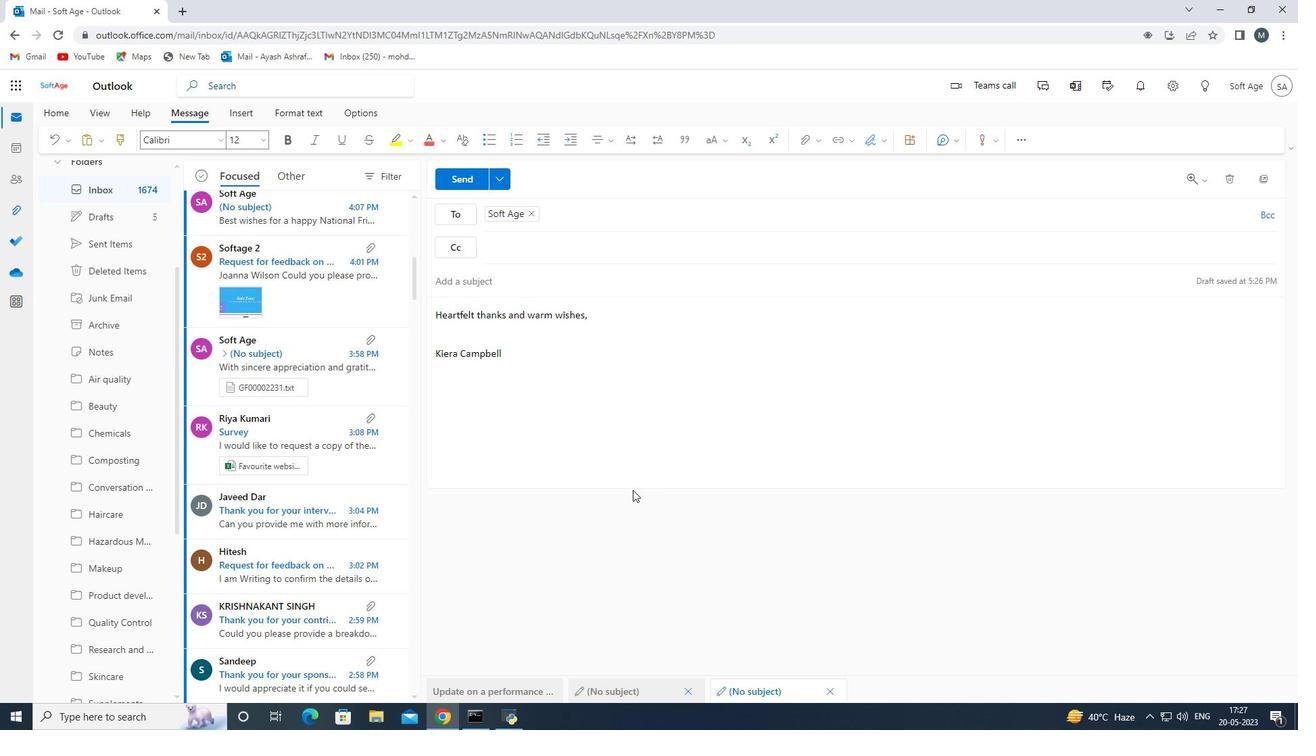 
Action: Mouse scrolled (633, 492) with delta (0, 0)
Screenshot: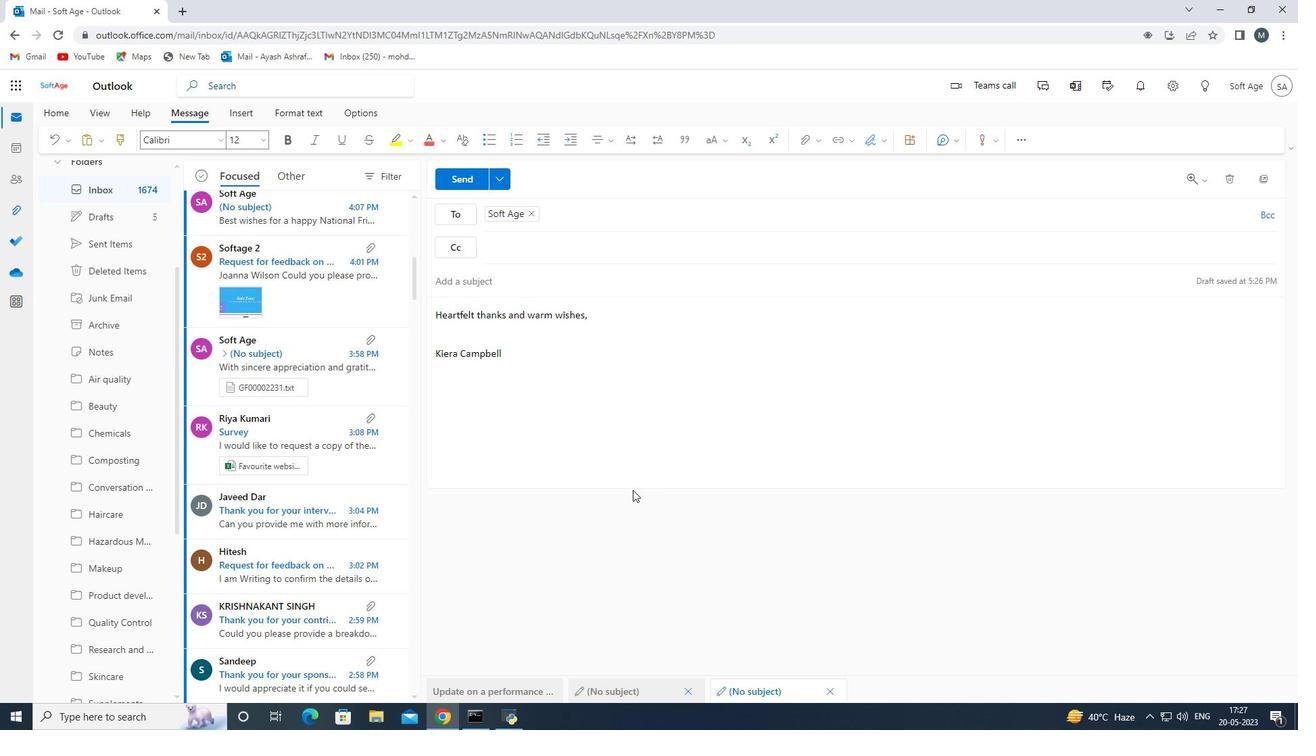 
Action: Mouse moved to (641, 506)
Screenshot: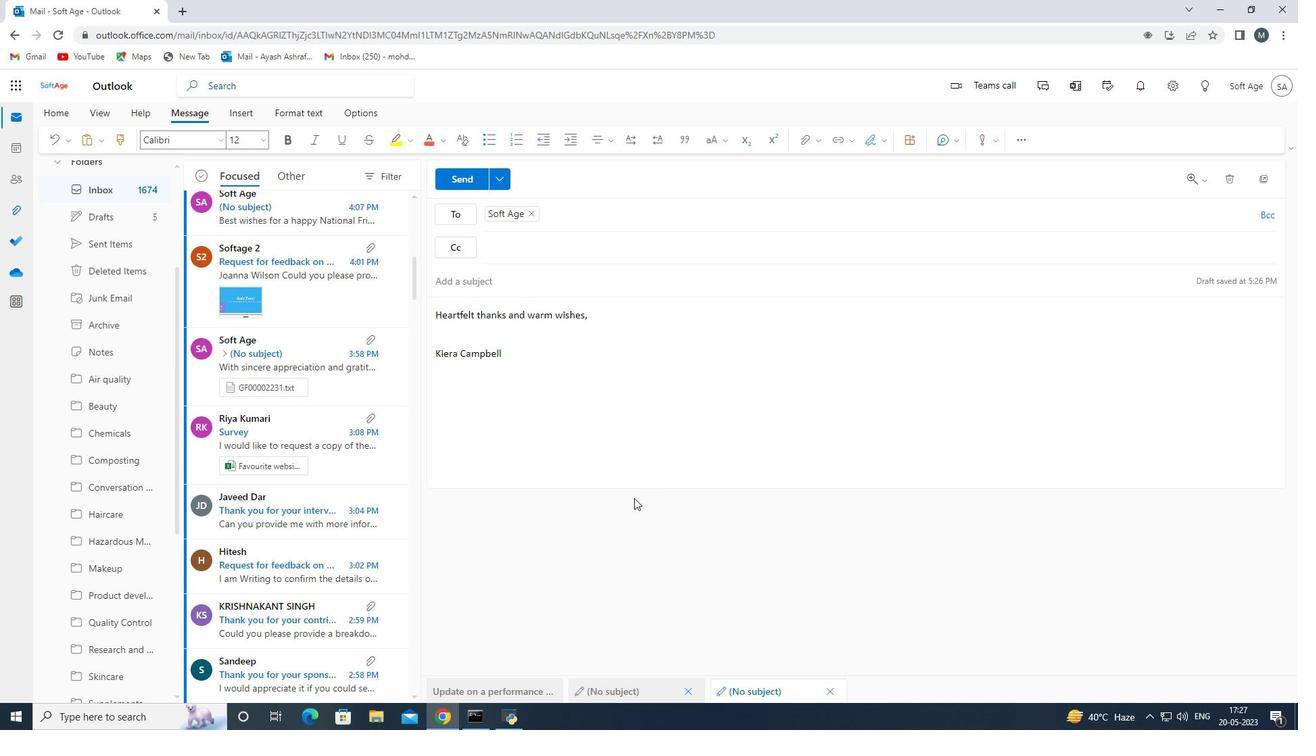 
Action: Mouse scrolled (641, 507) with delta (0, 0)
Screenshot: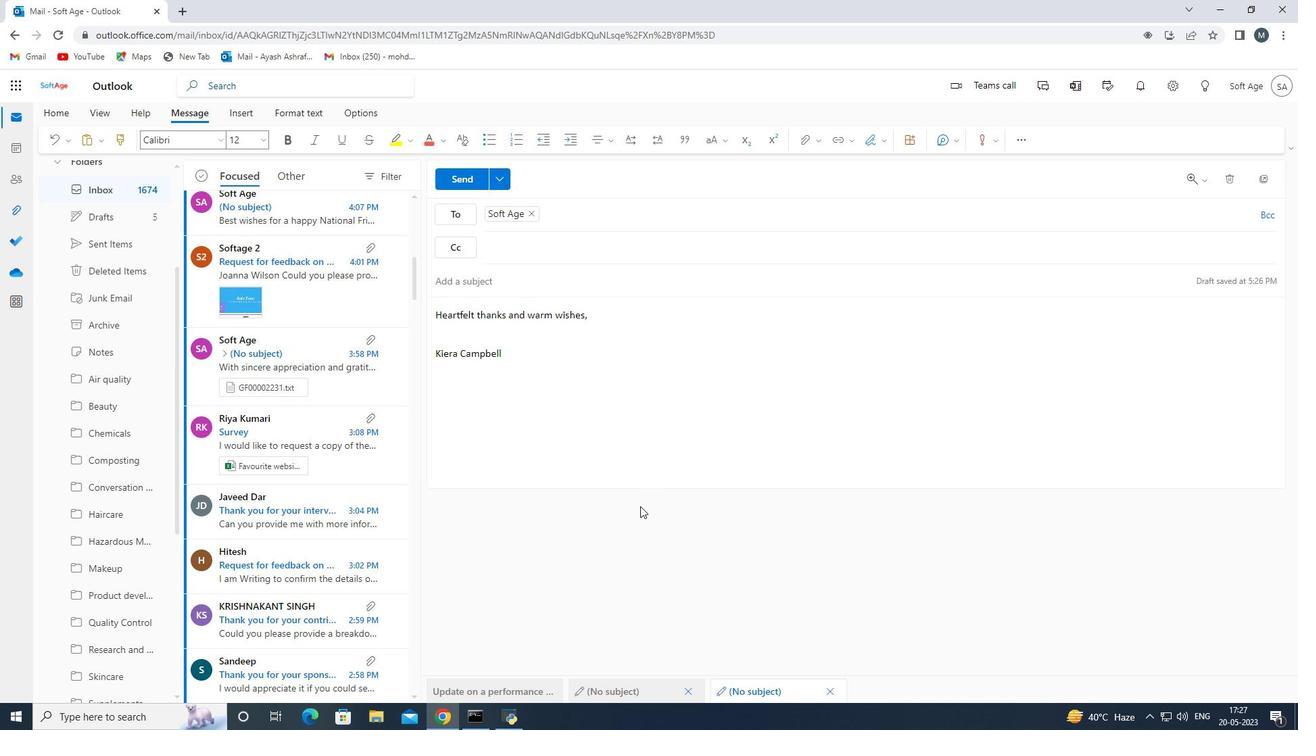 
Action: Mouse moved to (631, 493)
Screenshot: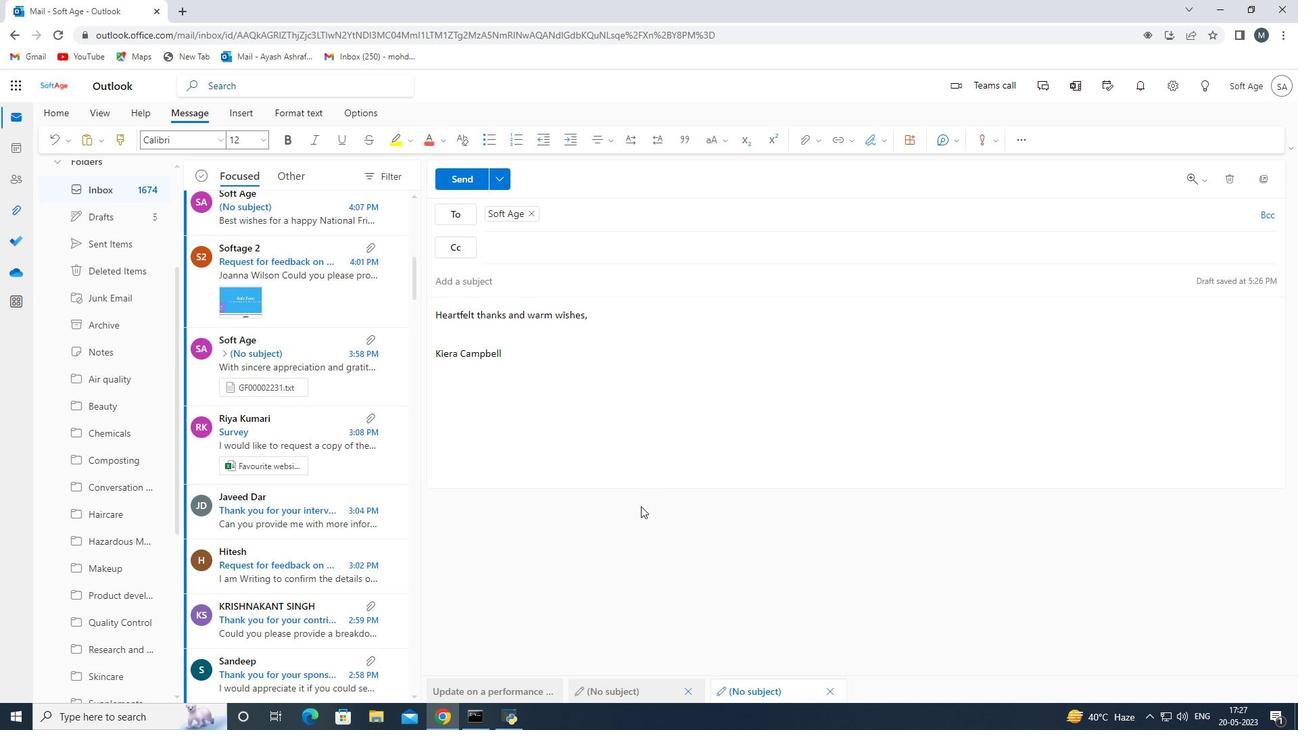 
Action: Mouse scrolled (631, 494) with delta (0, 0)
Screenshot: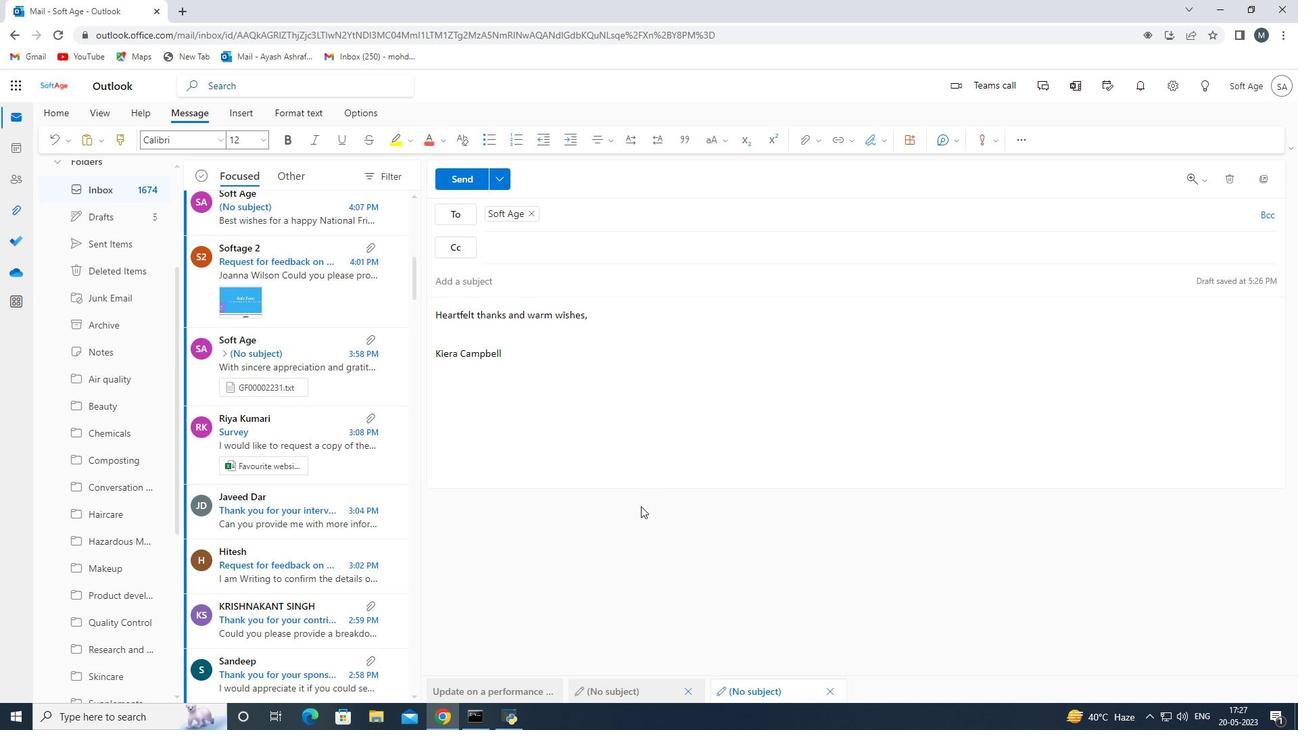 
Action: Mouse moved to (467, 183)
Screenshot: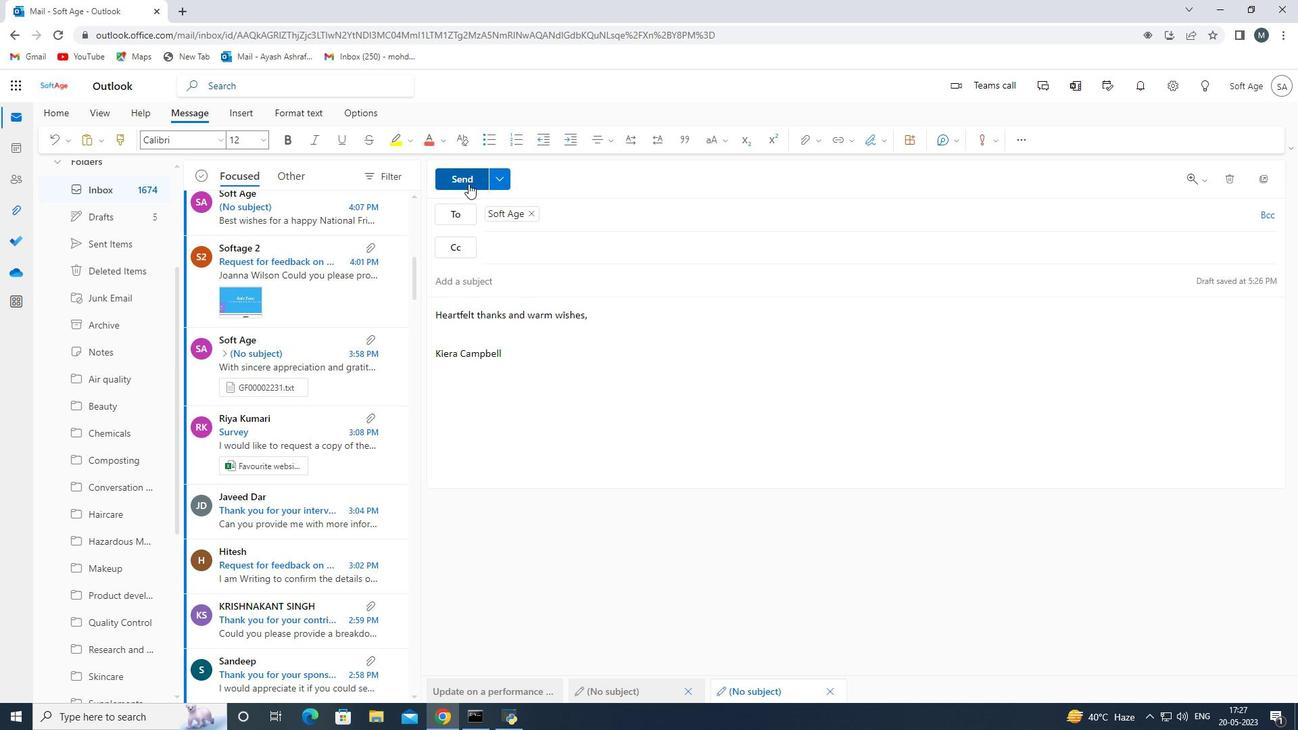 
Action: Mouse pressed left at (467, 183)
Screenshot: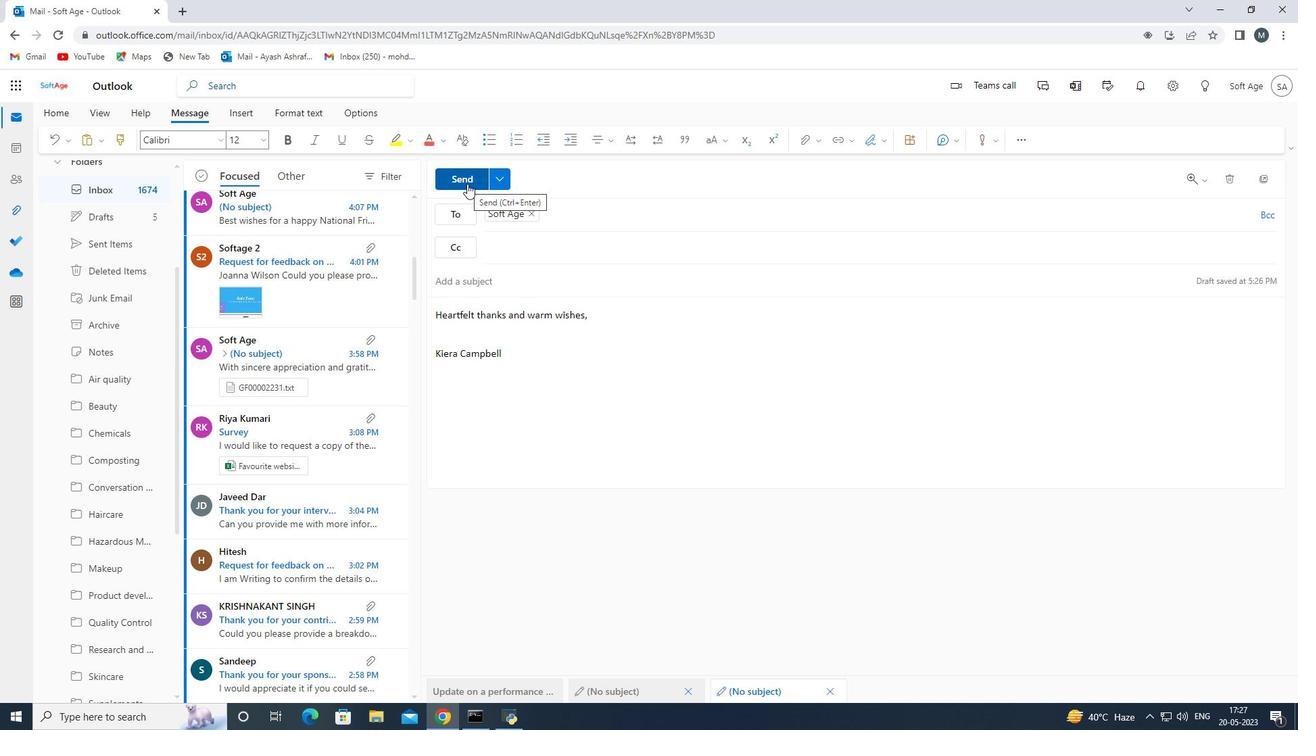 
Action: Mouse moved to (620, 420)
Screenshot: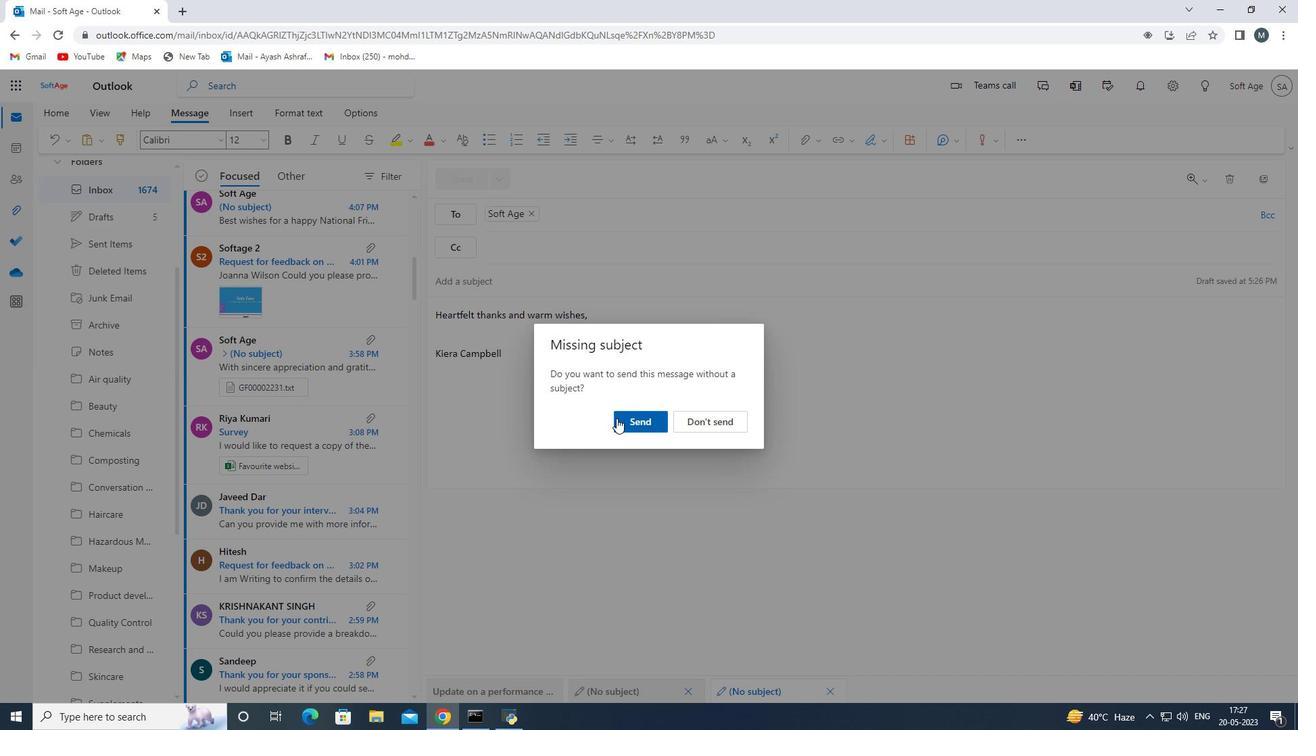 
Action: Mouse pressed left at (620, 420)
Screenshot: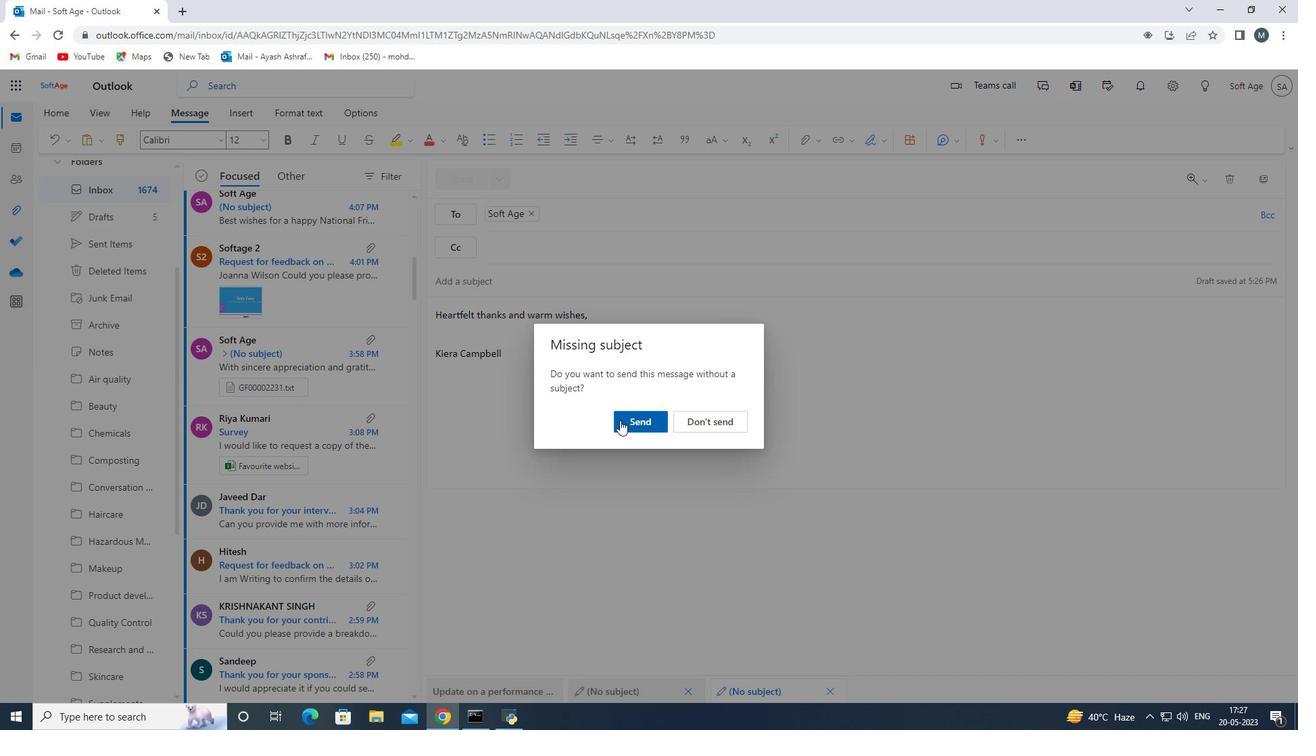
